 Task: Send an email with the signature Kayla Brown with the subject Request for a disciplinary action and the message I need your help in preparing the project charter for the new initiative. from softage.9@softage.net to softage.3@softage.net and move the email from Sent Items to the folder Water quality
Action: Mouse moved to (1002, 78)
Screenshot: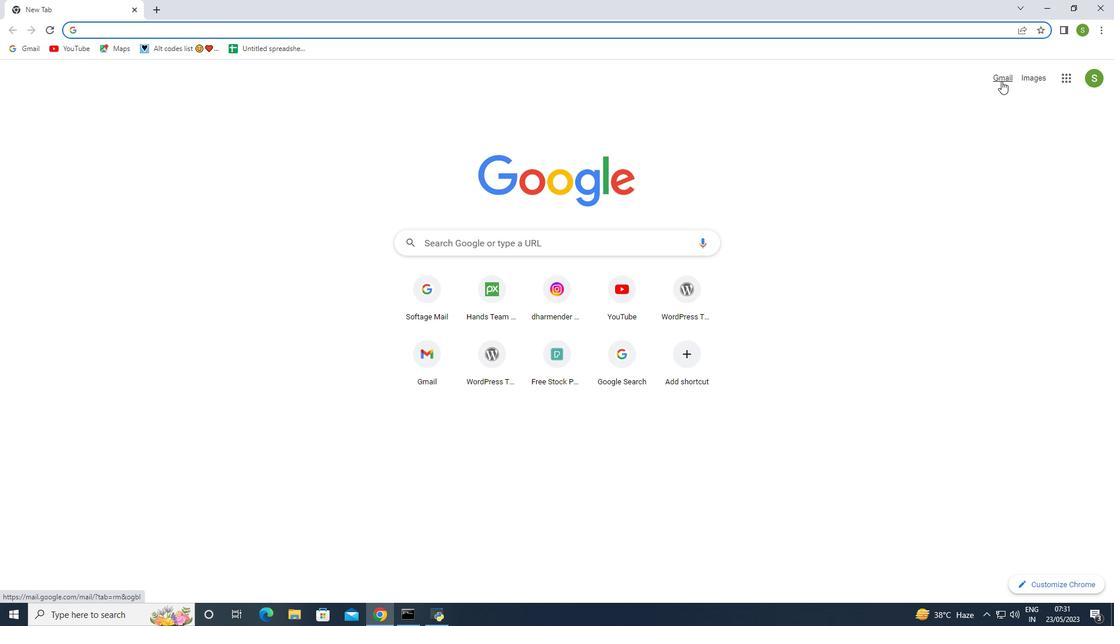 
Action: Mouse pressed left at (1002, 78)
Screenshot: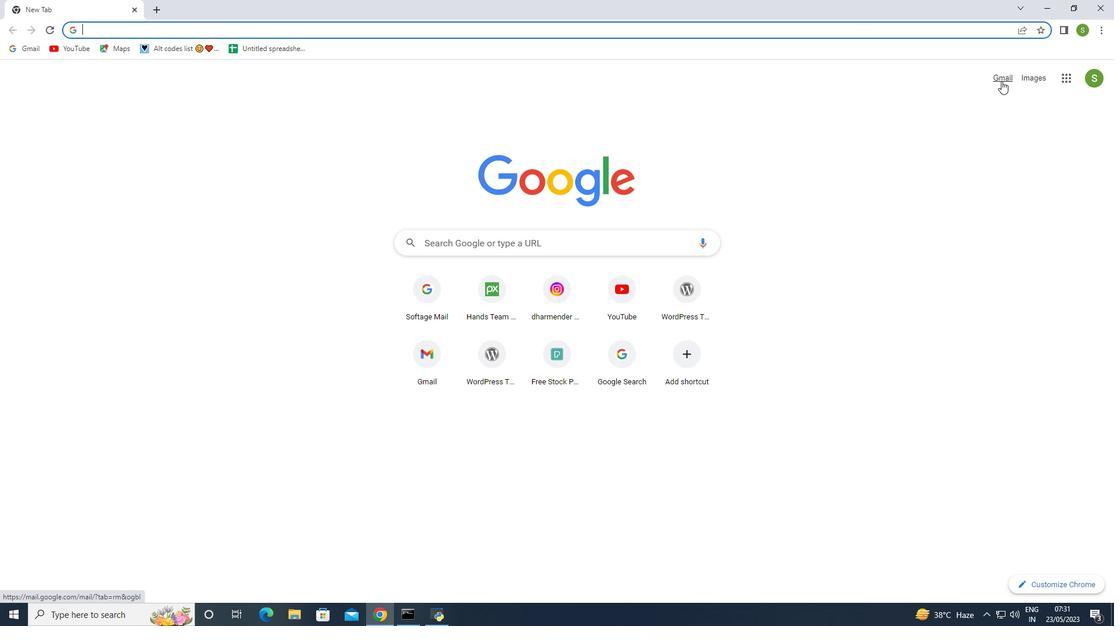 
Action: Mouse moved to (411, 280)
Screenshot: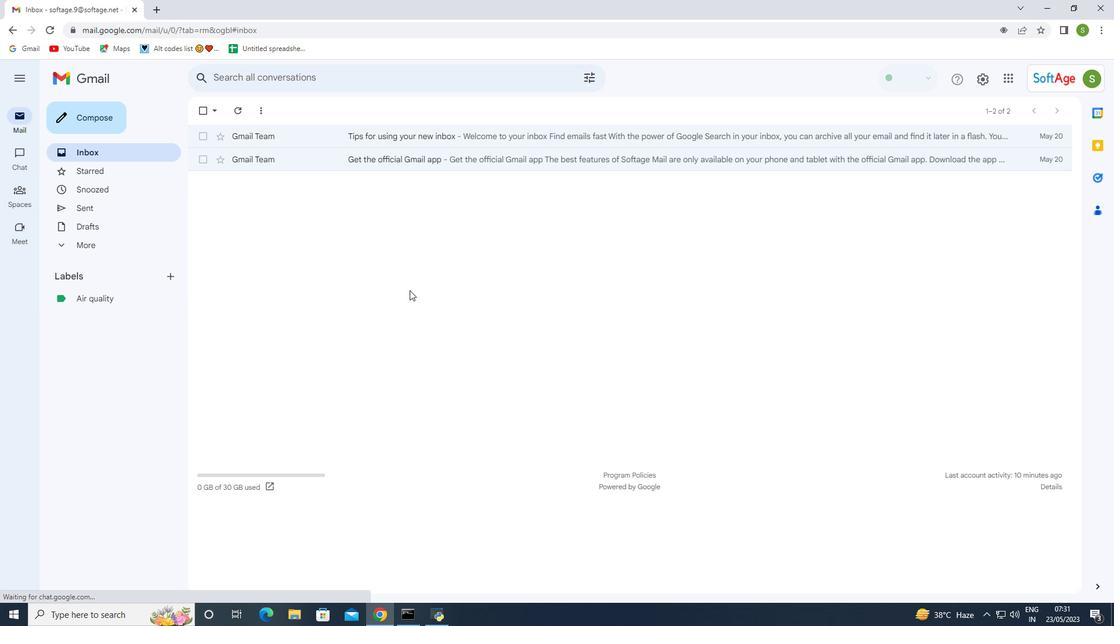 
Action: Mouse scrolled (411, 280) with delta (0, 0)
Screenshot: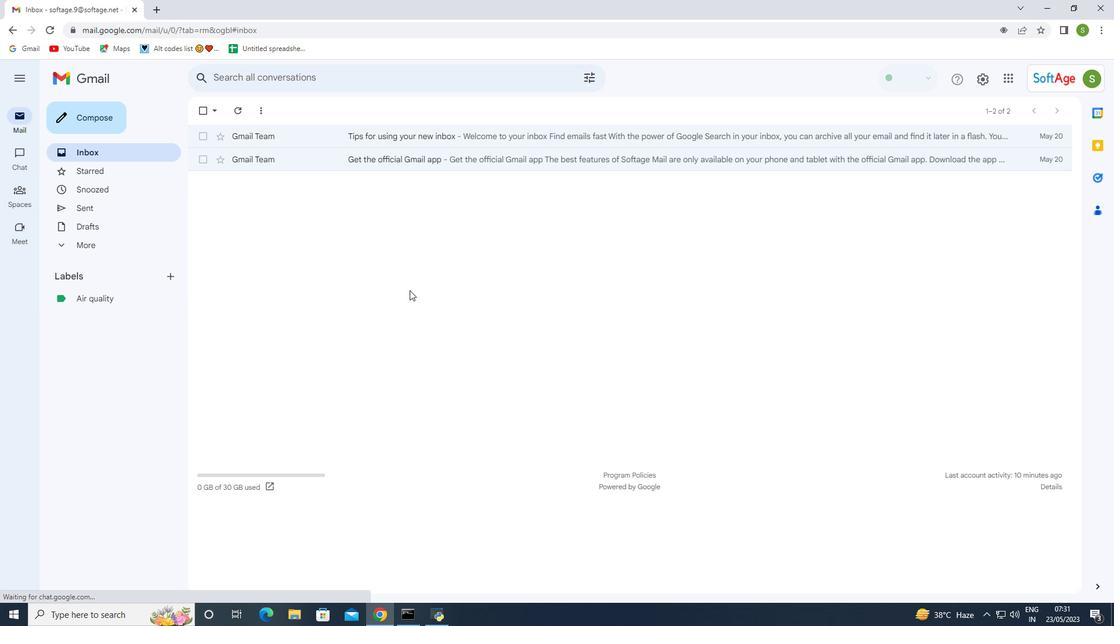 
Action: Mouse moved to (412, 279)
Screenshot: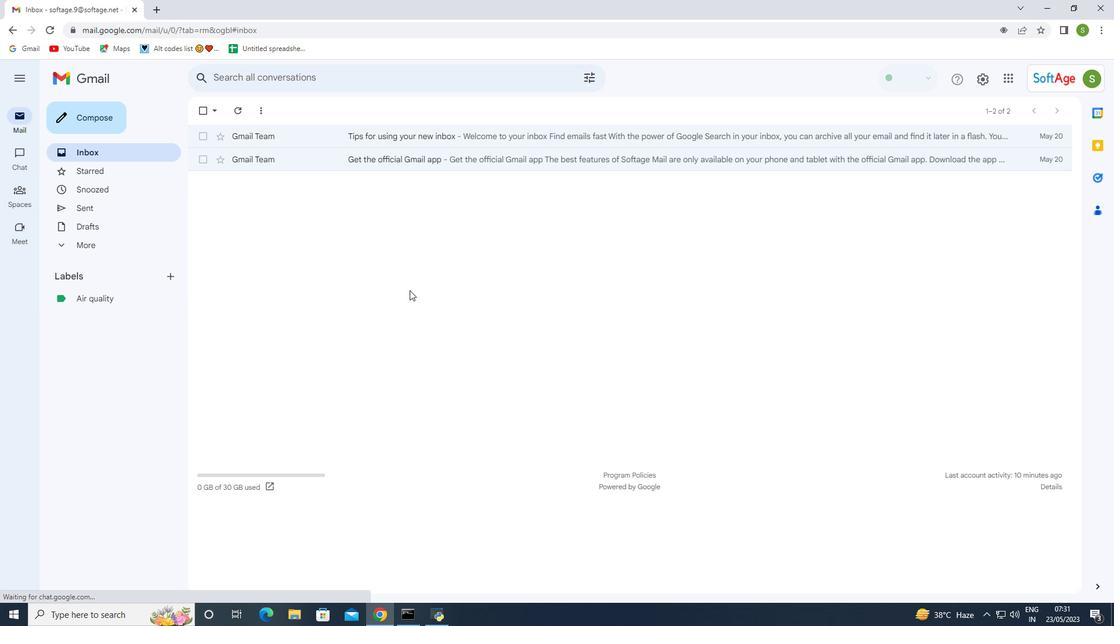 
Action: Mouse scrolled (412, 280) with delta (0, 0)
Screenshot: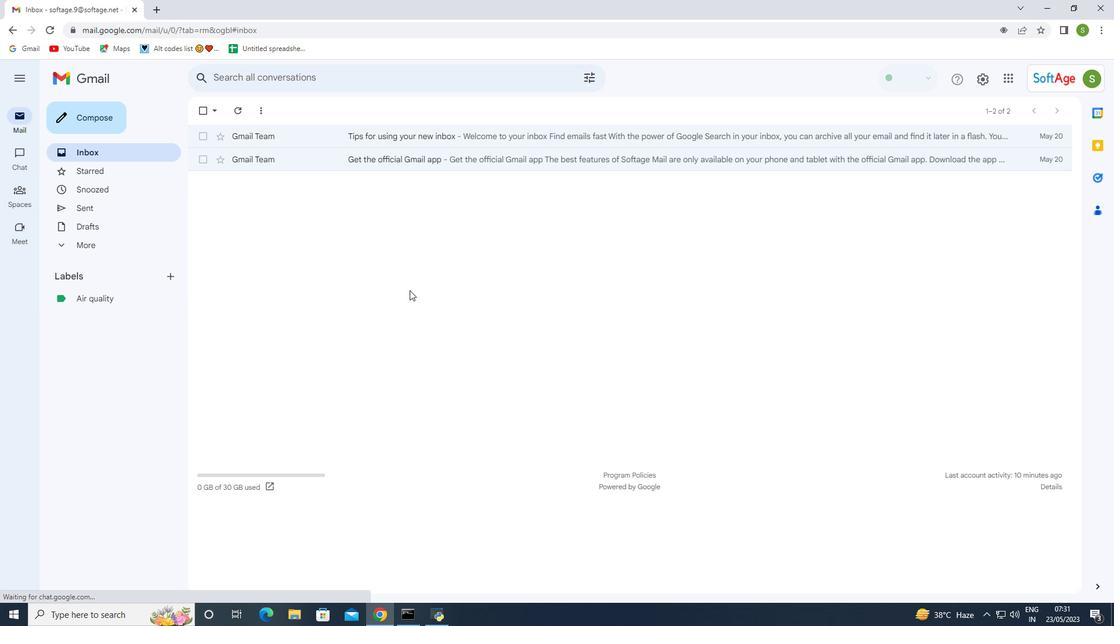 
Action: Mouse moved to (989, 78)
Screenshot: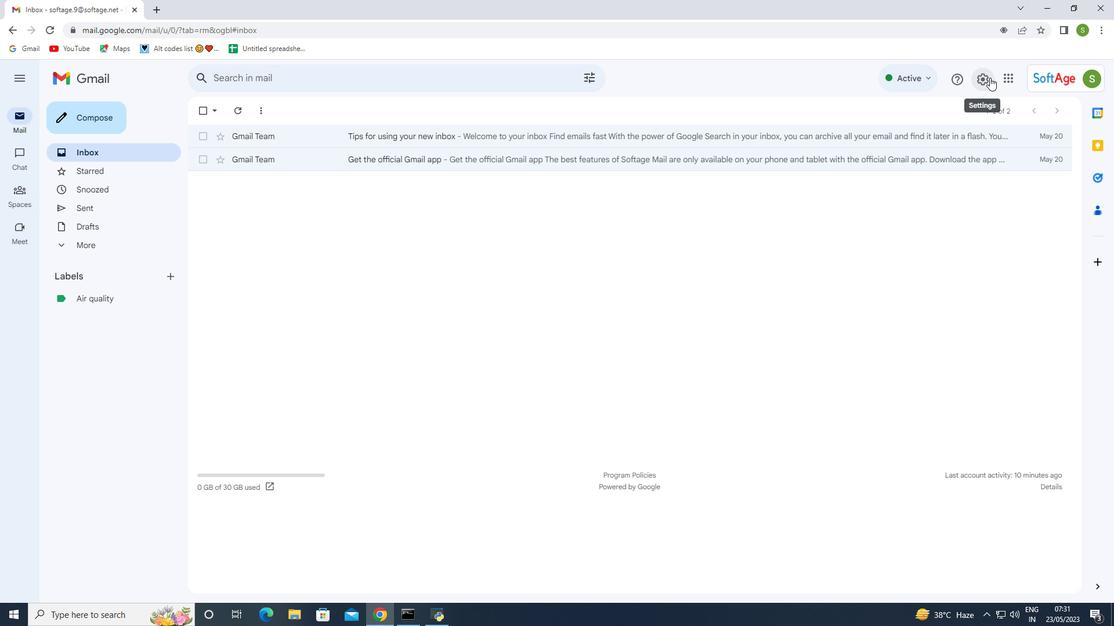 
Action: Mouse pressed left at (989, 78)
Screenshot: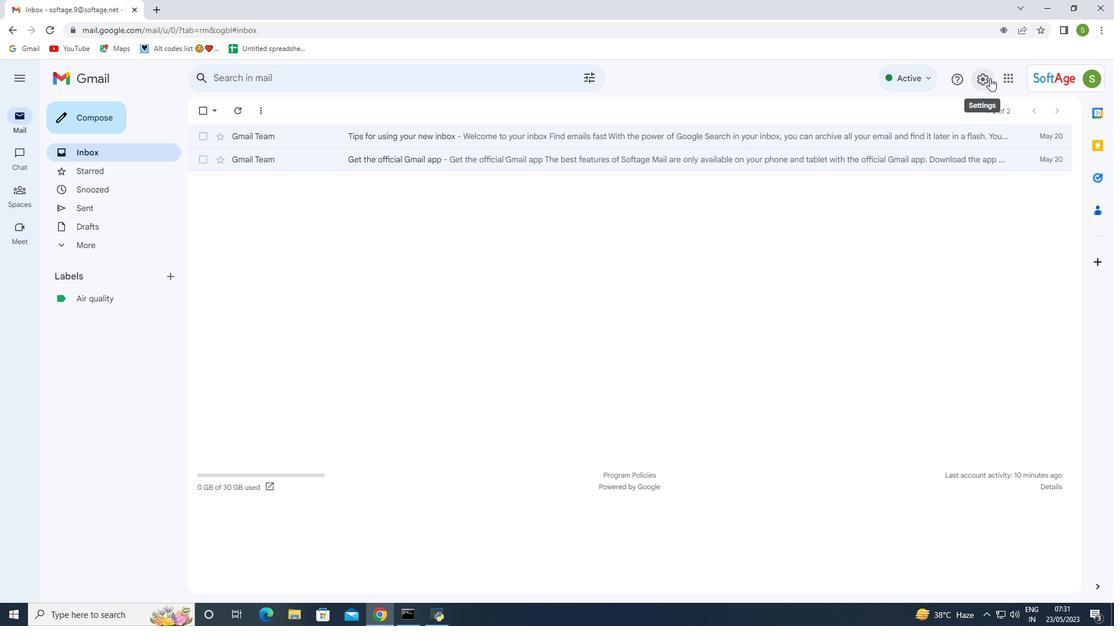
Action: Mouse moved to (986, 141)
Screenshot: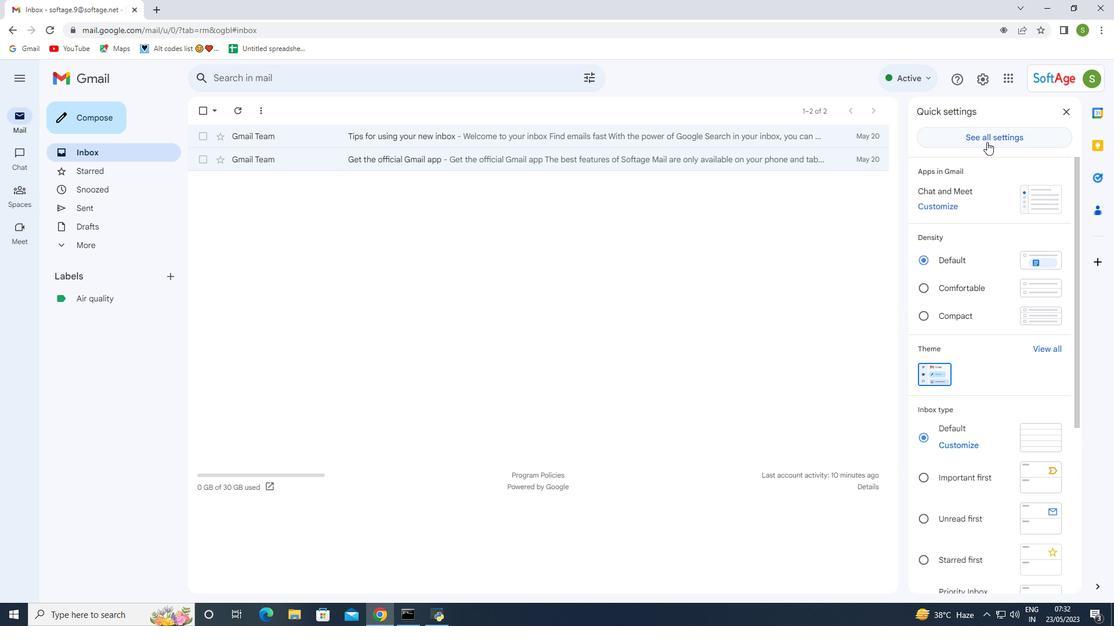
Action: Mouse pressed left at (986, 141)
Screenshot: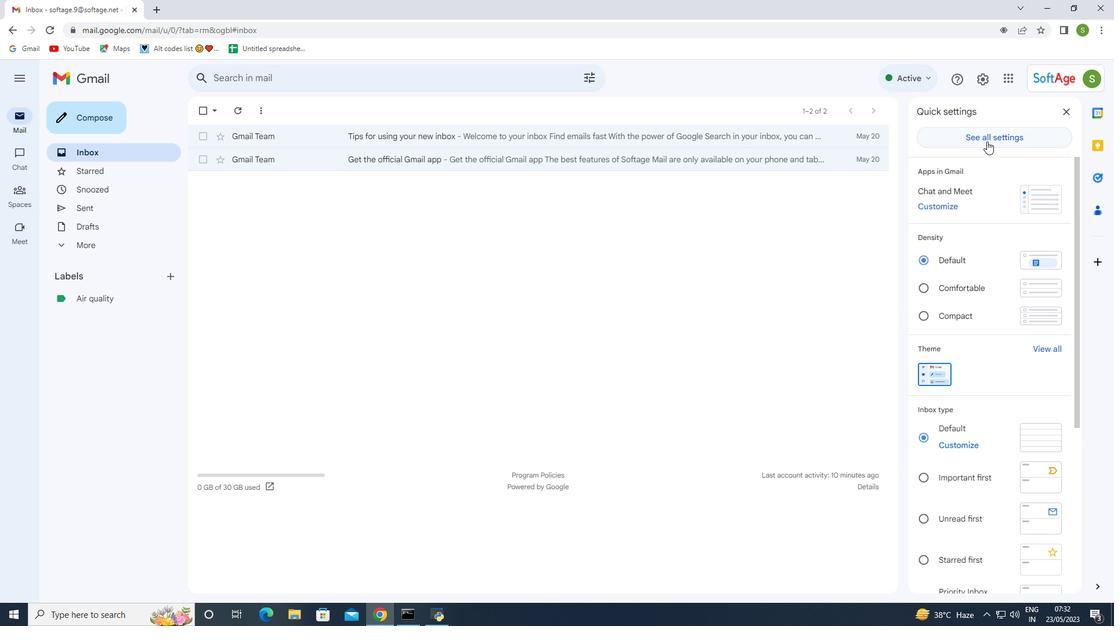 
Action: Mouse moved to (727, 229)
Screenshot: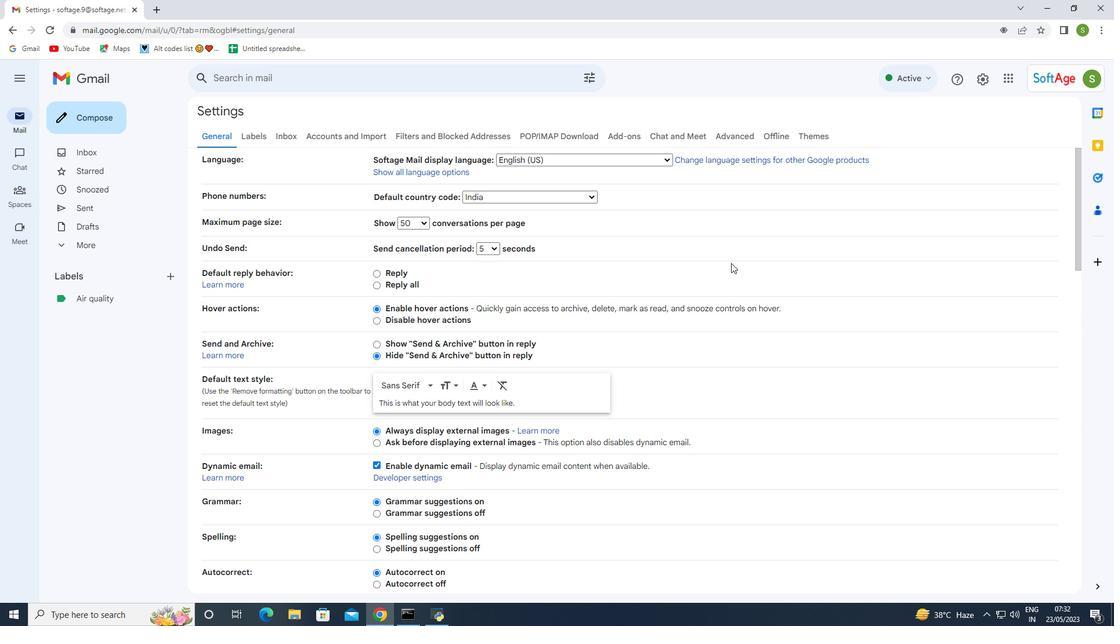 
Action: Mouse scrolled (727, 228) with delta (0, 0)
Screenshot: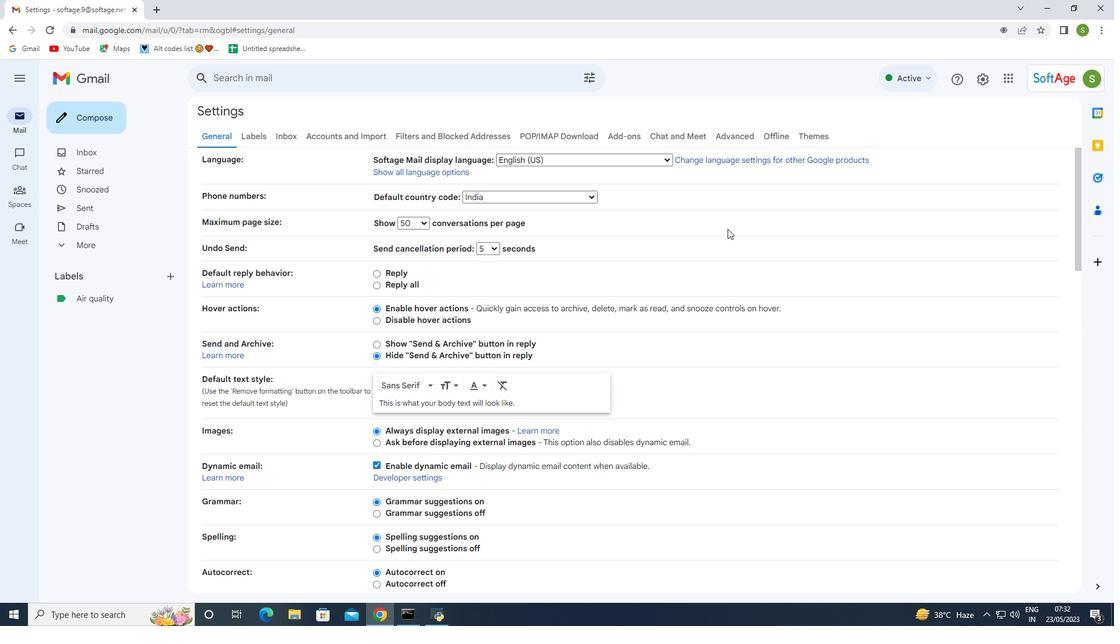 
Action: Mouse scrolled (727, 228) with delta (0, 0)
Screenshot: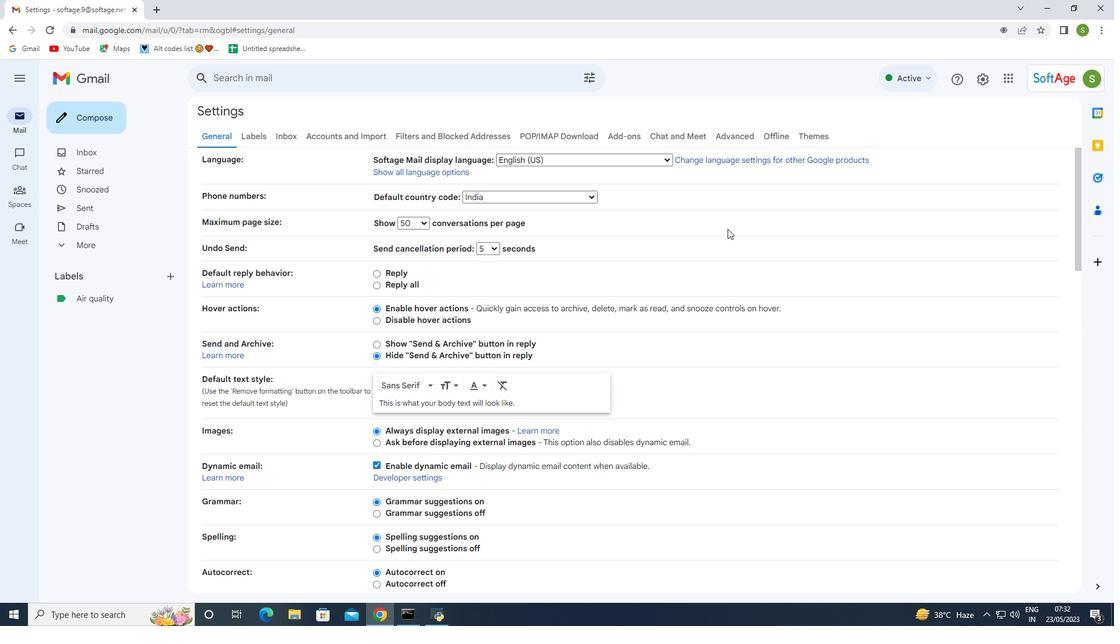 
Action: Mouse scrolled (727, 228) with delta (0, 0)
Screenshot: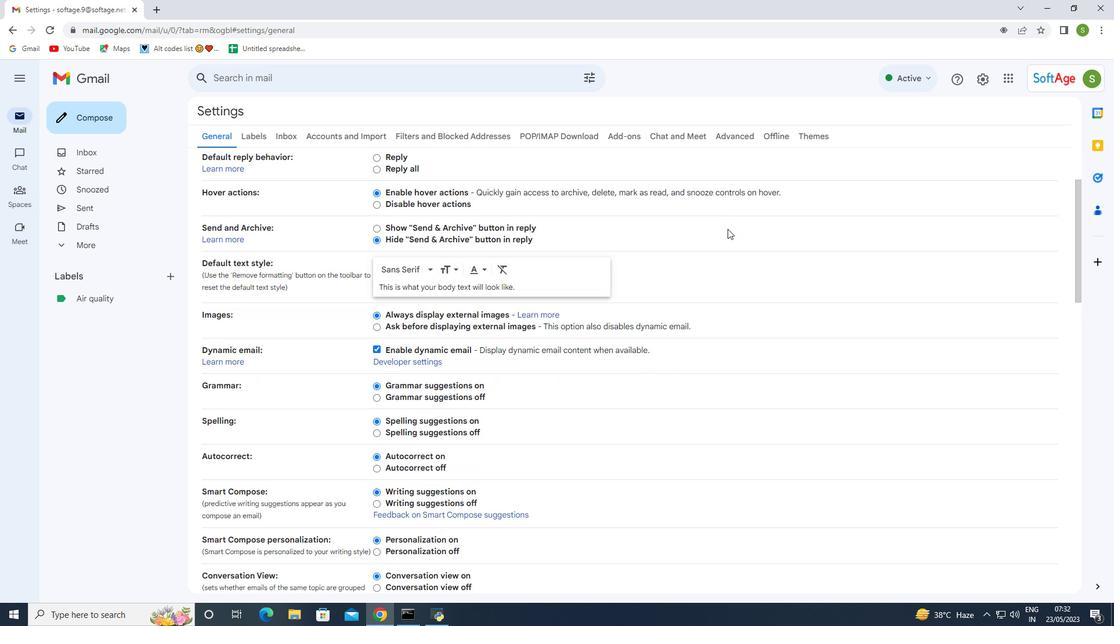 
Action: Mouse scrolled (727, 228) with delta (0, 0)
Screenshot: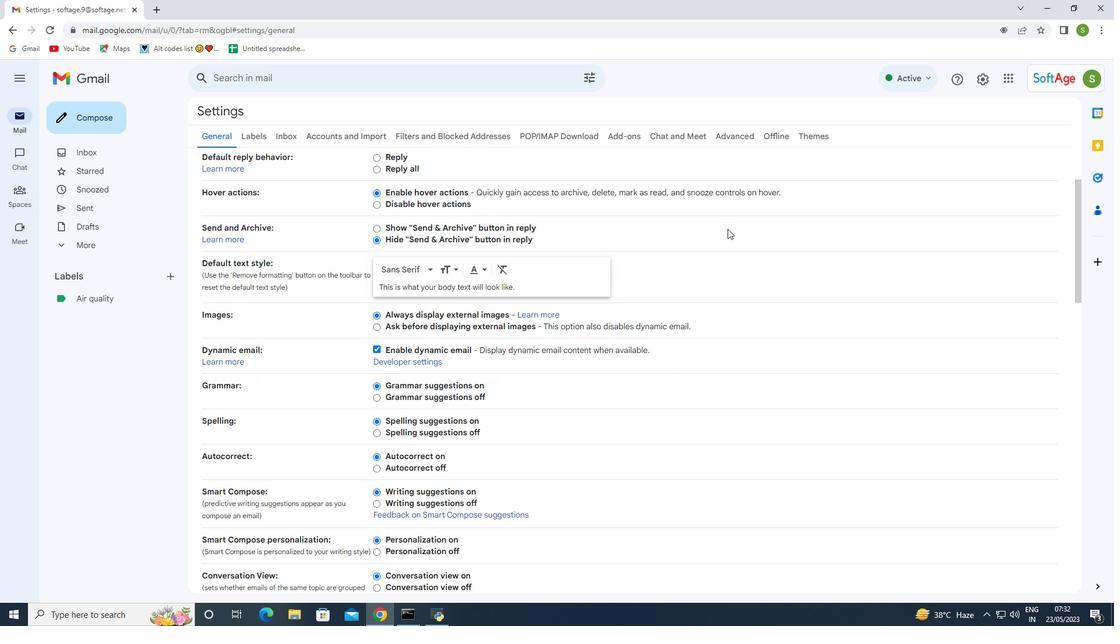 
Action: Mouse scrolled (727, 228) with delta (0, 0)
Screenshot: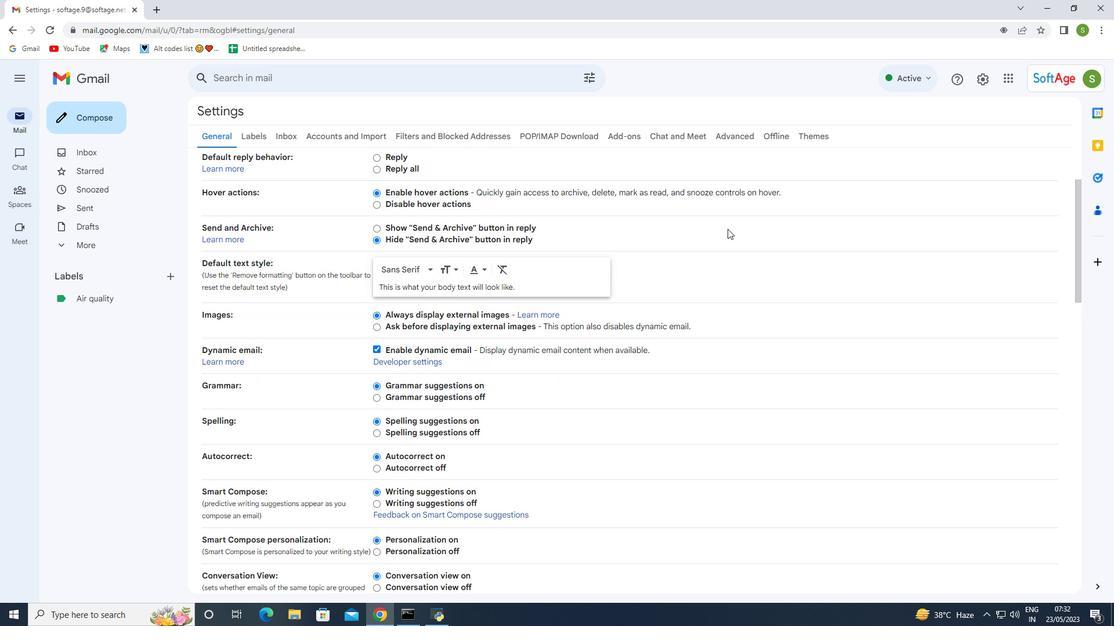 
Action: Mouse scrolled (727, 228) with delta (0, 0)
Screenshot: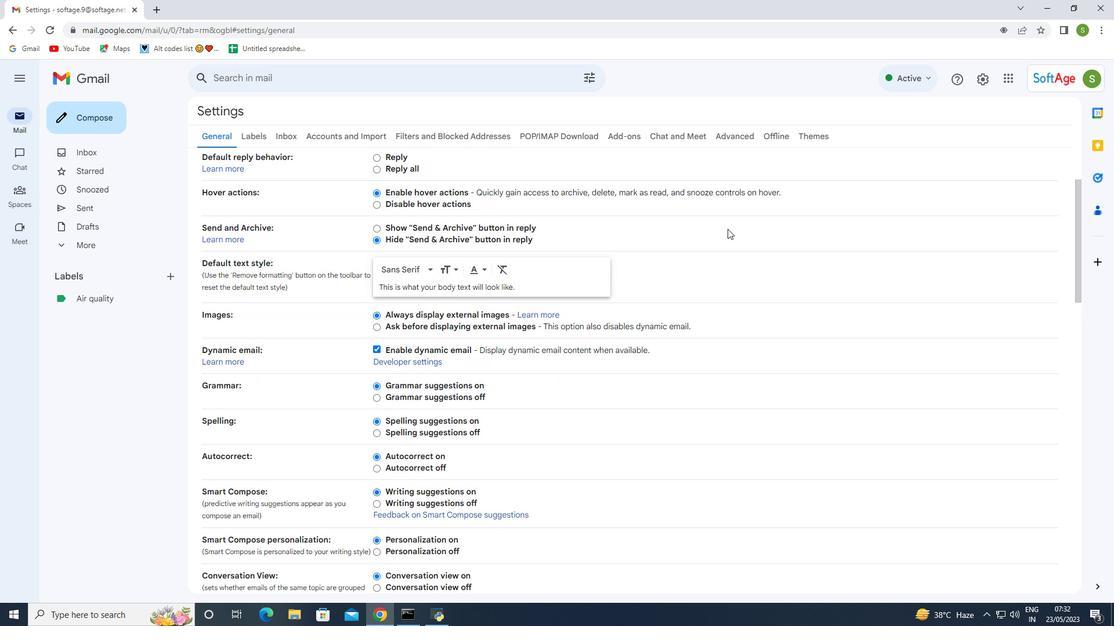 
Action: Mouse scrolled (727, 228) with delta (0, 0)
Screenshot: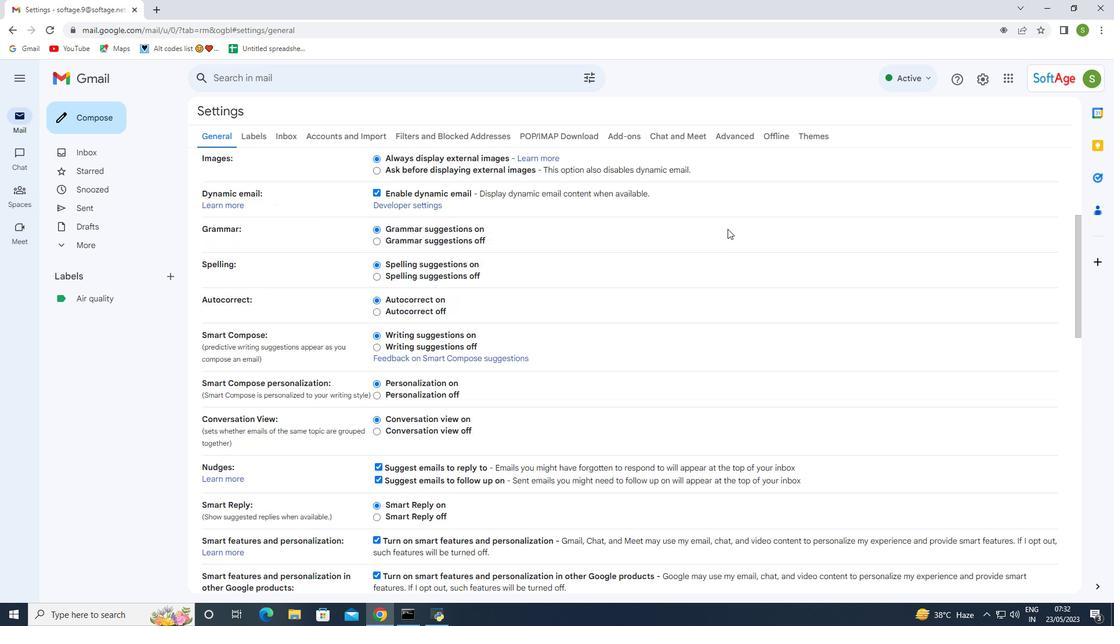 
Action: Mouse scrolled (727, 228) with delta (0, 0)
Screenshot: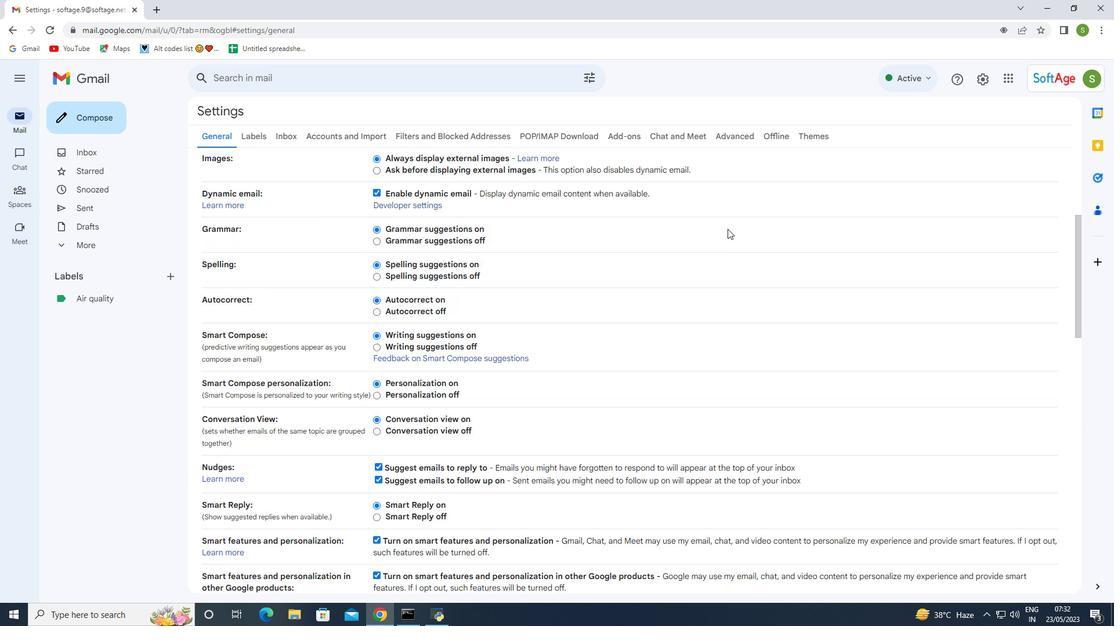
Action: Mouse scrolled (727, 228) with delta (0, 0)
Screenshot: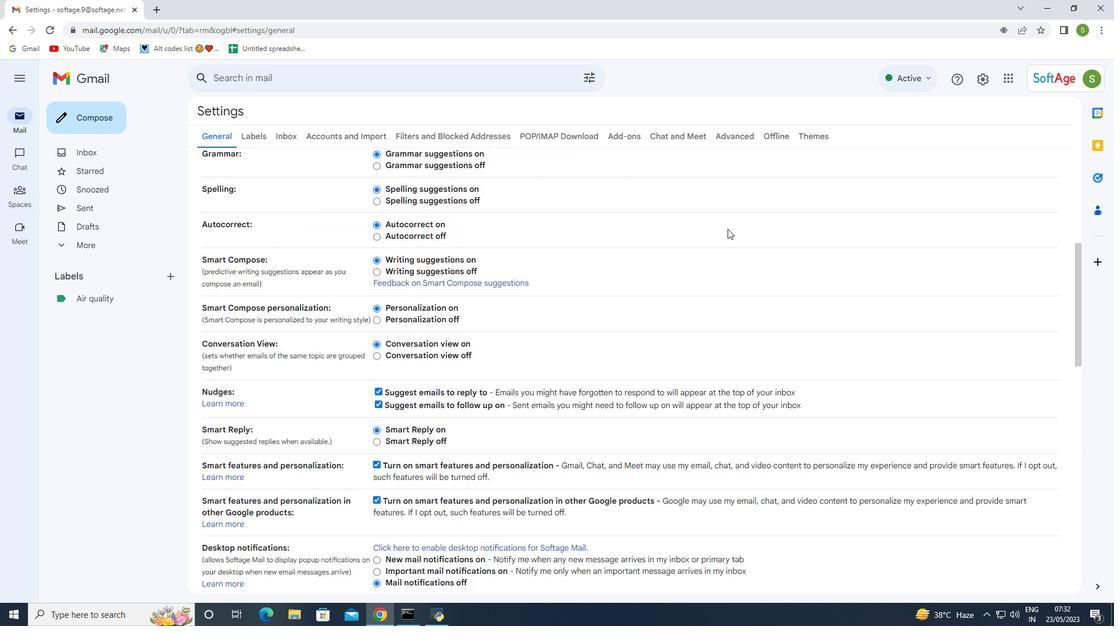 
Action: Mouse scrolled (727, 228) with delta (0, 0)
Screenshot: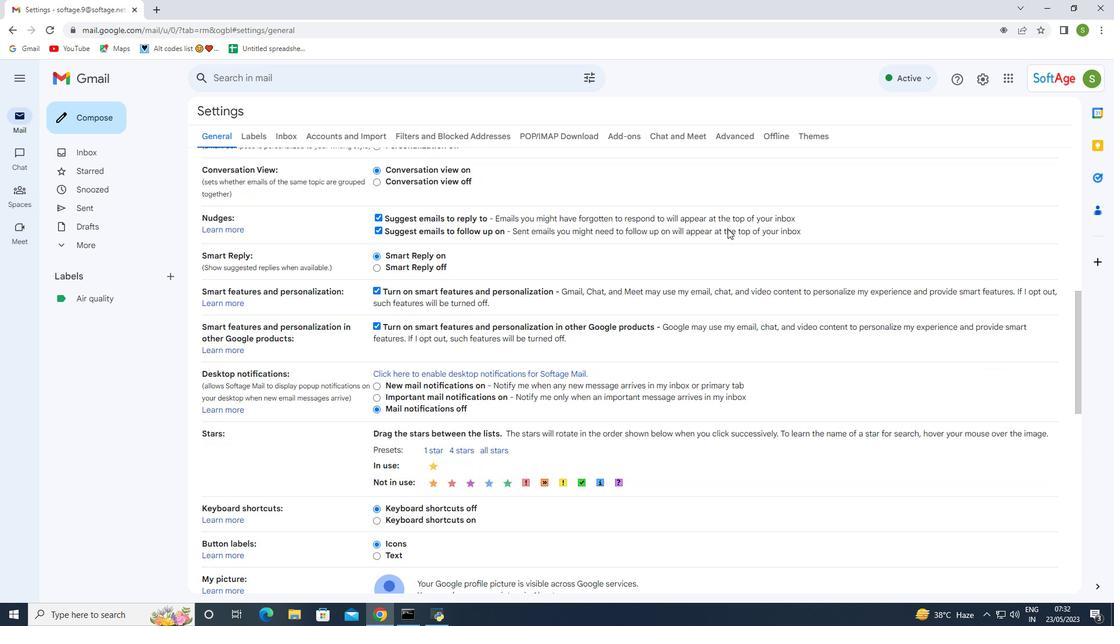 
Action: Mouse scrolled (727, 228) with delta (0, 0)
Screenshot: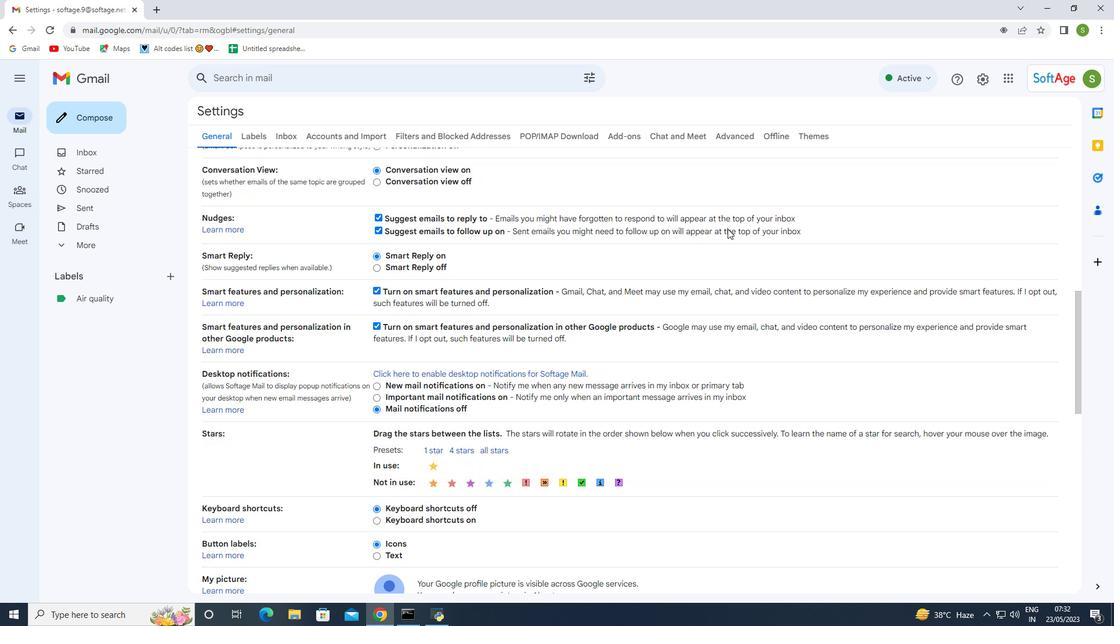 
Action: Mouse scrolled (727, 228) with delta (0, 0)
Screenshot: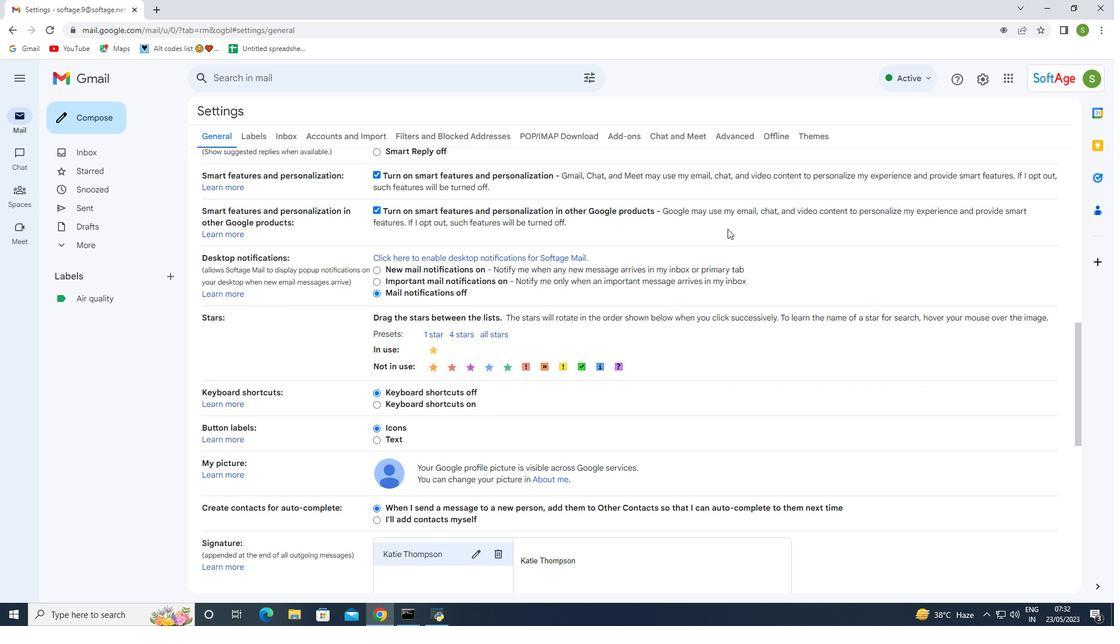 
Action: Mouse moved to (486, 532)
Screenshot: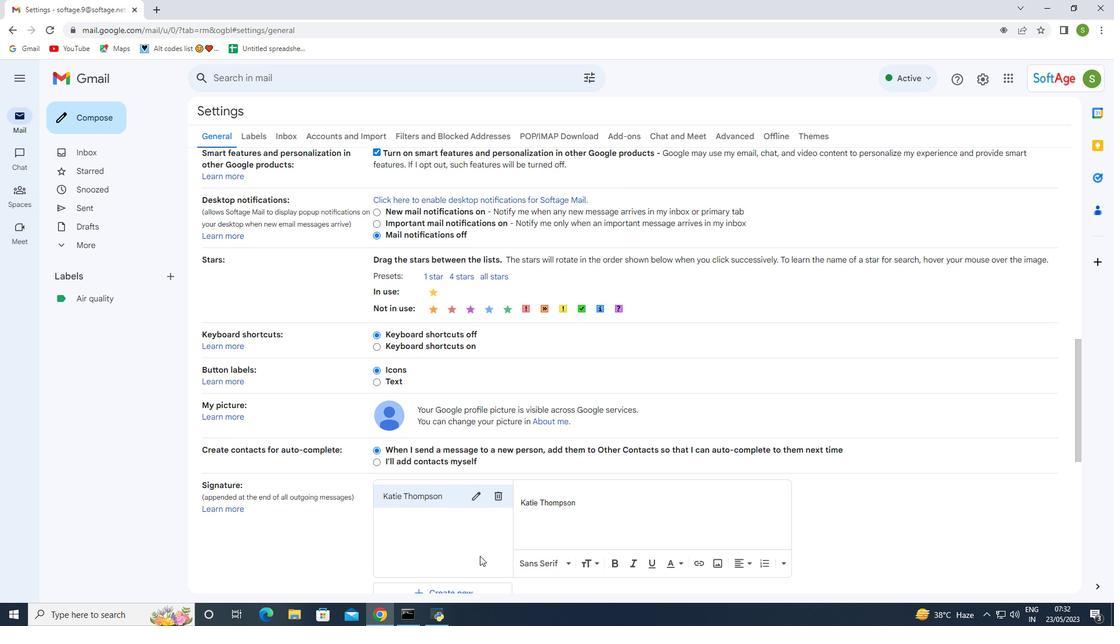 
Action: Mouse scrolled (486, 531) with delta (0, 0)
Screenshot: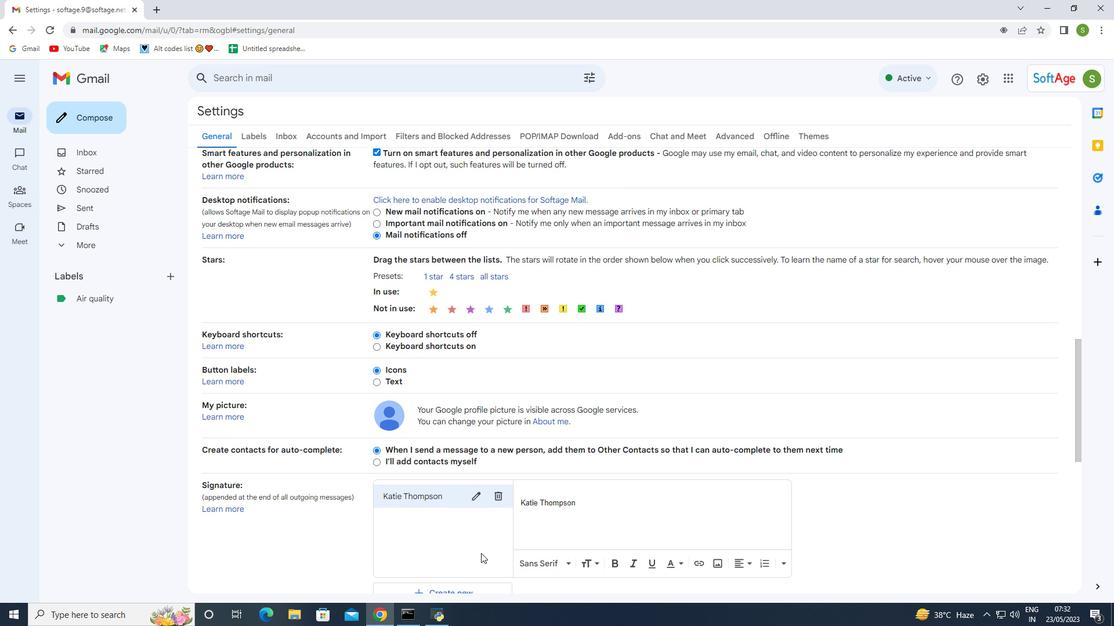 
Action: Mouse moved to (463, 536)
Screenshot: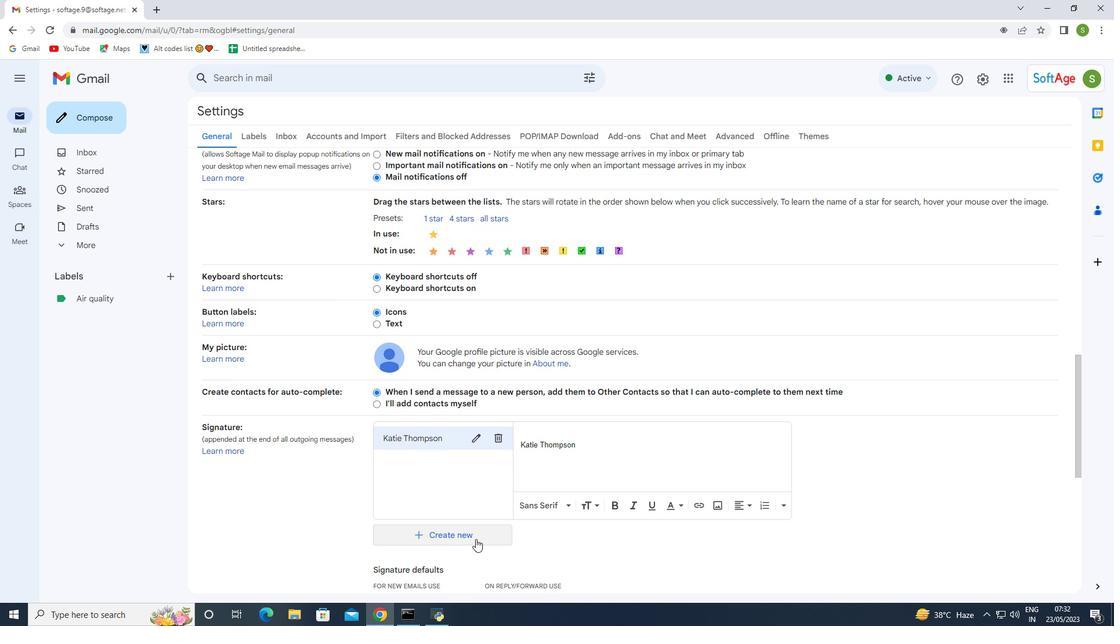 
Action: Mouse pressed left at (463, 536)
Screenshot: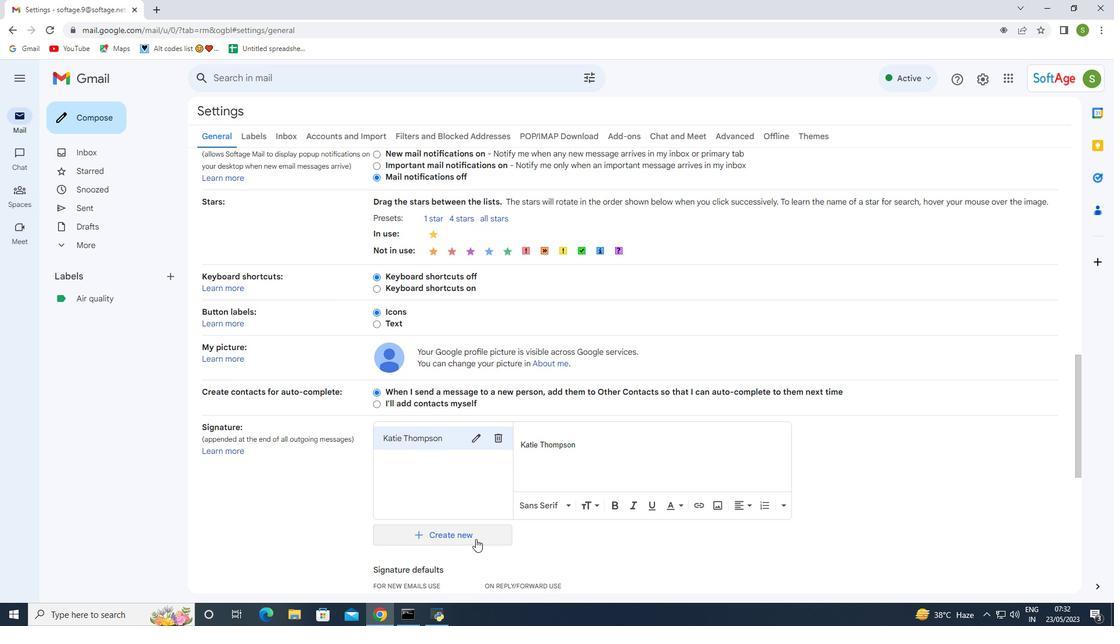 
Action: Mouse moved to (499, 323)
Screenshot: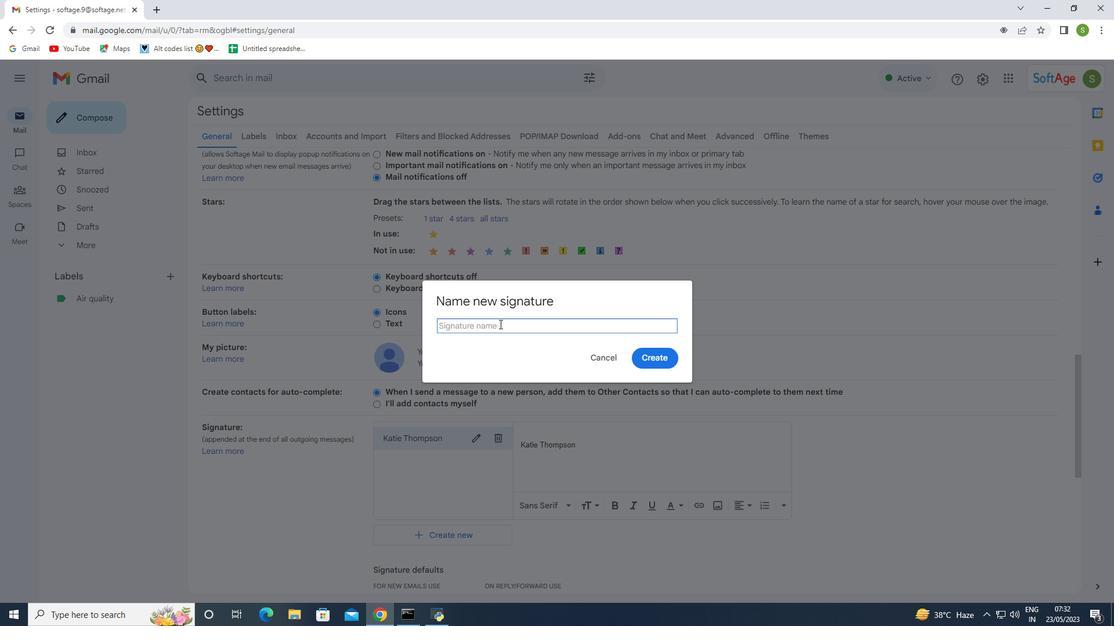 
Action: Mouse pressed left at (499, 323)
Screenshot: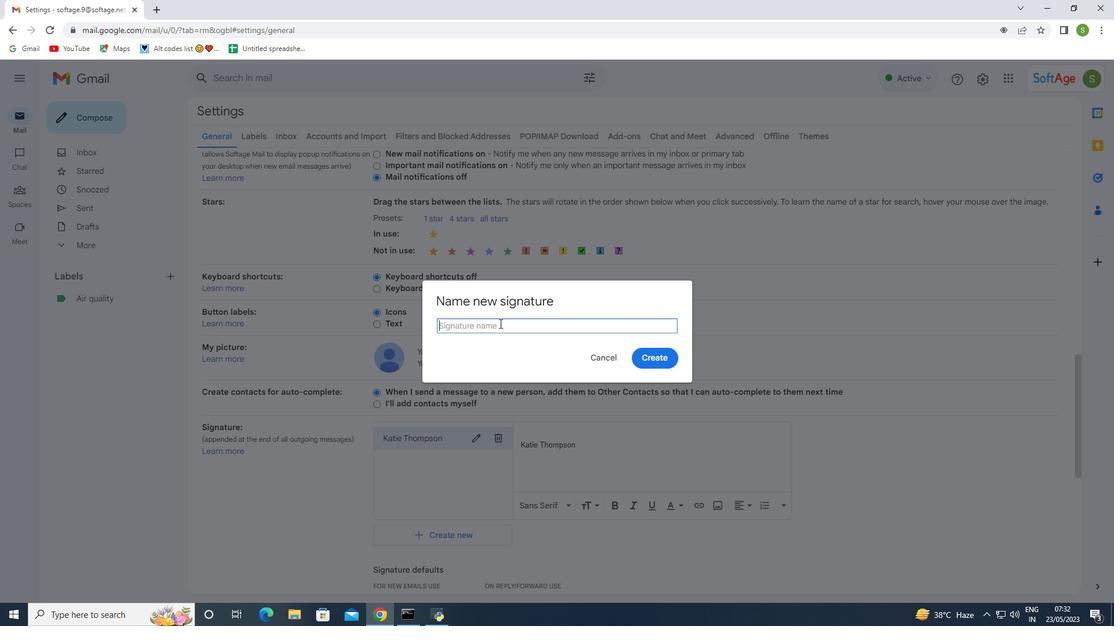 
Action: Key pressed <Key.caps_lock>LK<Key.caps_lock><Key.backspace><Key.backspace><Key.caps_lock>K<Key.caps_lock>ayla<Key.space><Key.caps_lock>B<Key.caps_lock>rown
Screenshot: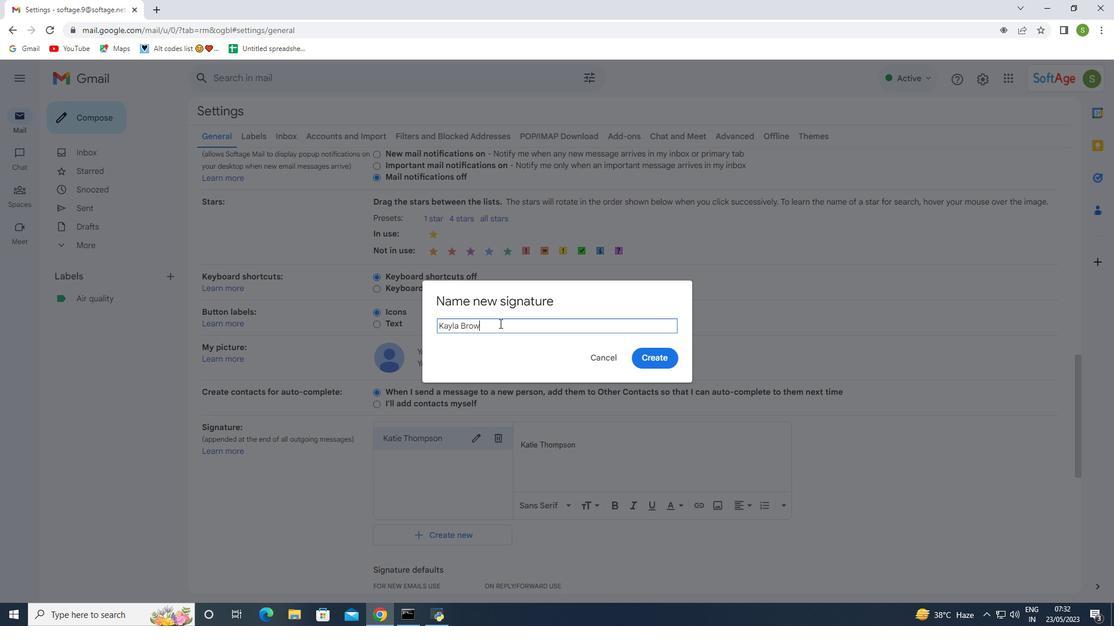 
Action: Mouse moved to (648, 352)
Screenshot: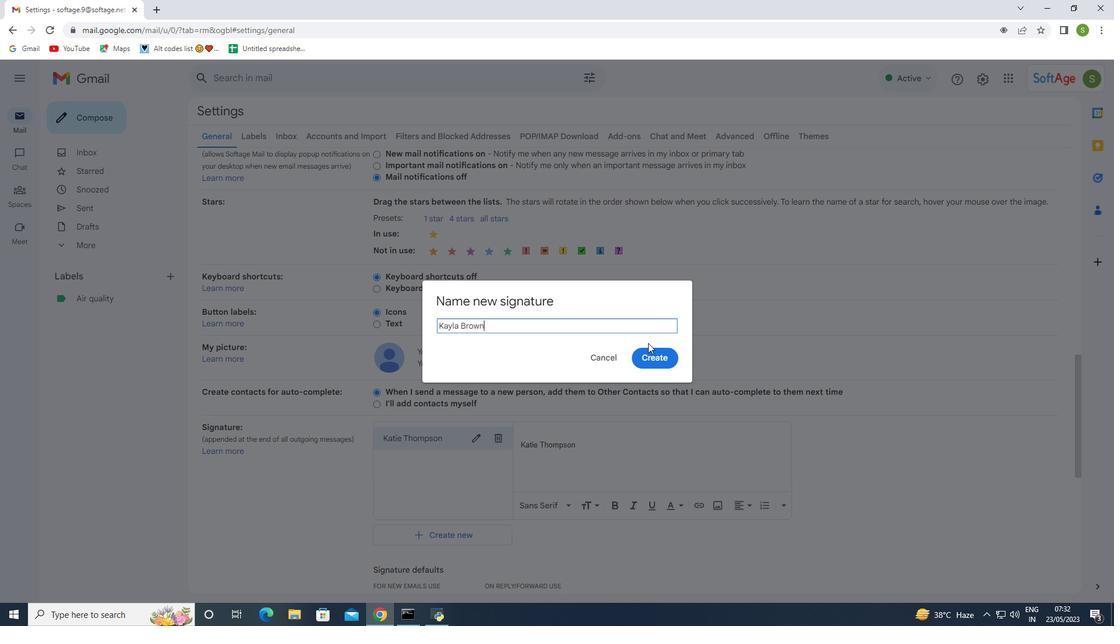 
Action: Mouse pressed left at (648, 352)
Screenshot: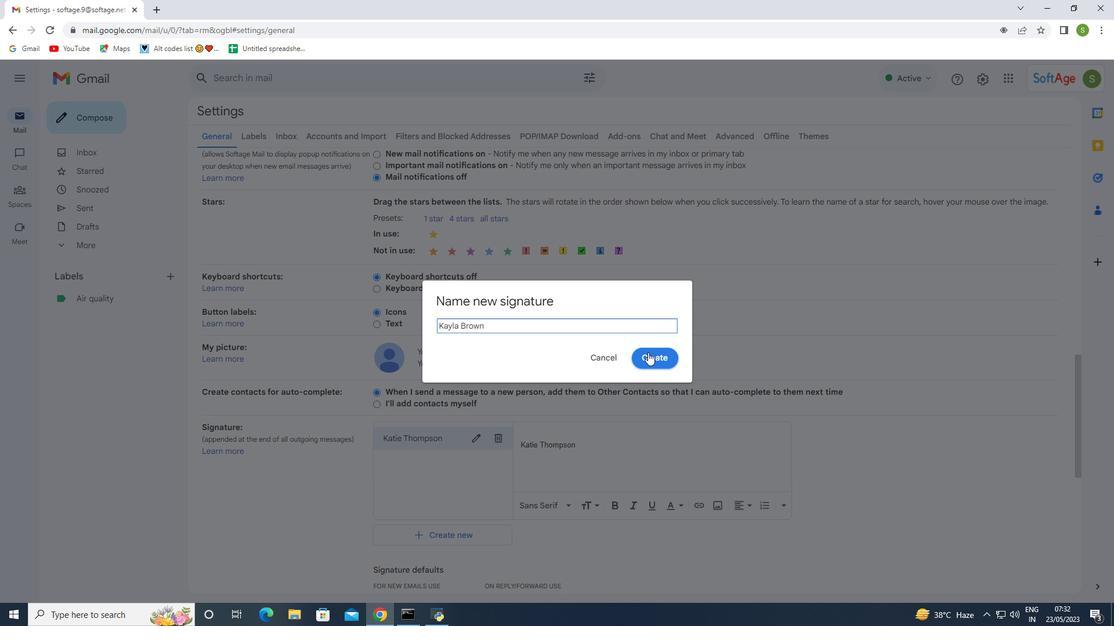 
Action: Mouse moved to (568, 431)
Screenshot: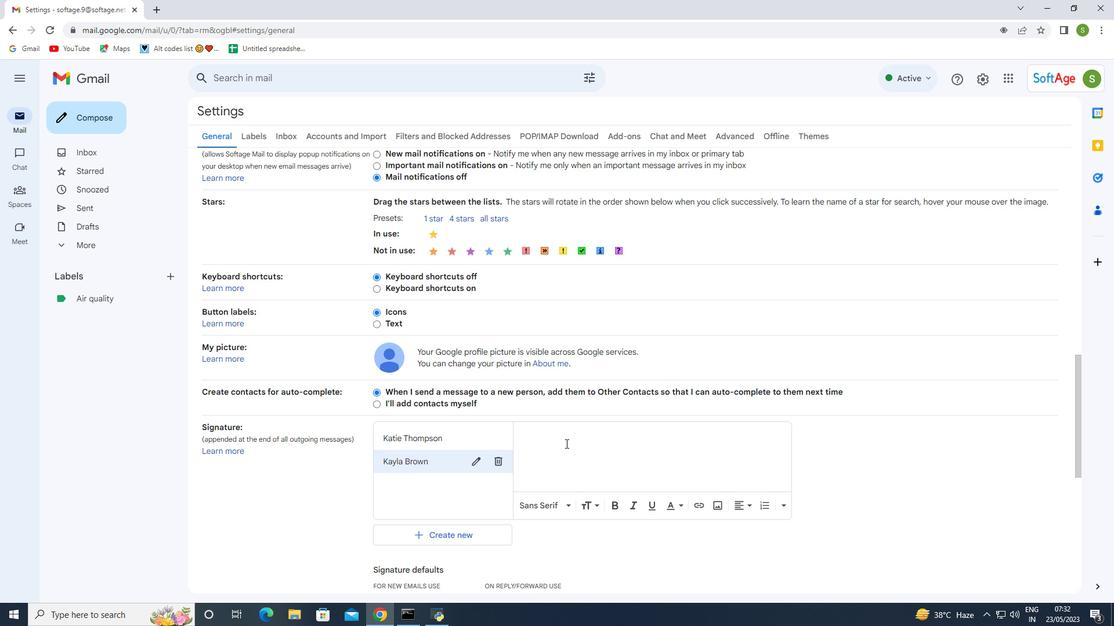 
Action: Mouse pressed left at (568, 431)
Screenshot: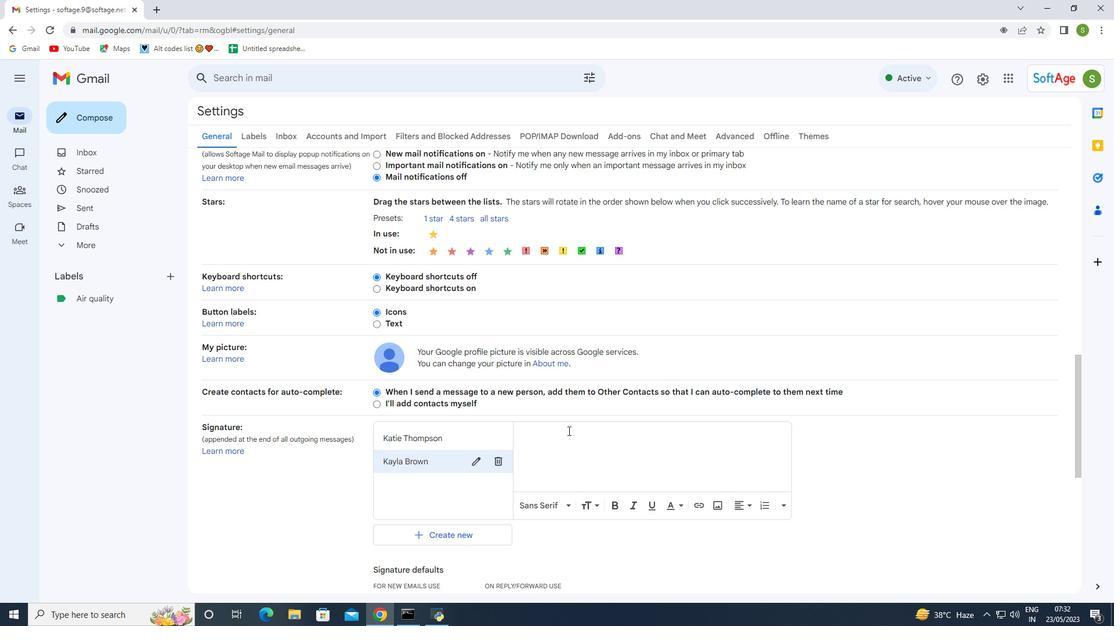 
Action: Mouse moved to (568, 431)
Screenshot: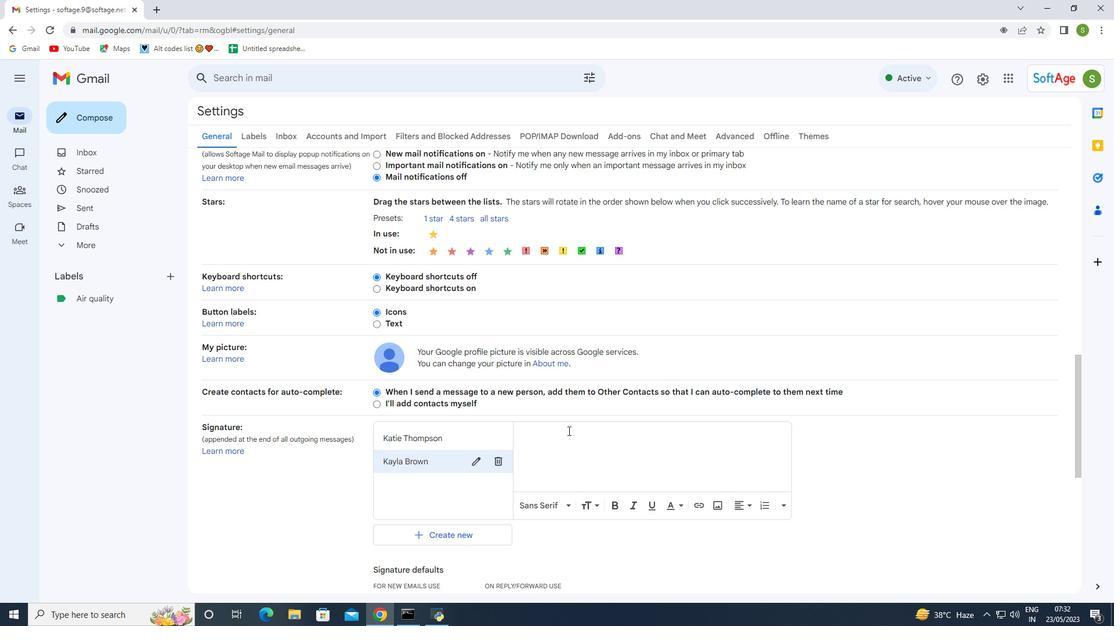 
Action: Key pressed <Key.caps_lock>K<Key.caps_lock>ayla<Key.space><Key.caps_lock>B<Key.caps_lock>rown
Screenshot: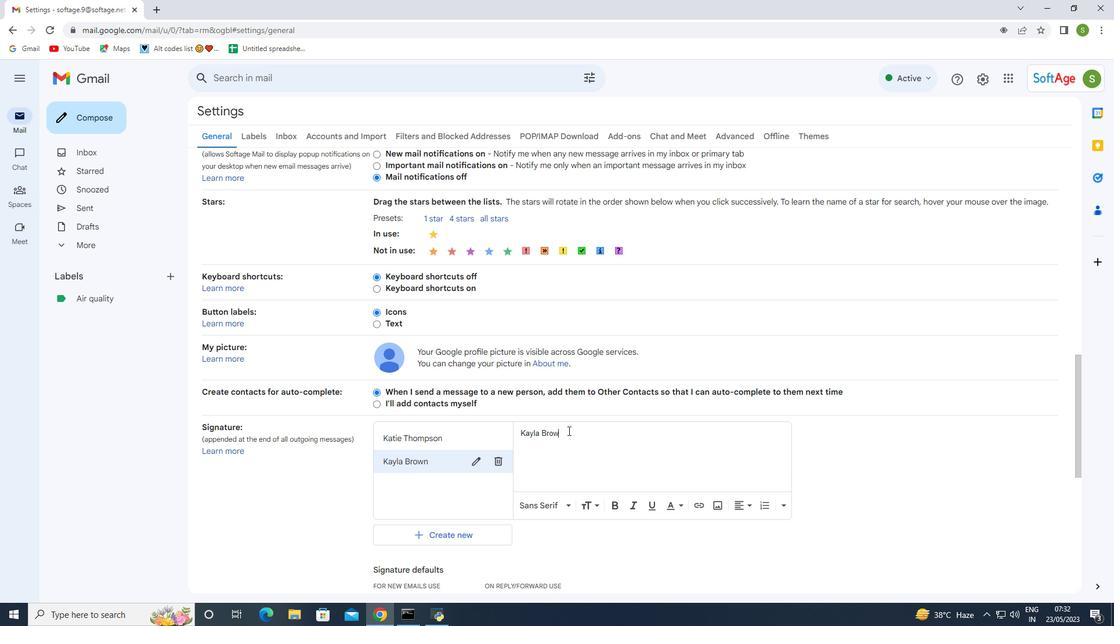 
Action: Mouse moved to (569, 432)
Screenshot: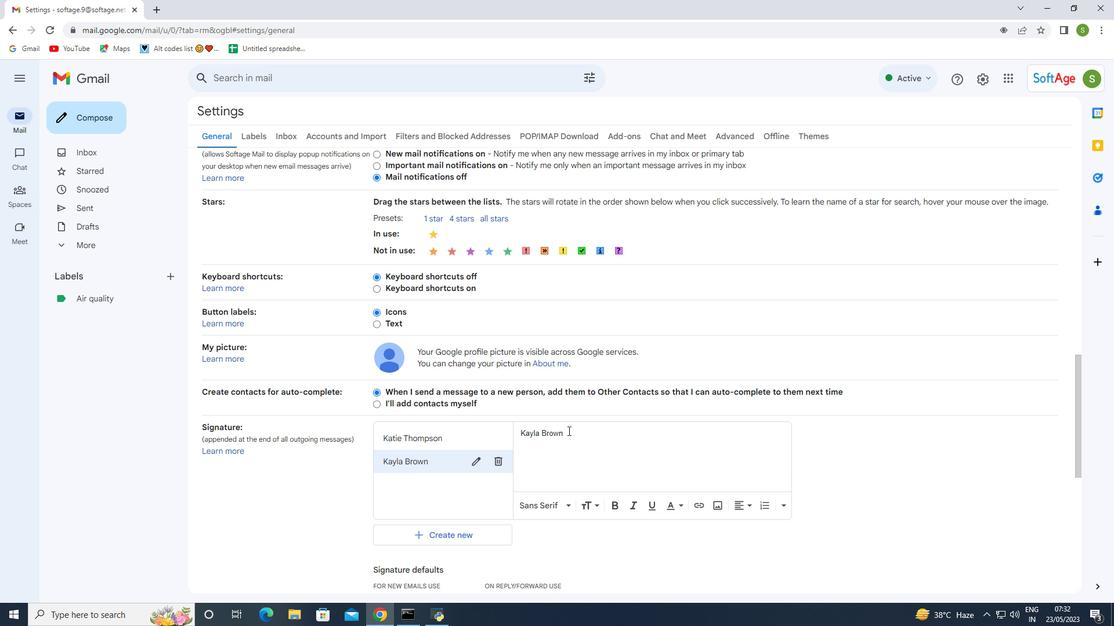 
Action: Mouse scrolled (569, 431) with delta (0, 0)
Screenshot: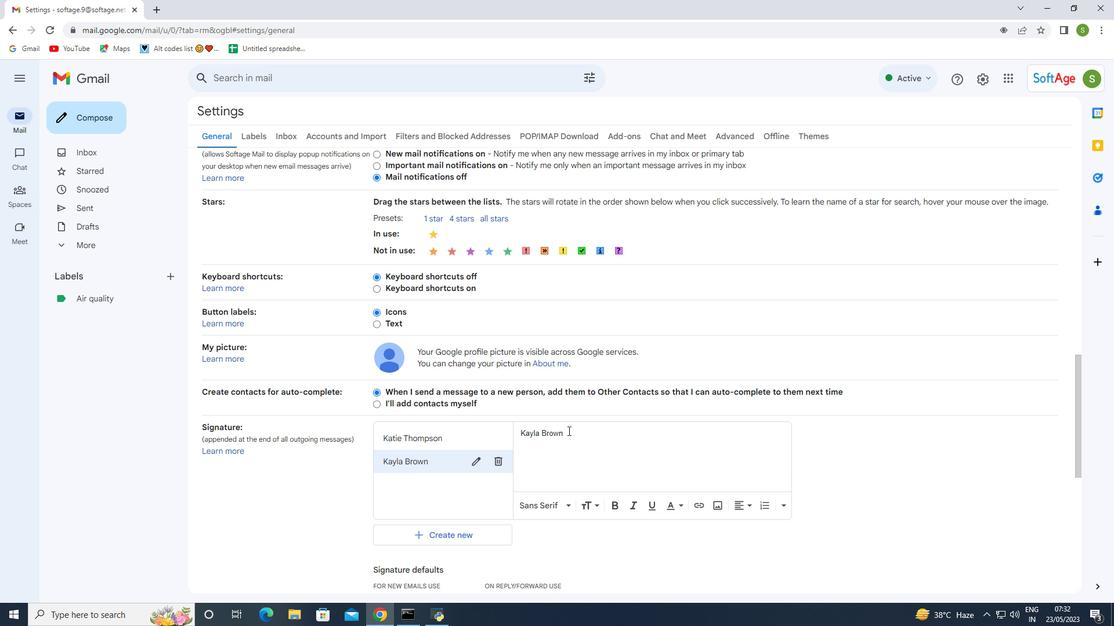 
Action: Mouse scrolled (569, 431) with delta (0, 0)
Screenshot: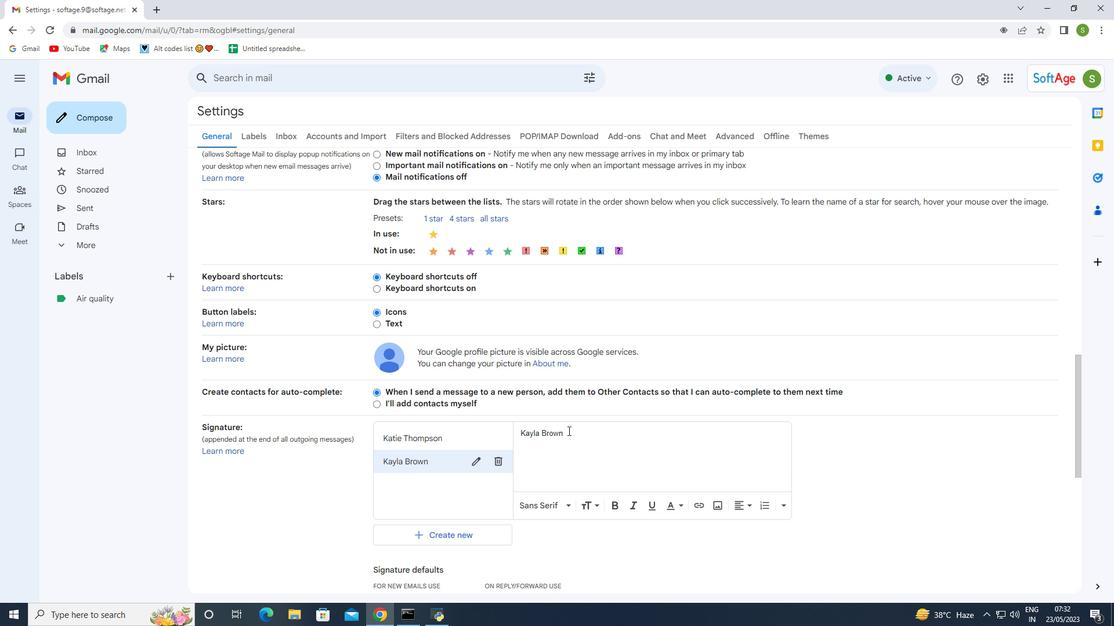 
Action: Mouse scrolled (569, 431) with delta (0, 0)
Screenshot: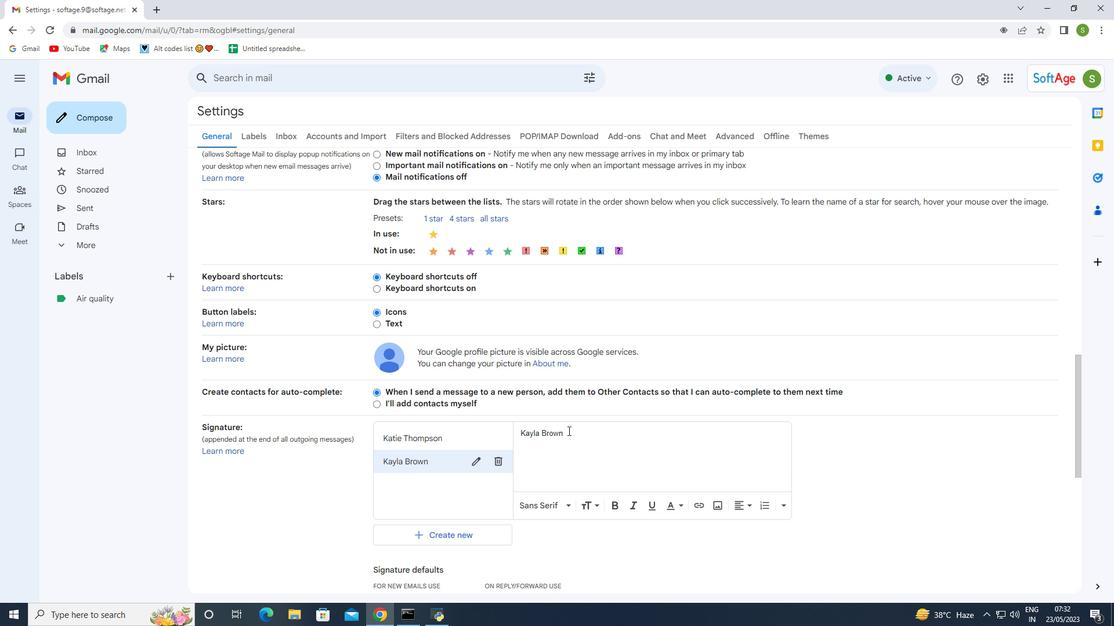 
Action: Mouse scrolled (569, 431) with delta (0, 0)
Screenshot: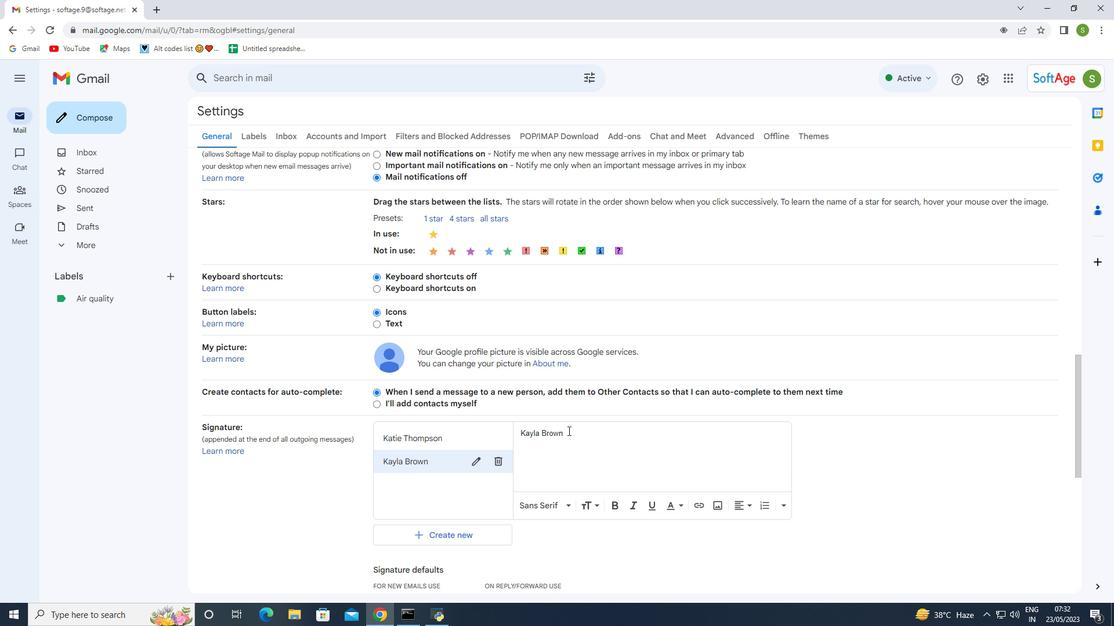 
Action: Mouse scrolled (569, 431) with delta (0, 0)
Screenshot: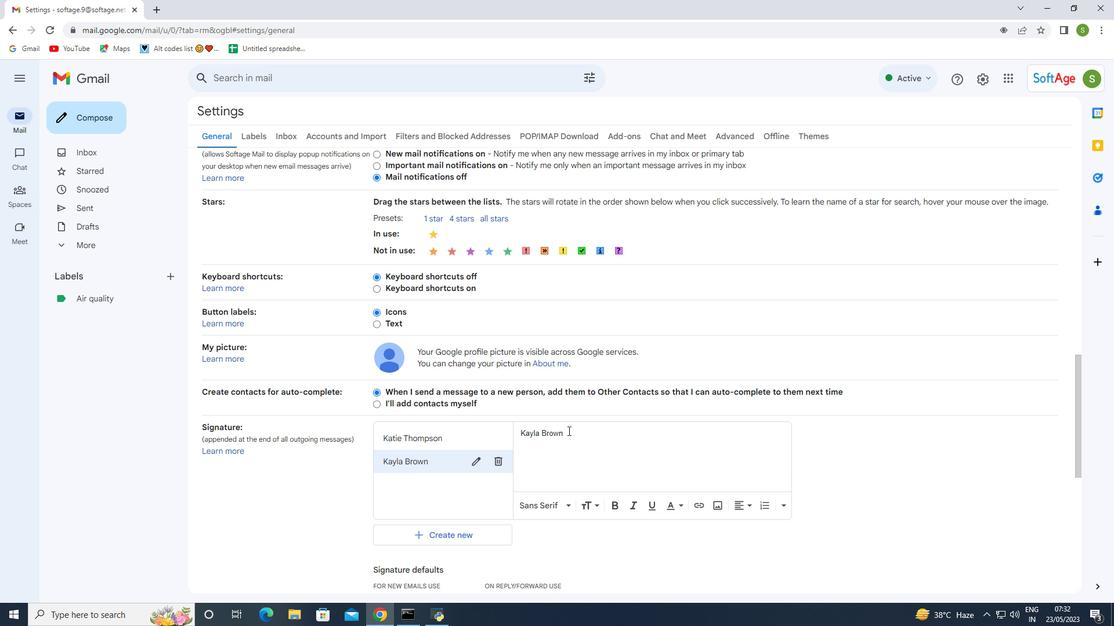 
Action: Mouse scrolled (569, 431) with delta (0, 0)
Screenshot: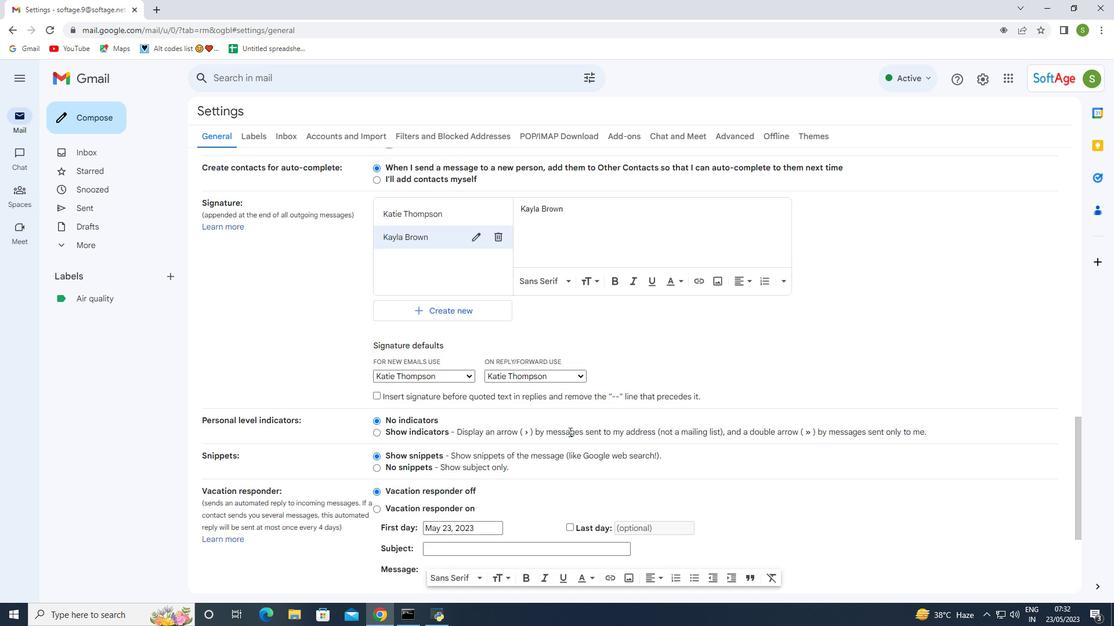
Action: Mouse scrolled (569, 431) with delta (0, 0)
Screenshot: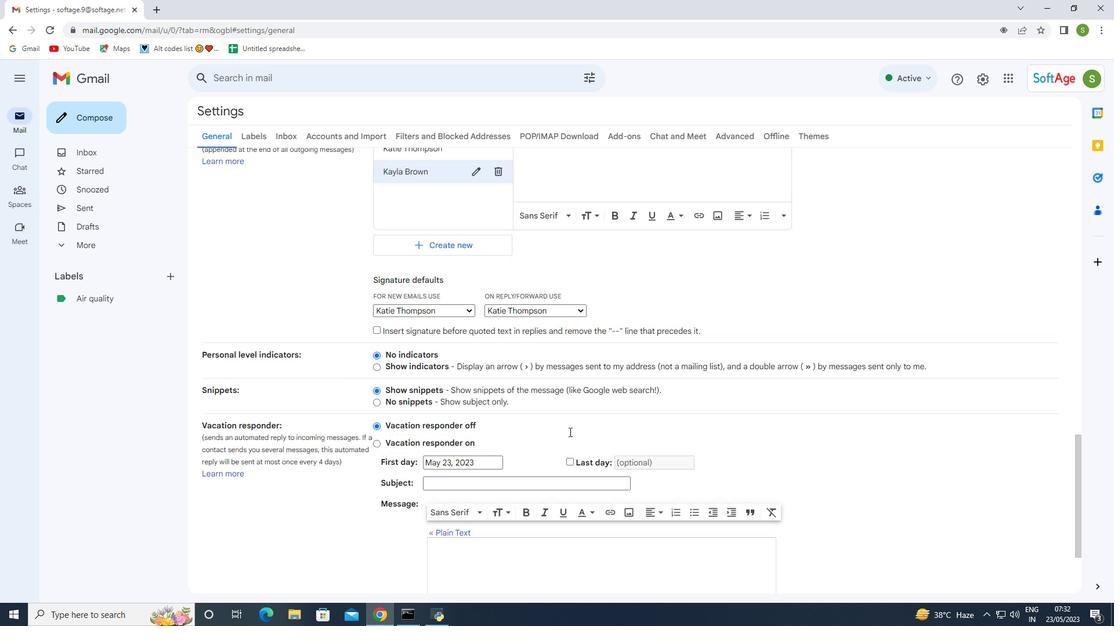 
Action: Mouse moved to (573, 443)
Screenshot: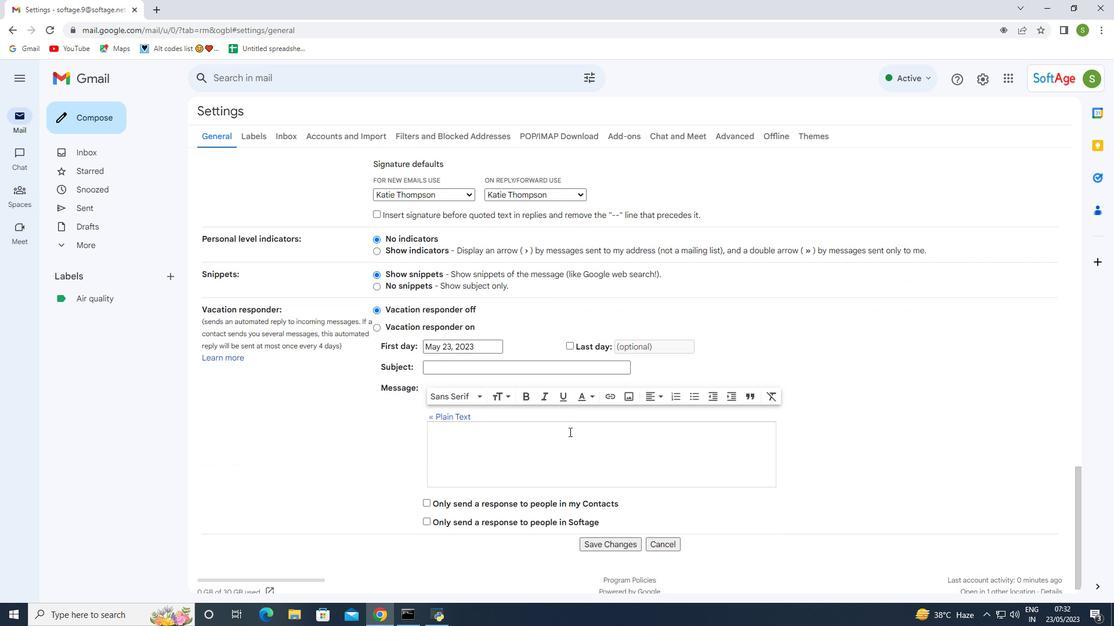 
Action: Mouse scrolled (573, 443) with delta (0, 0)
Screenshot: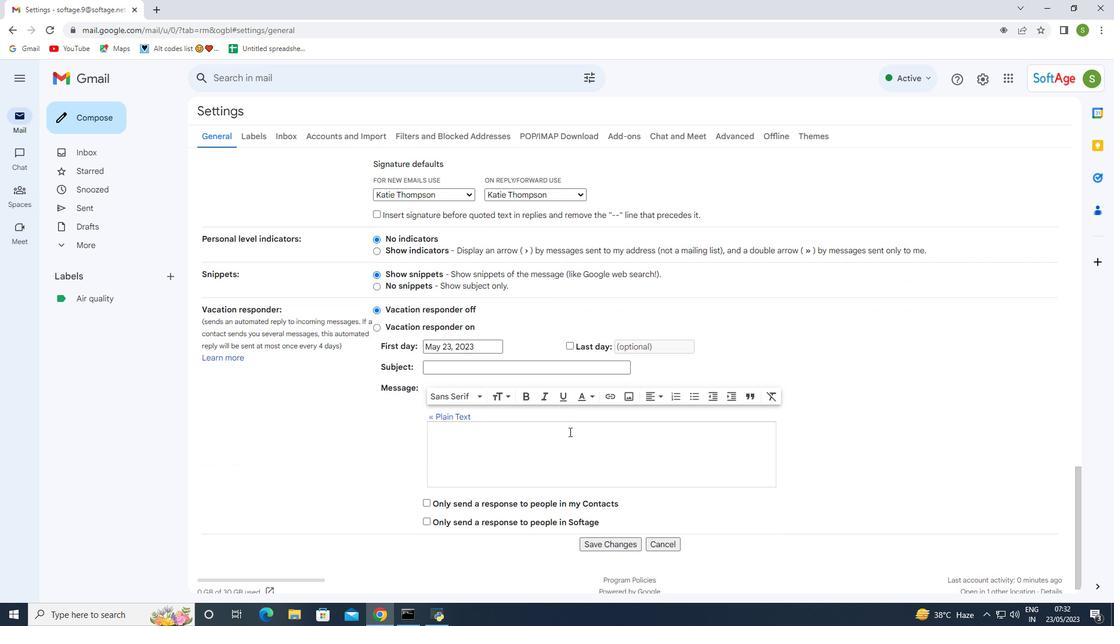 
Action: Mouse moved to (573, 446)
Screenshot: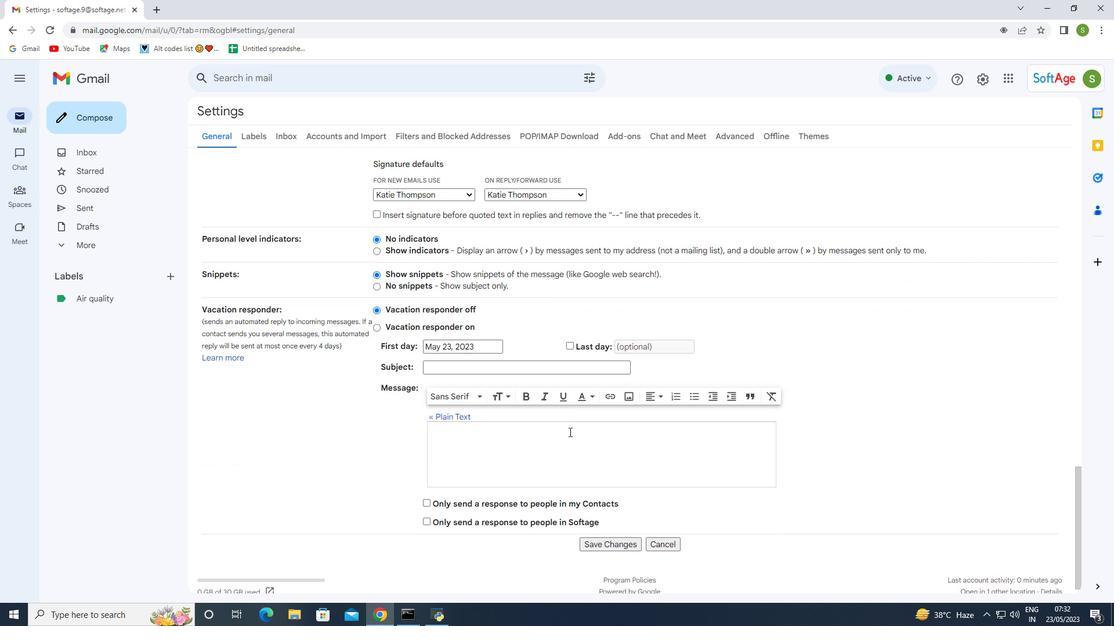 
Action: Mouse scrolled (573, 446) with delta (0, 0)
Screenshot: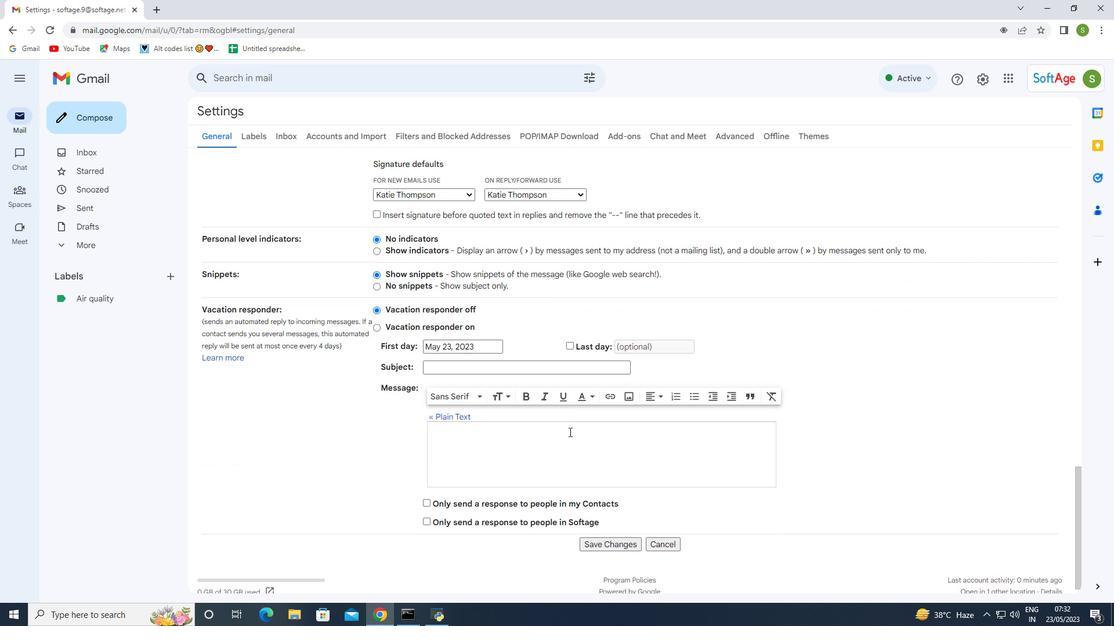 
Action: Mouse moved to (623, 526)
Screenshot: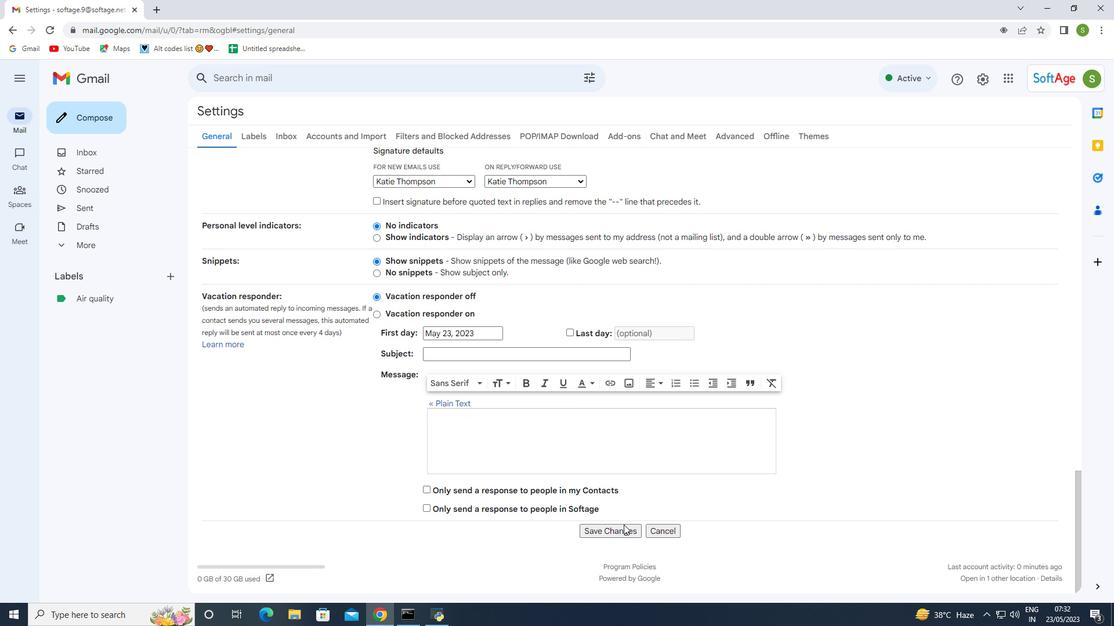 
Action: Mouse pressed left at (623, 526)
Screenshot: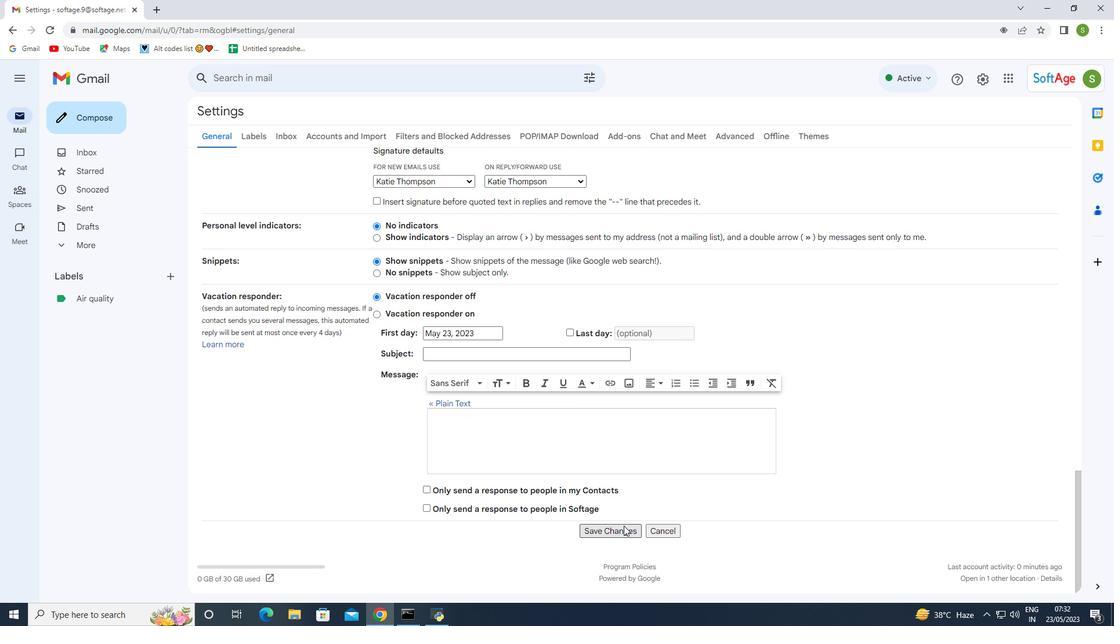
Action: Mouse moved to (96, 114)
Screenshot: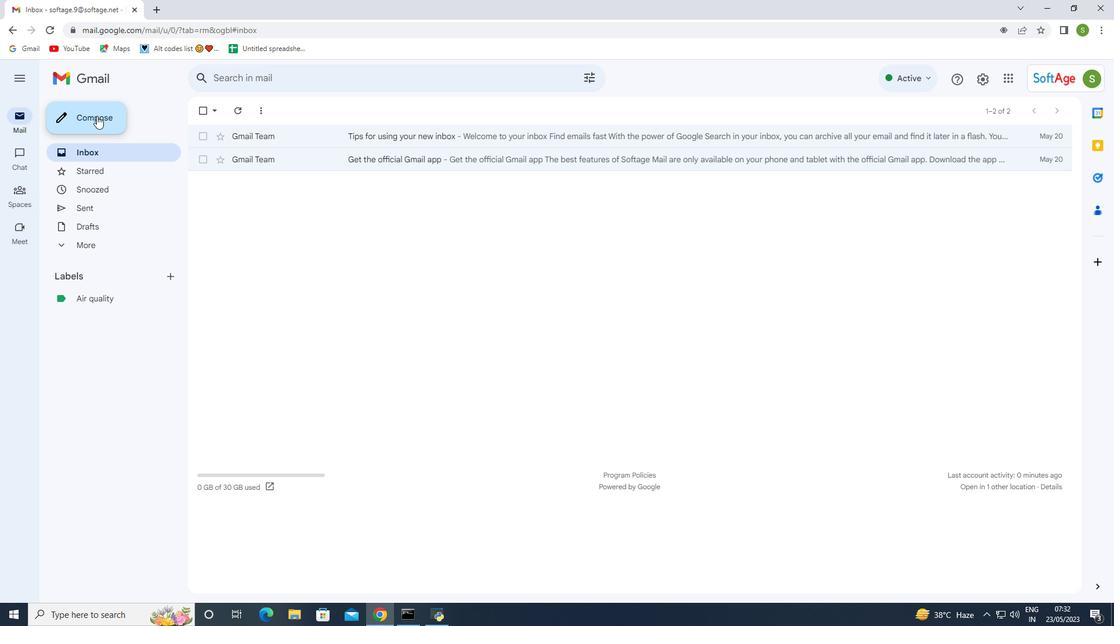 
Action: Mouse pressed left at (96, 114)
Screenshot: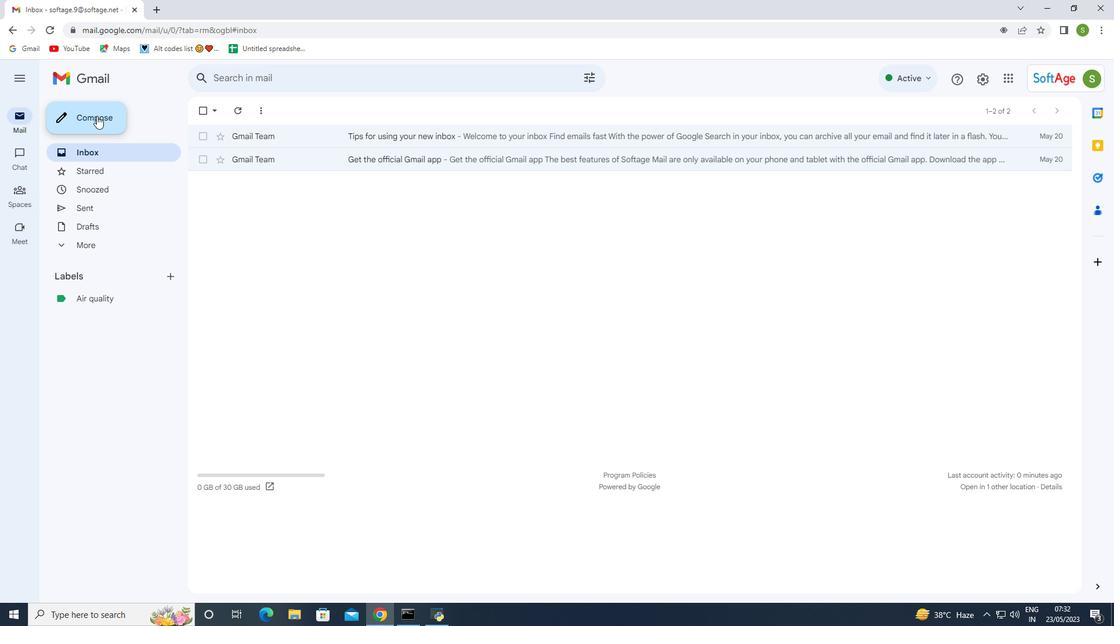 
Action: Mouse moved to (1050, 257)
Screenshot: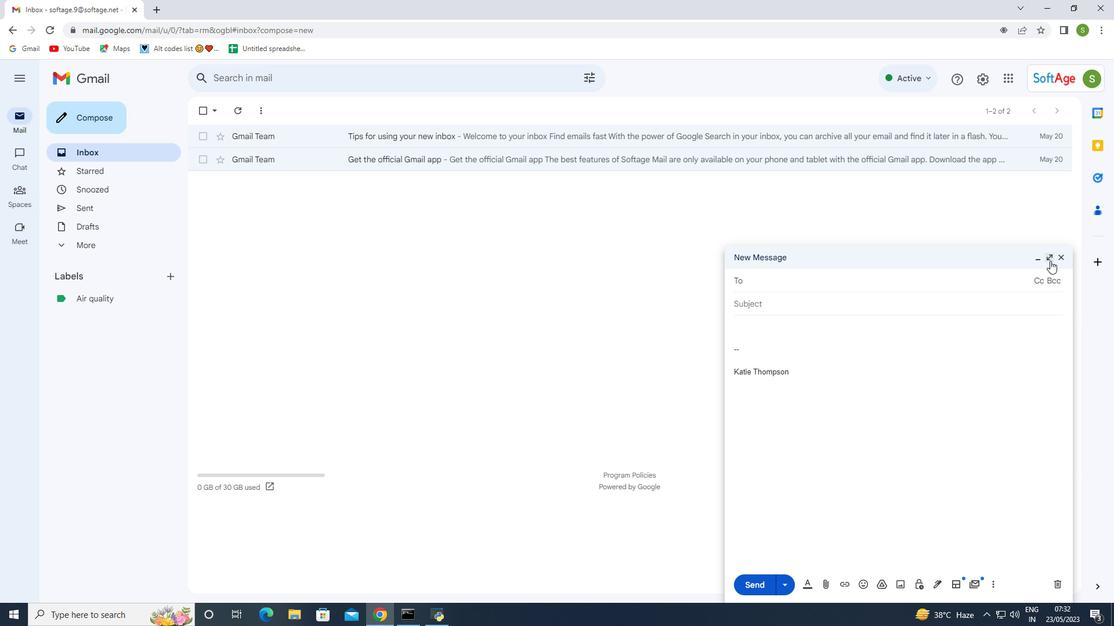 
Action: Mouse pressed left at (1050, 257)
Screenshot: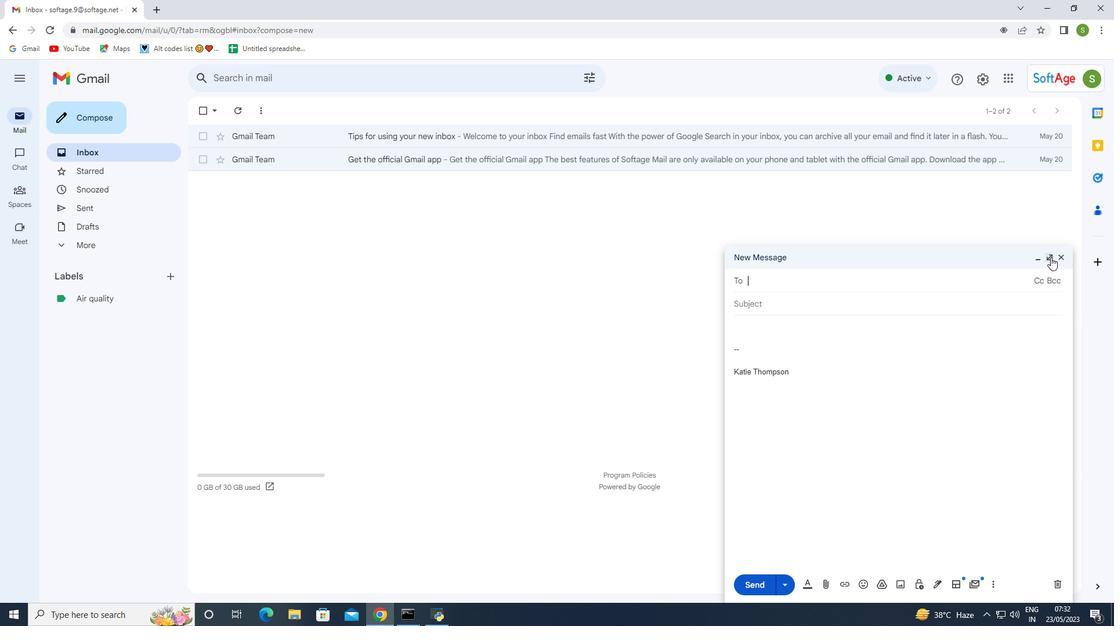 
Action: Mouse moved to (985, 187)
Screenshot: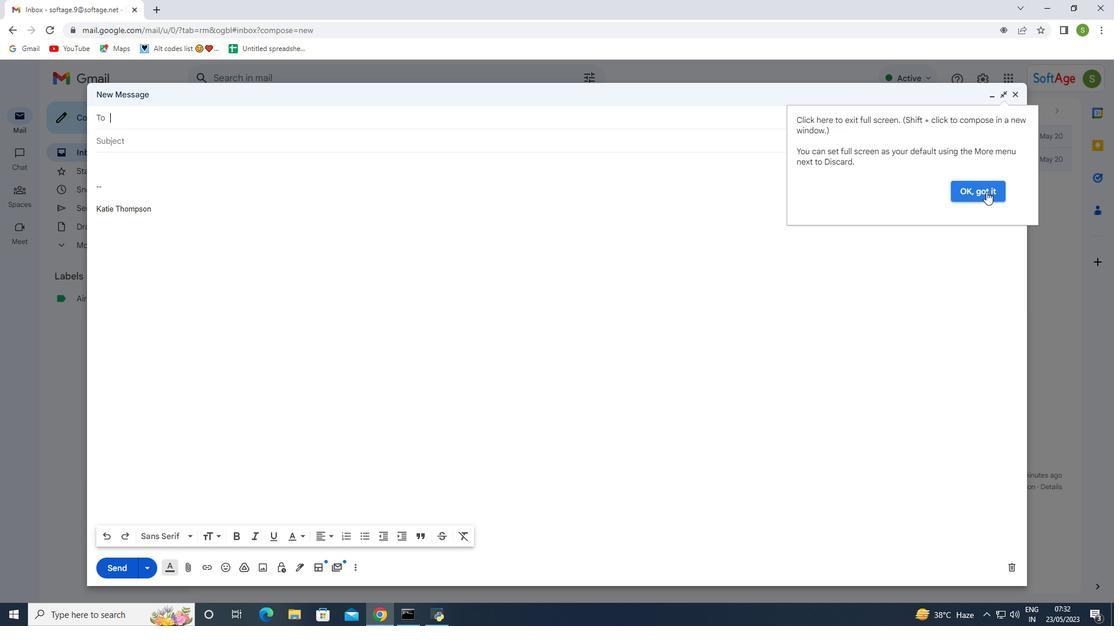 
Action: Mouse pressed left at (985, 187)
Screenshot: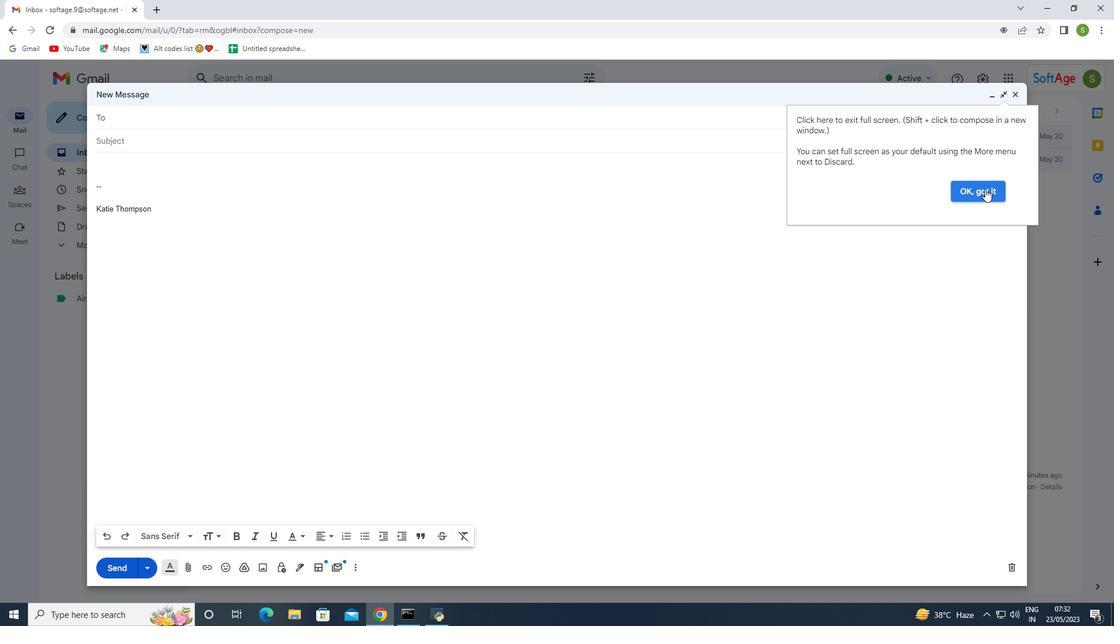 
Action: Mouse moved to (163, 211)
Screenshot: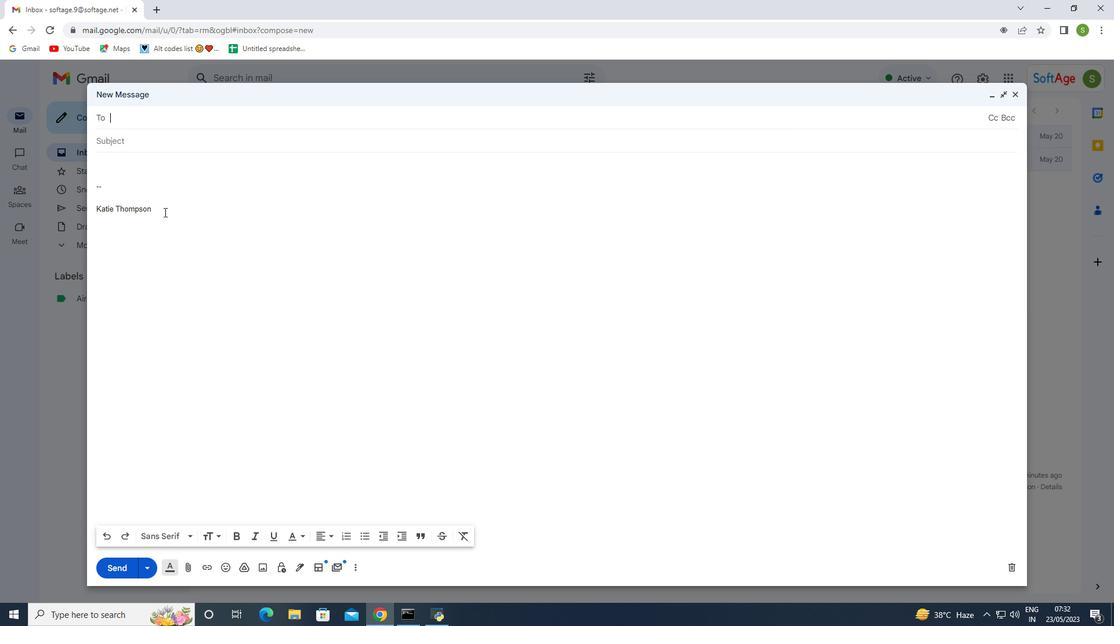 
Action: Mouse pressed left at (163, 211)
Screenshot: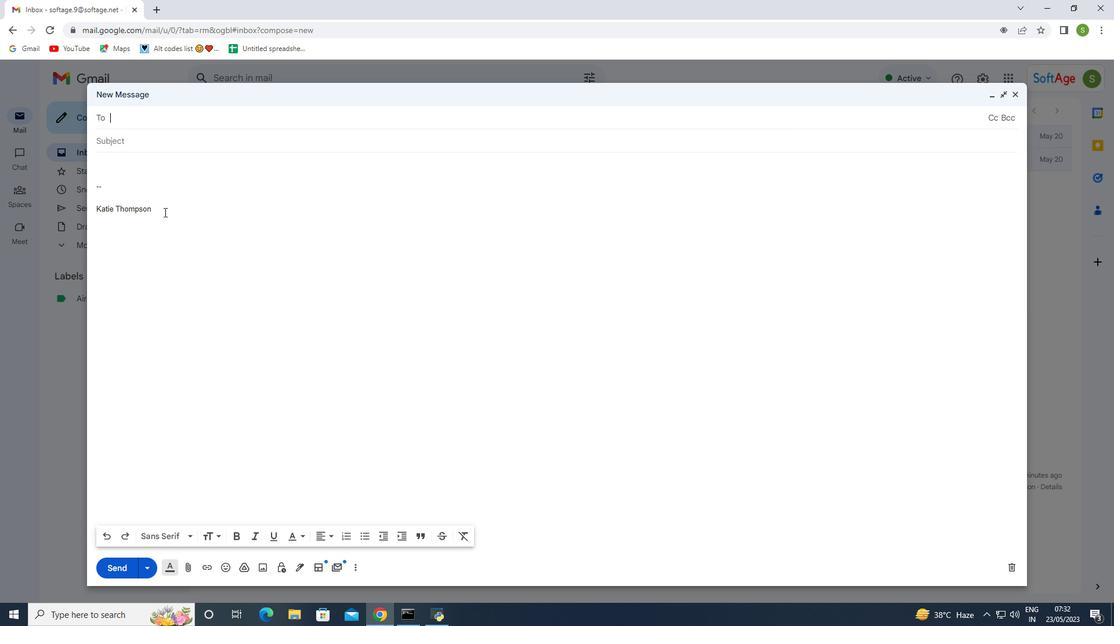 
Action: Mouse moved to (96, 187)
Screenshot: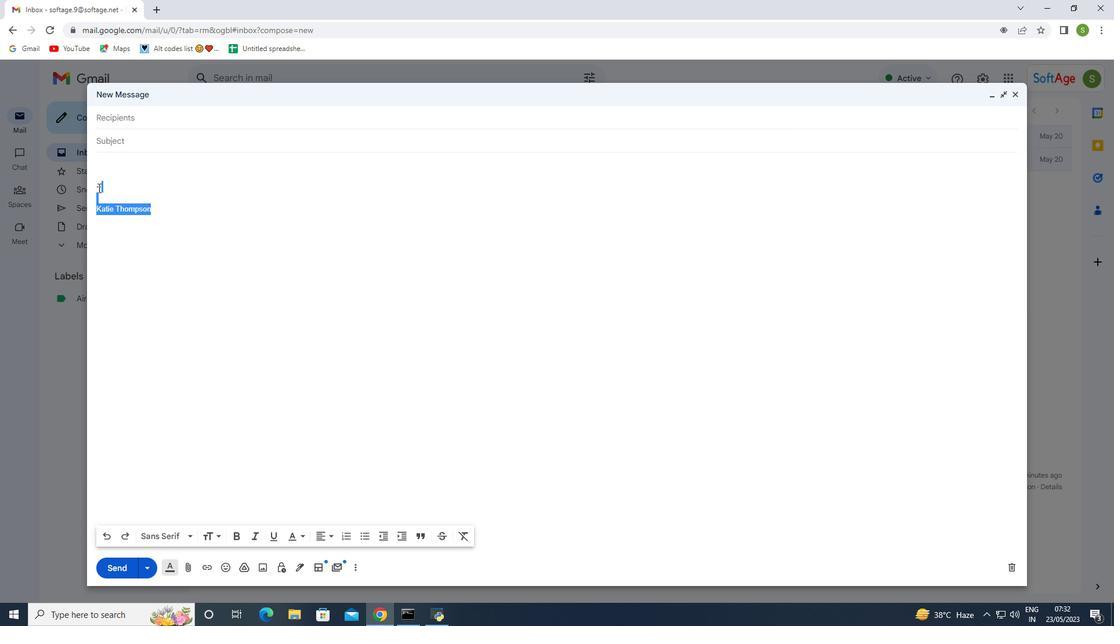 
Action: Key pressed <Key.backspace>
Screenshot: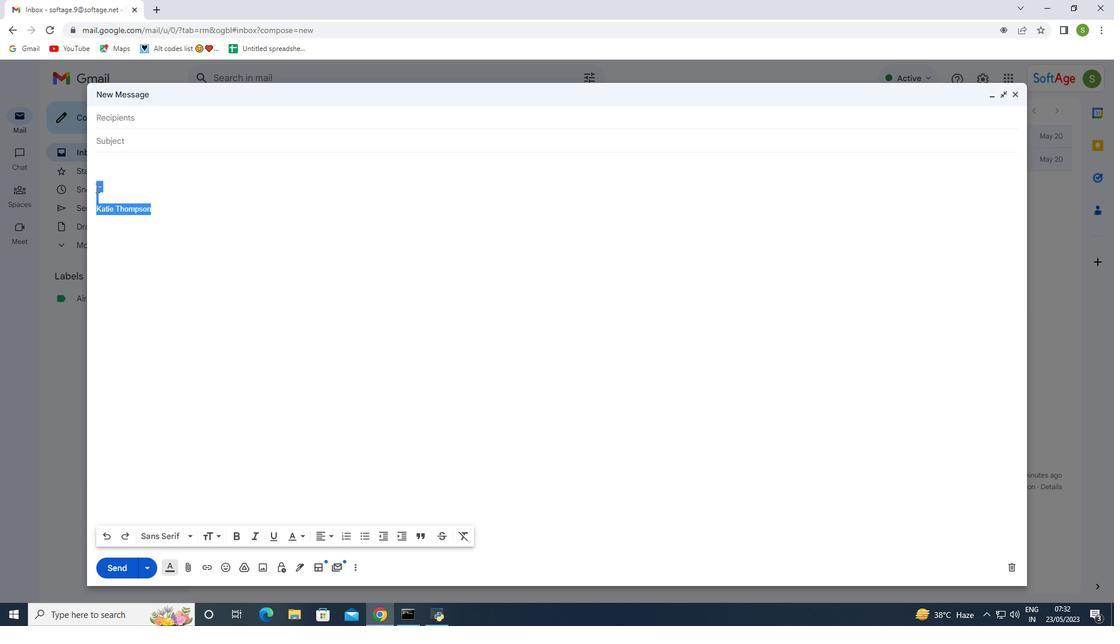 
Action: Mouse moved to (295, 567)
Screenshot: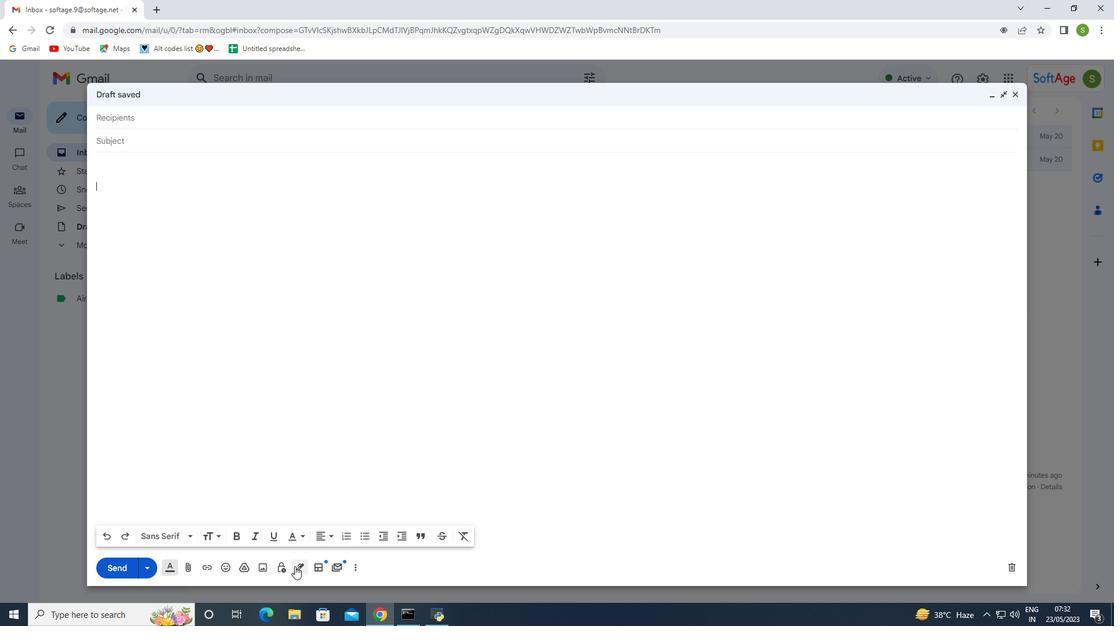 
Action: Mouse pressed left at (295, 567)
Screenshot: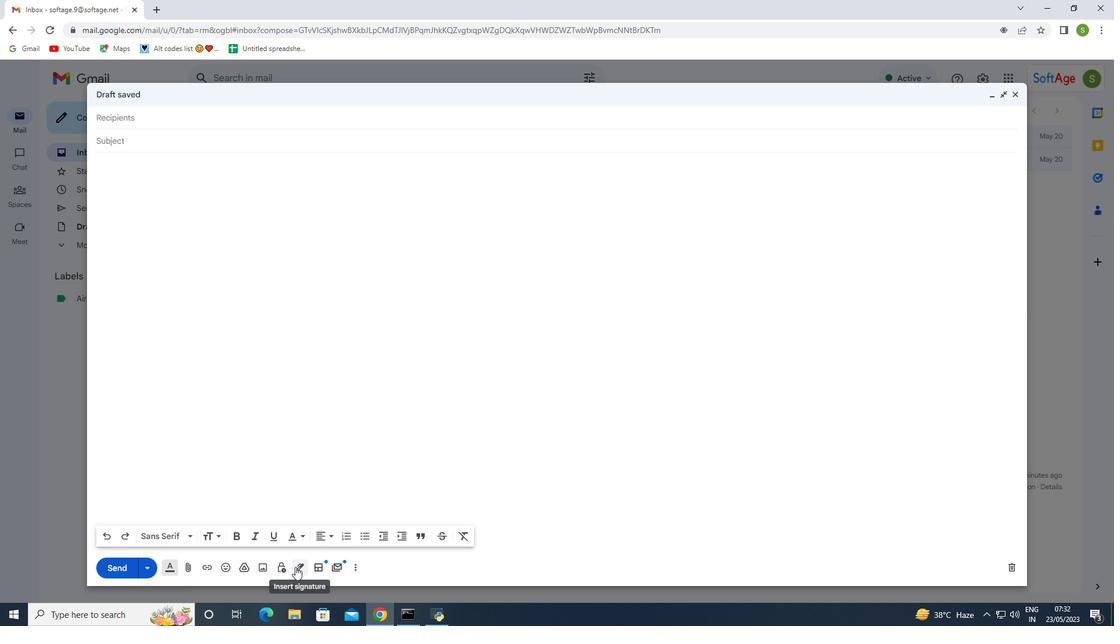 
Action: Mouse moved to (337, 548)
Screenshot: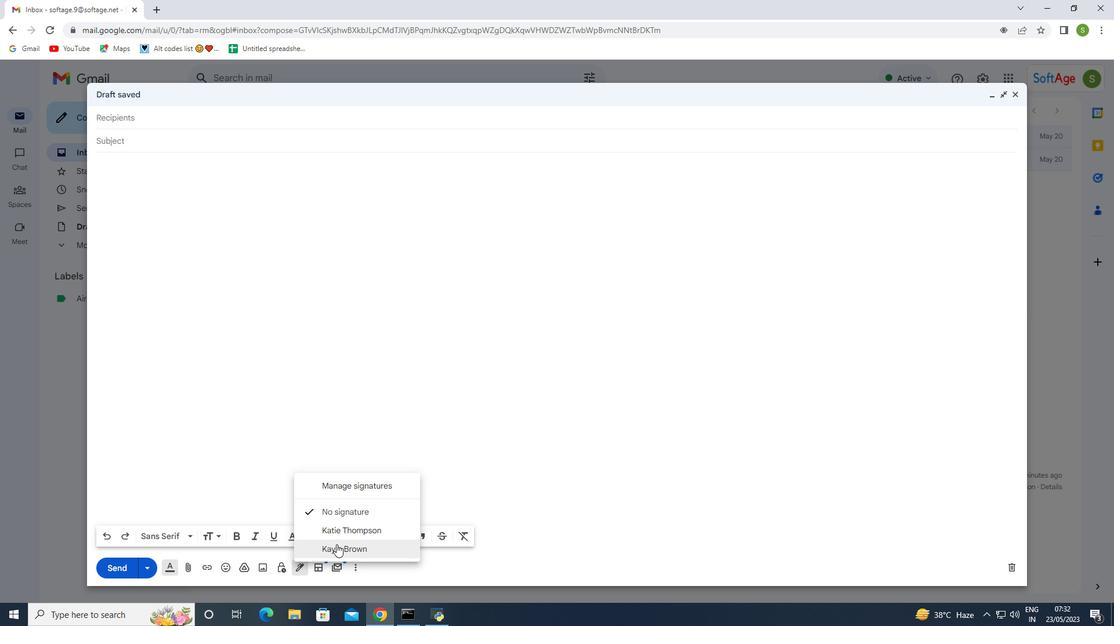 
Action: Mouse pressed left at (337, 548)
Screenshot: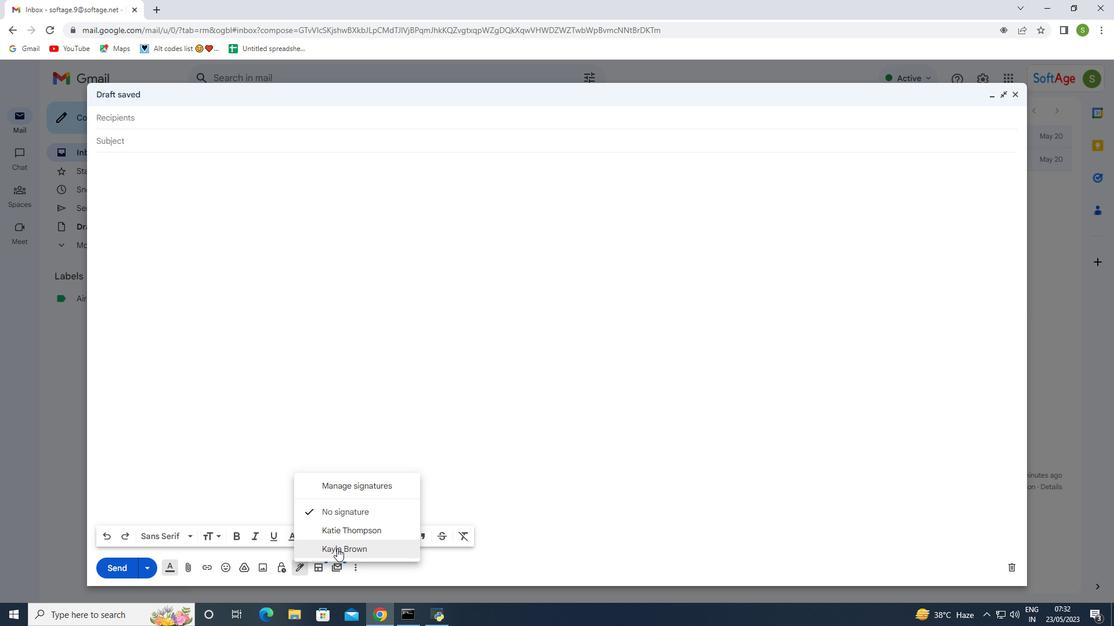 
Action: Mouse moved to (146, 143)
Screenshot: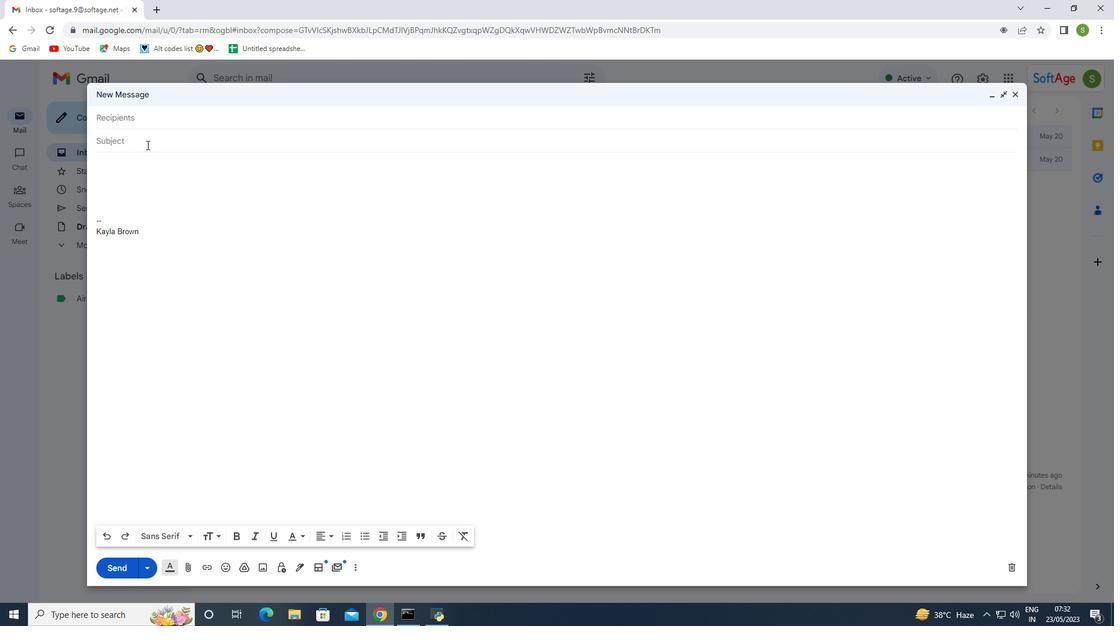 
Action: Mouse pressed left at (146, 143)
Screenshot: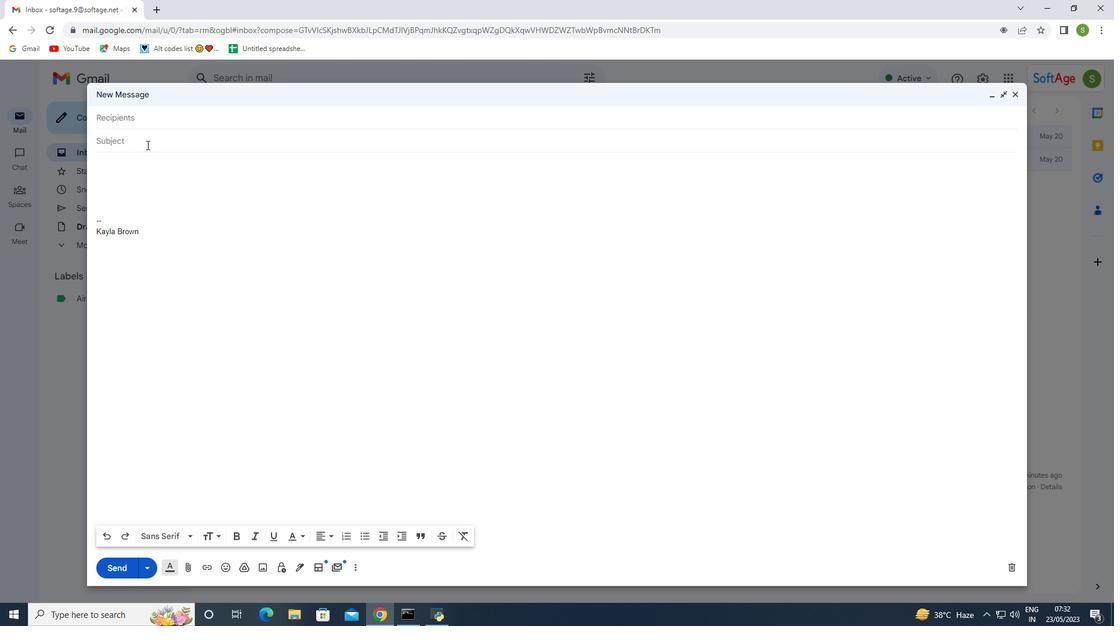 
Action: Mouse moved to (146, 143)
Screenshot: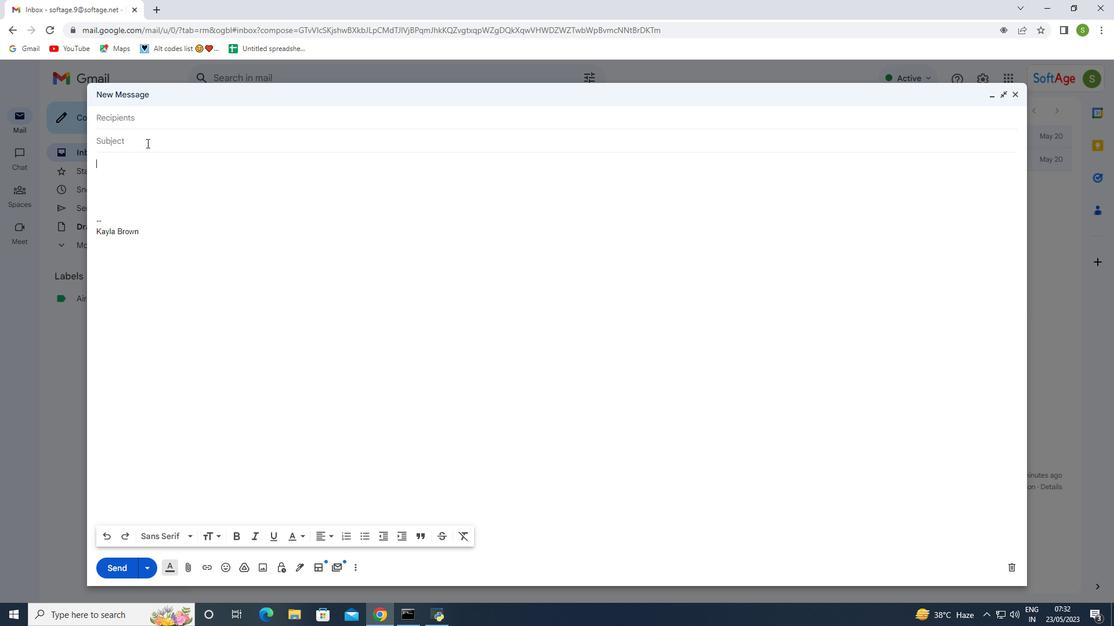 
Action: Key pressed <Key.caps_lock>R<Key.caps_lock>equest<Key.space>for<Key.space>a<Key.space>disciplinary<Key.space>action
Screenshot: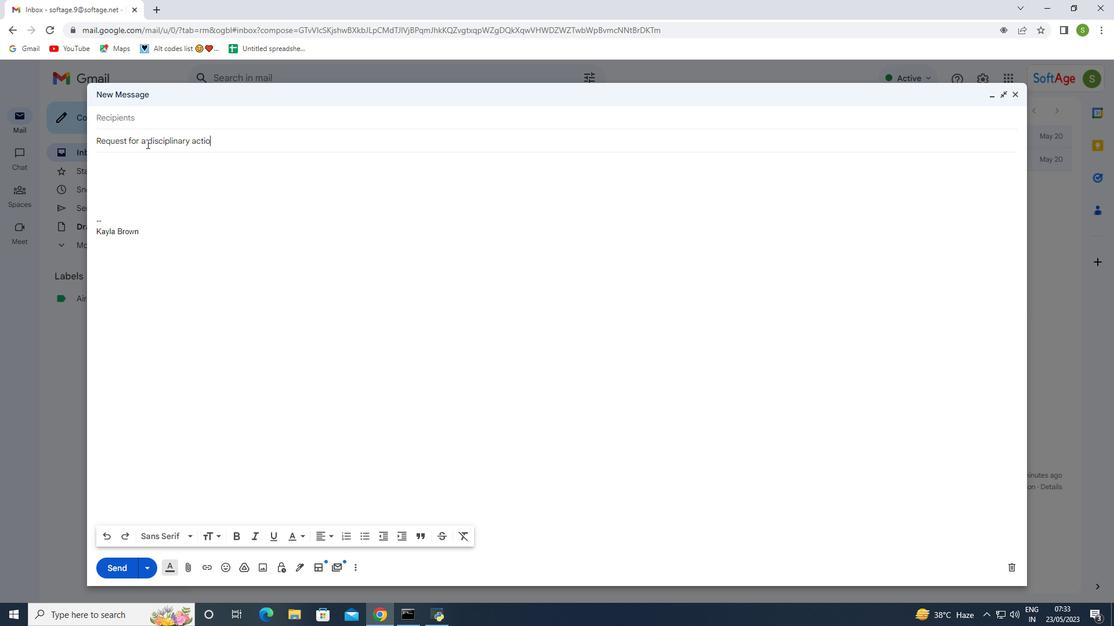 
Action: Mouse moved to (117, 170)
Screenshot: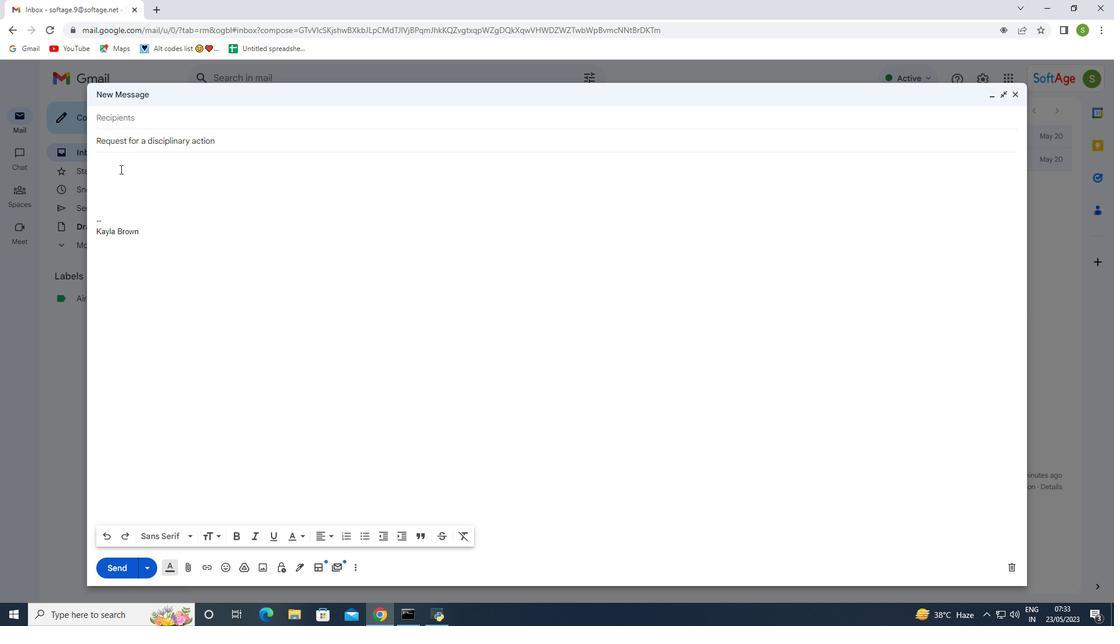
Action: Mouse pressed left at (117, 170)
Screenshot: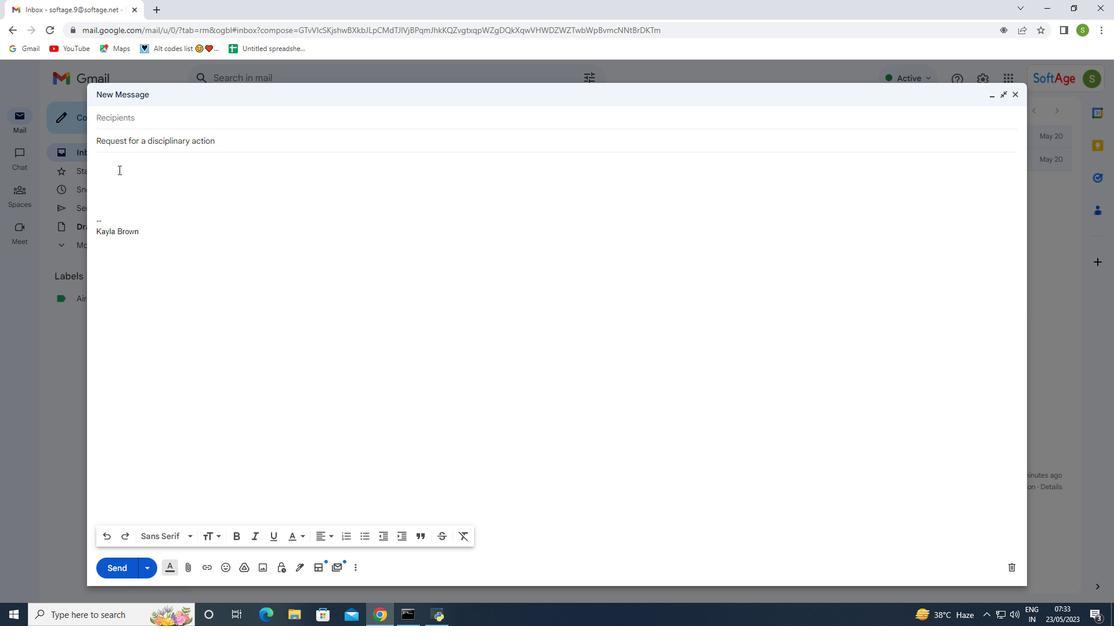 
Action: Key pressed <Key.caps_lock>I<Key.caps_lock><Key.space>need<Key.space>your<Key.space>help<Key.space>in<Key.space>preparing<Key.space>the<Key.space>project<Key.space>charter<Key.space>for<Key.space>the<Key.space>new<Key.space>initiative.
Screenshot: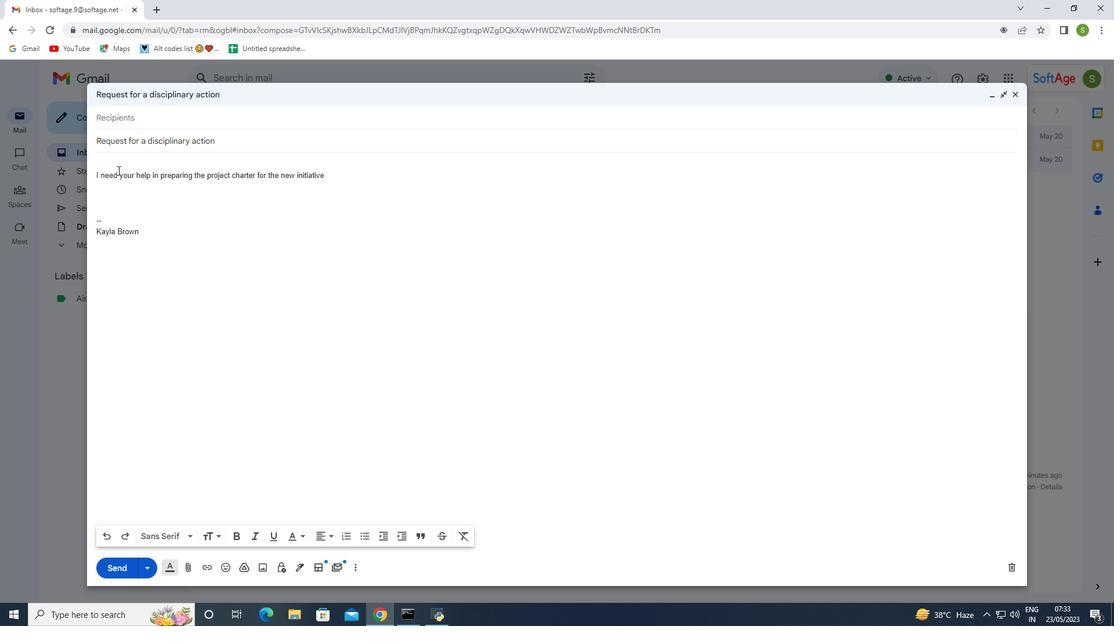 
Action: Mouse moved to (139, 118)
Screenshot: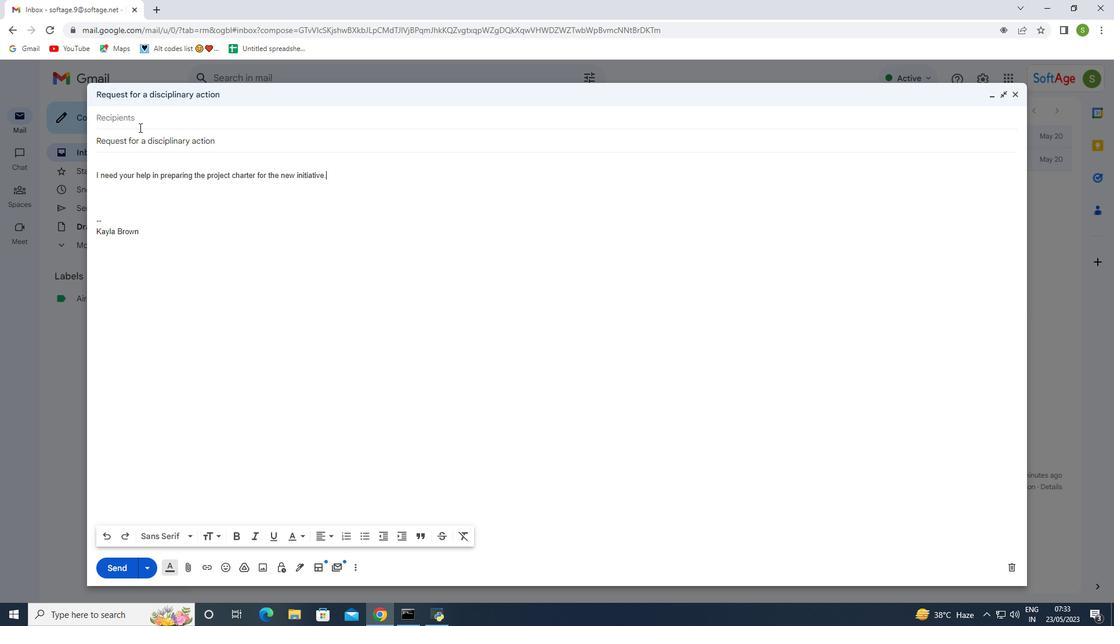
Action: Mouse pressed left at (139, 118)
Screenshot: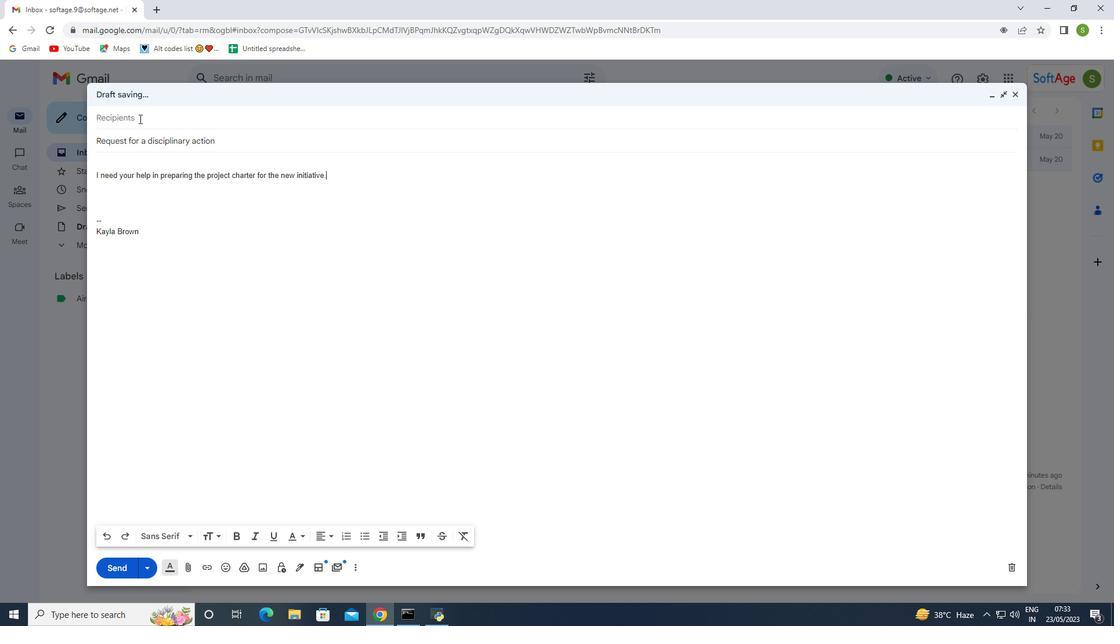 
Action: Key pressed softage.3<Key.shift>@softage.net
Screenshot: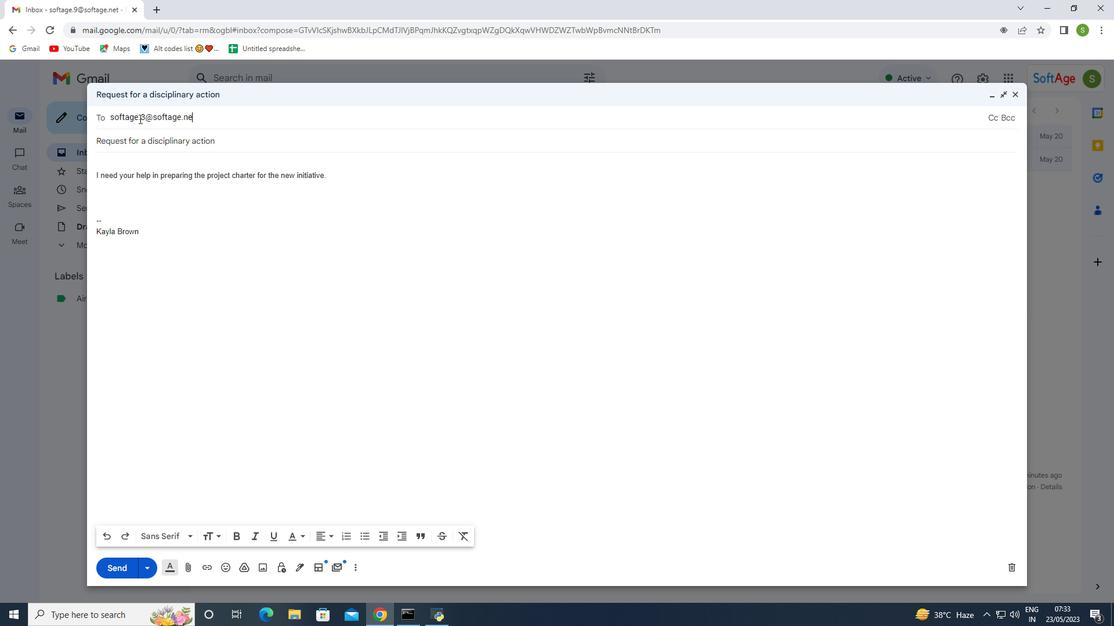 
Action: Mouse moved to (162, 139)
Screenshot: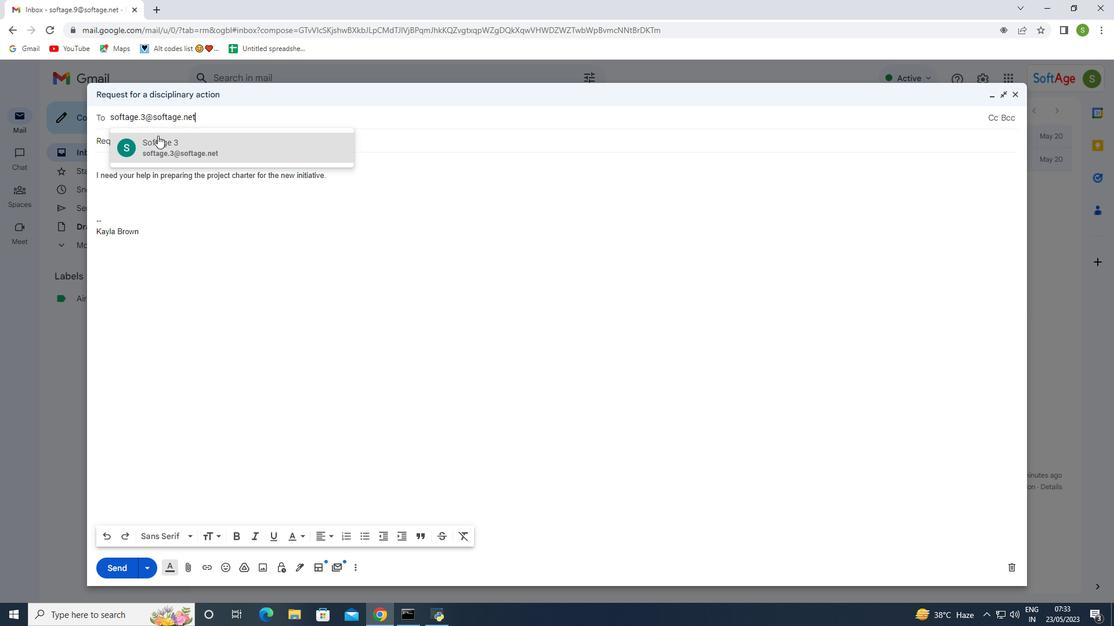 
Action: Mouse pressed left at (162, 139)
Screenshot: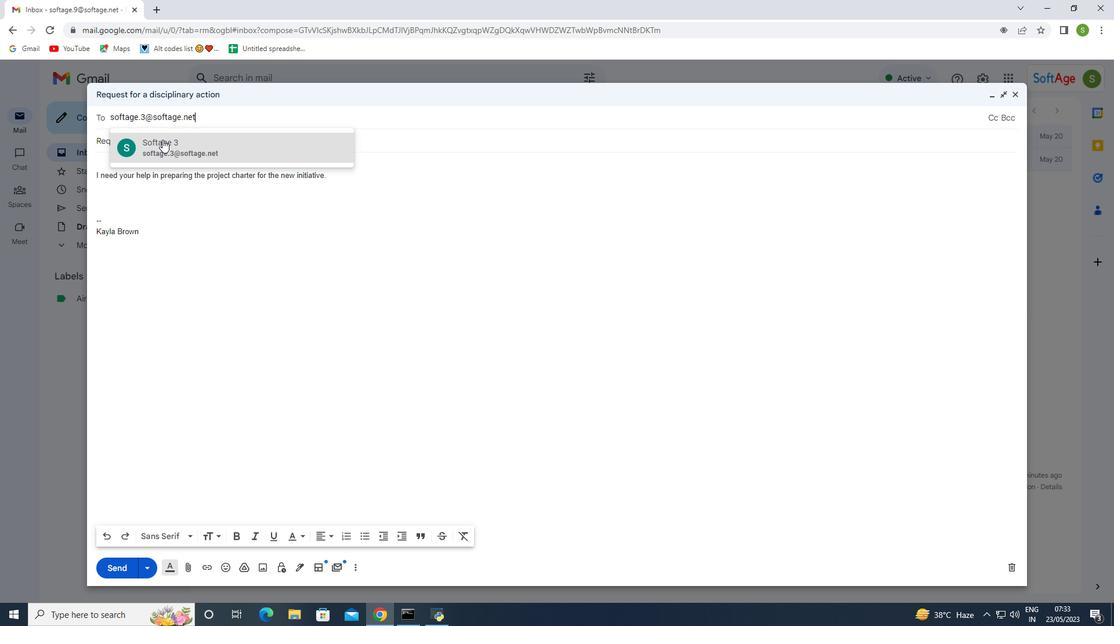 
Action: Mouse moved to (116, 566)
Screenshot: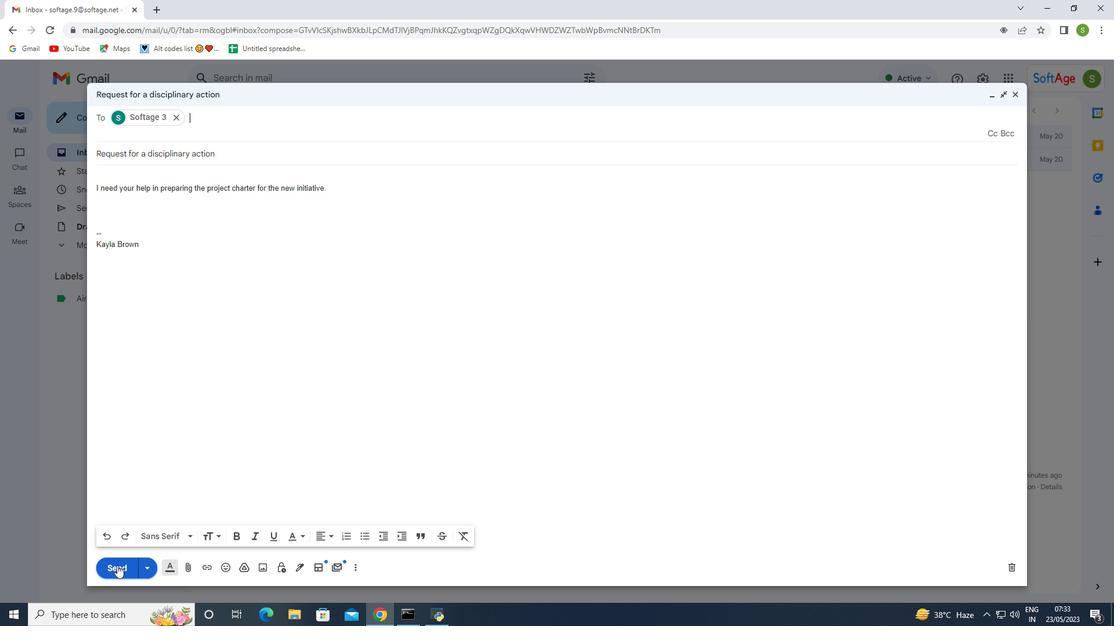
Action: Mouse pressed left at (116, 566)
Screenshot: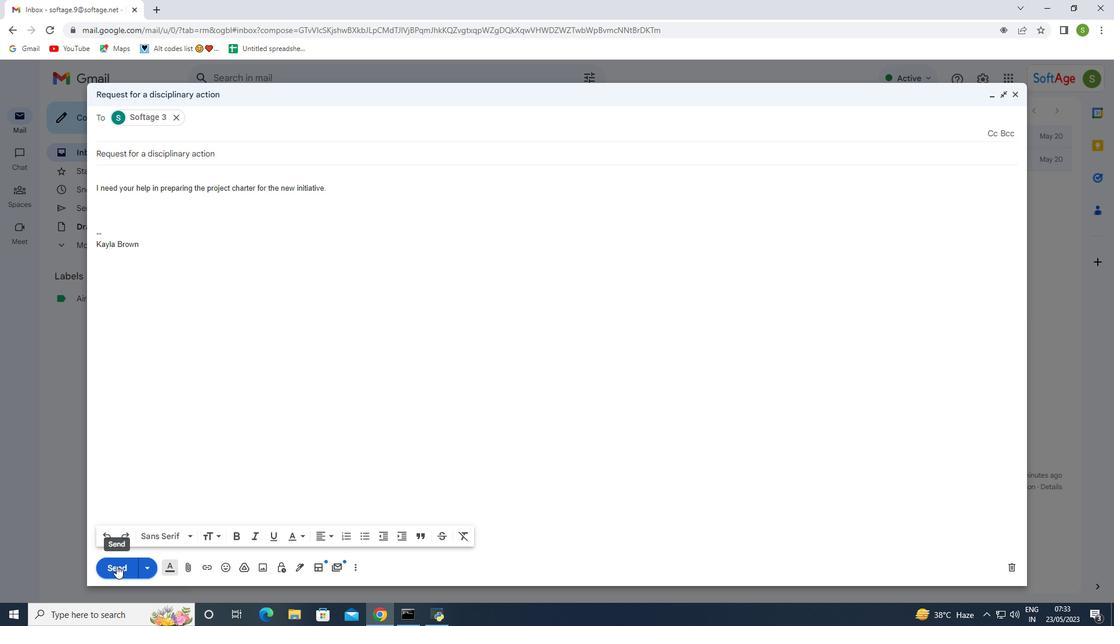 
Action: Mouse moved to (106, 212)
Screenshot: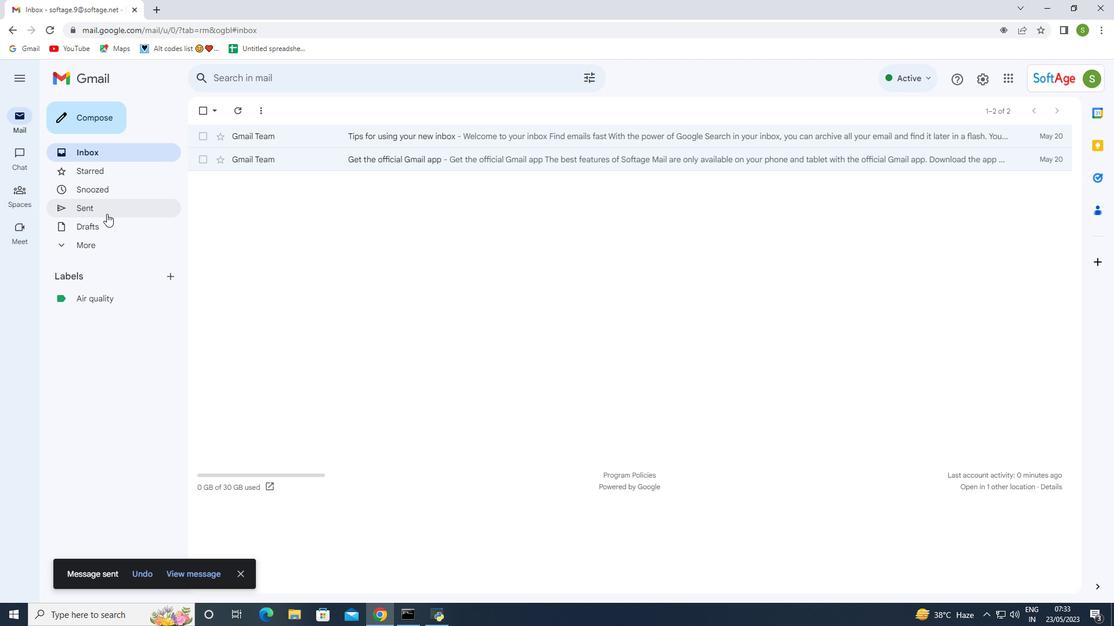 
Action: Mouse pressed left at (106, 212)
Screenshot: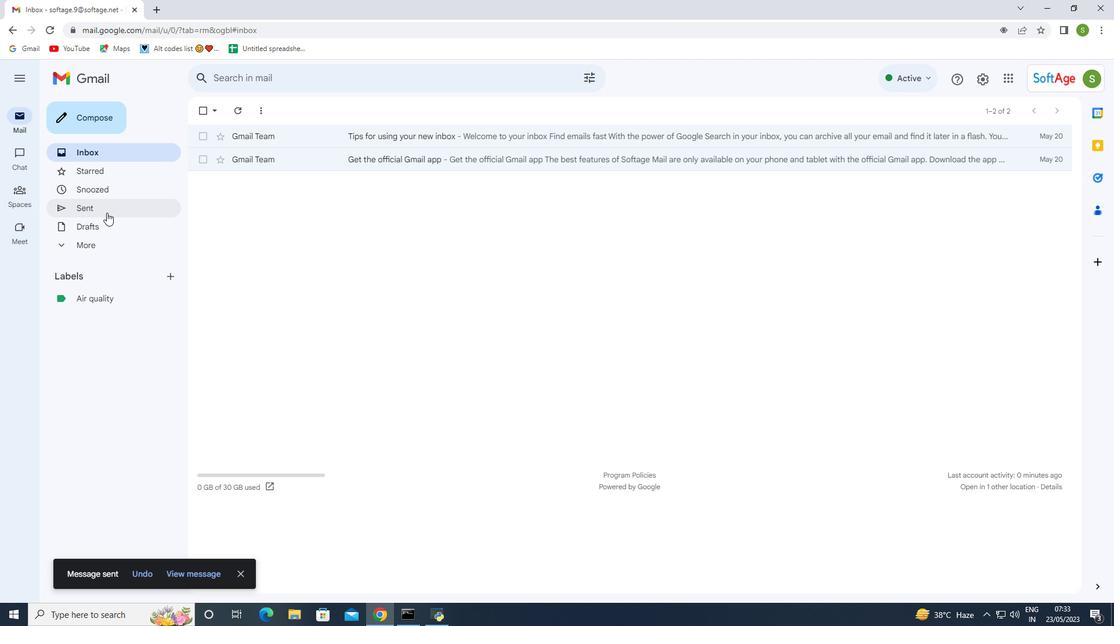 
Action: Mouse moved to (319, 165)
Screenshot: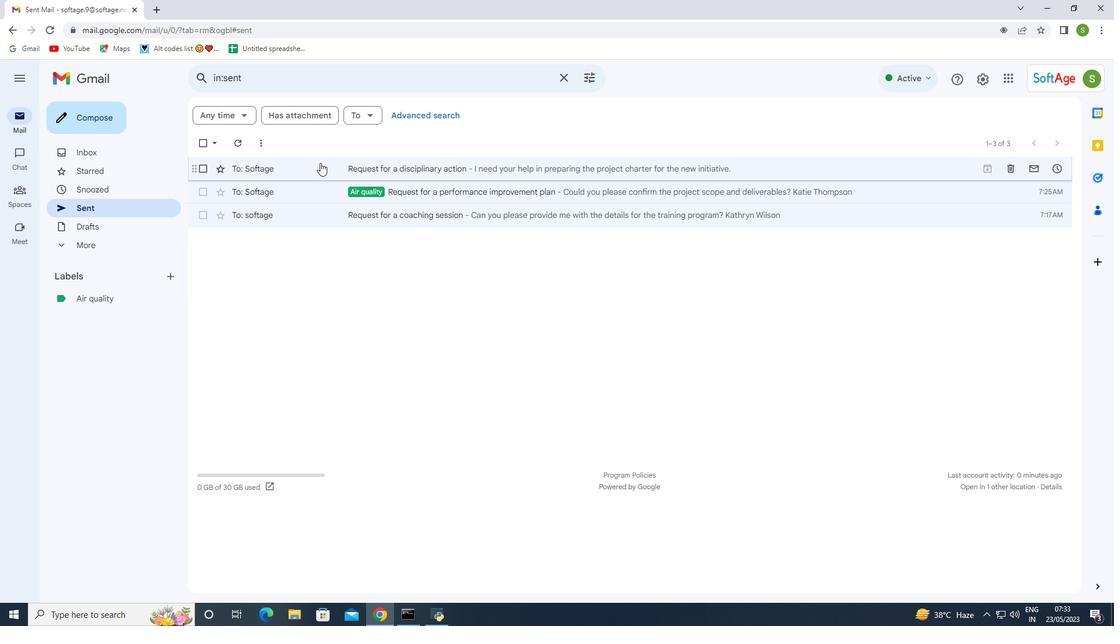 
Action: Mouse pressed left at (319, 165)
Screenshot: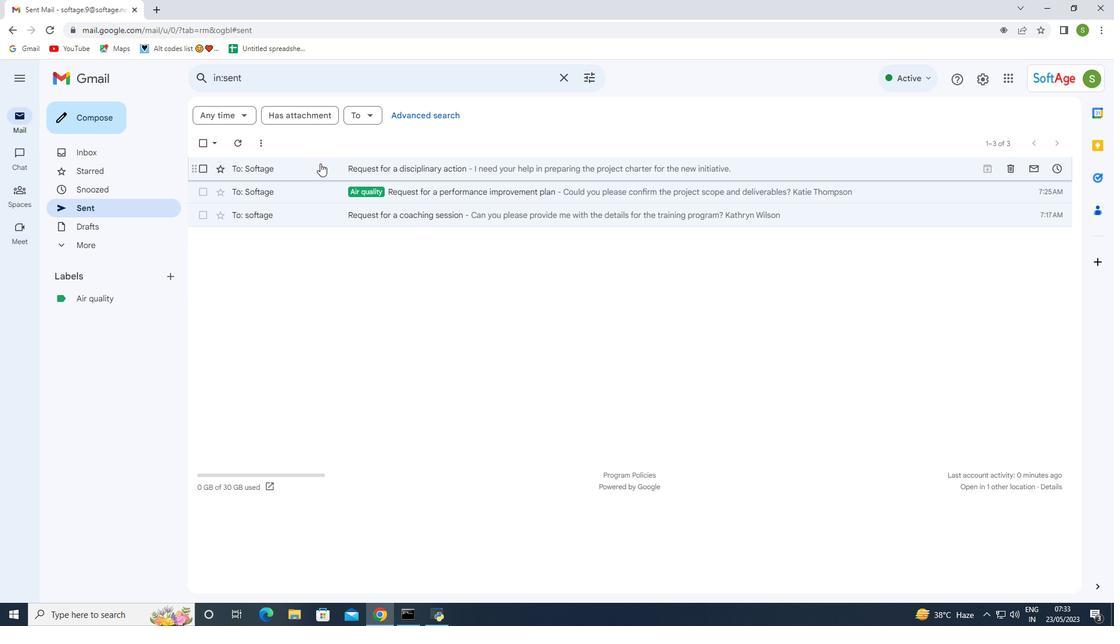 
Action: Mouse moved to (203, 110)
Screenshot: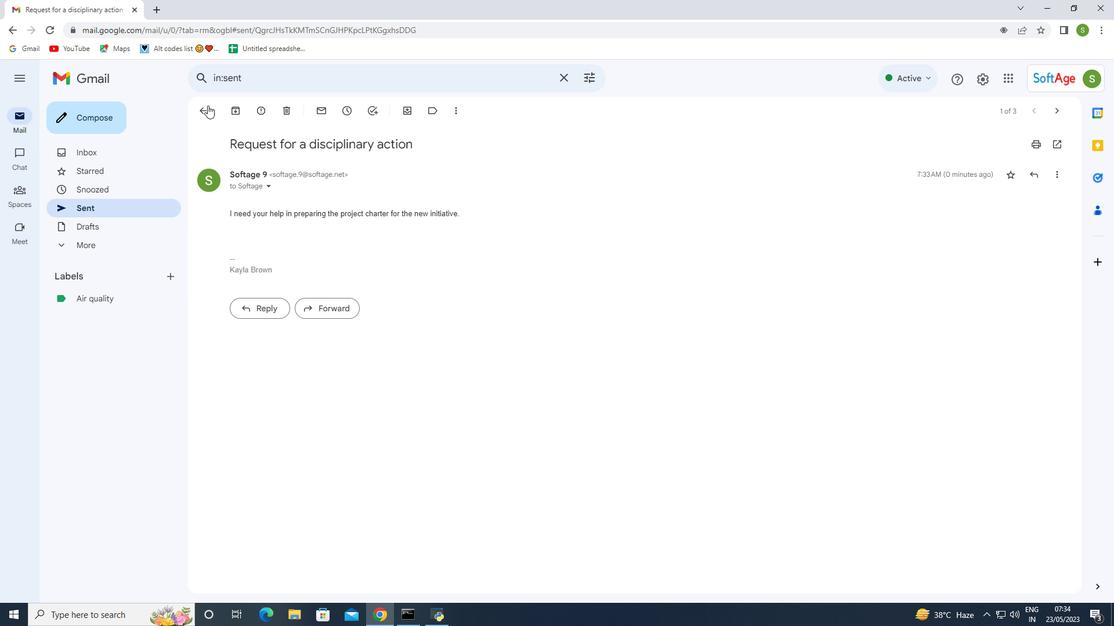 
Action: Mouse pressed left at (203, 110)
Screenshot: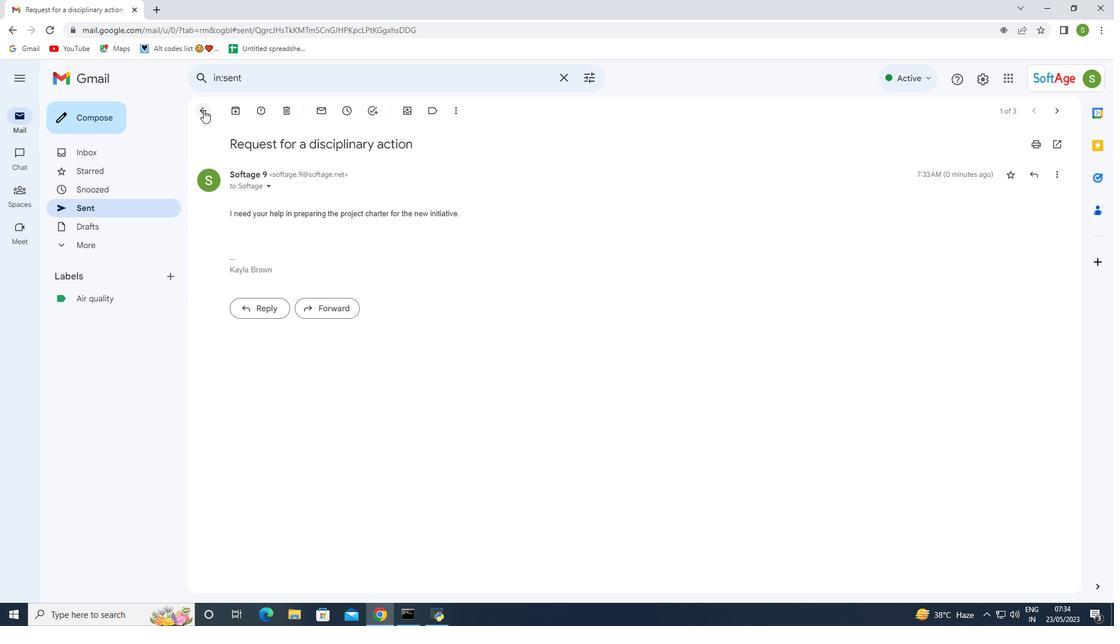 
Action: Mouse moved to (199, 164)
Screenshot: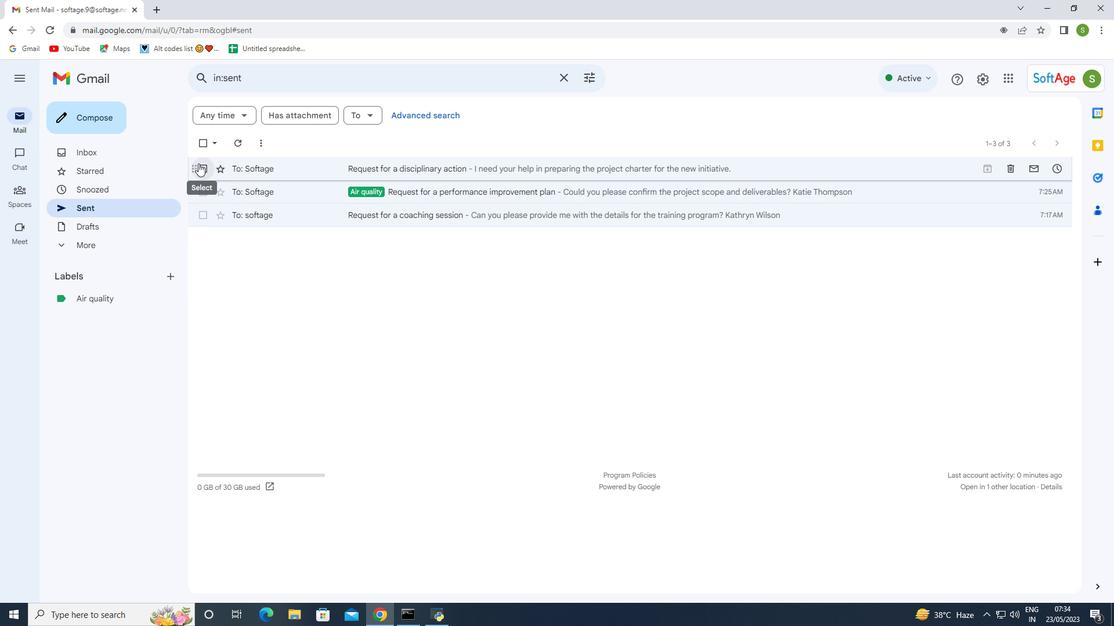 
Action: Mouse pressed left at (199, 164)
Screenshot: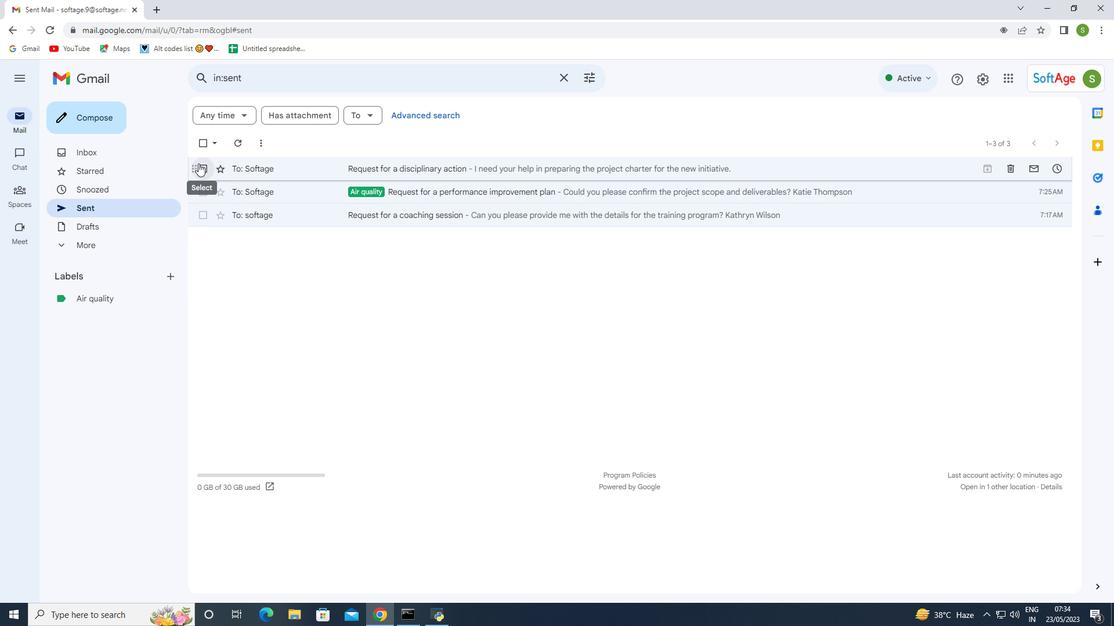 
Action: Mouse moved to (279, 166)
Screenshot: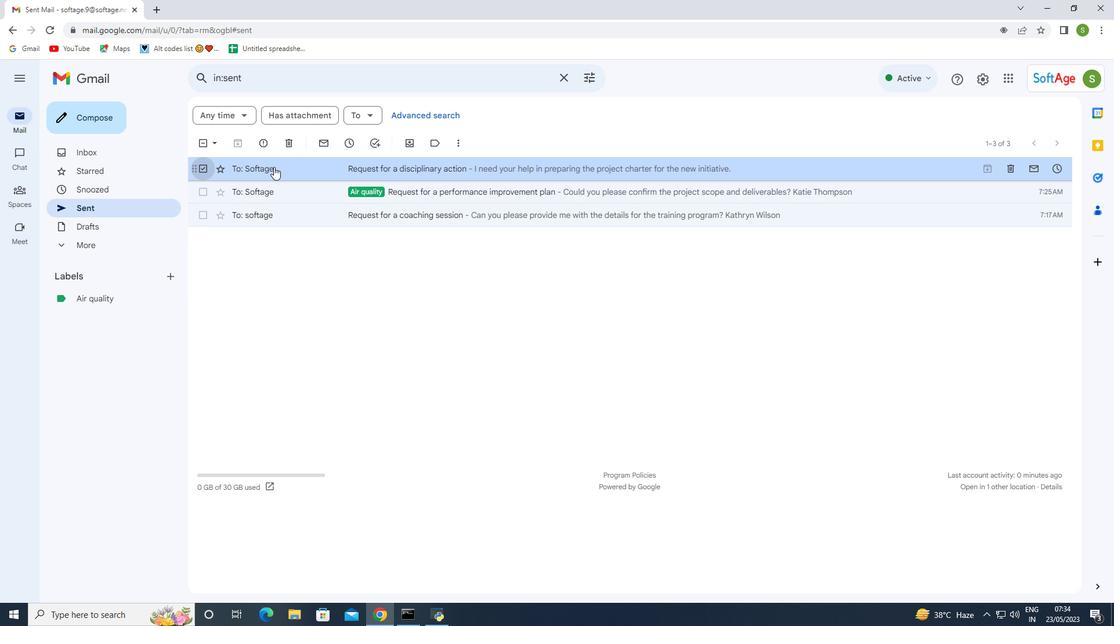 
Action: Mouse pressed right at (279, 166)
Screenshot: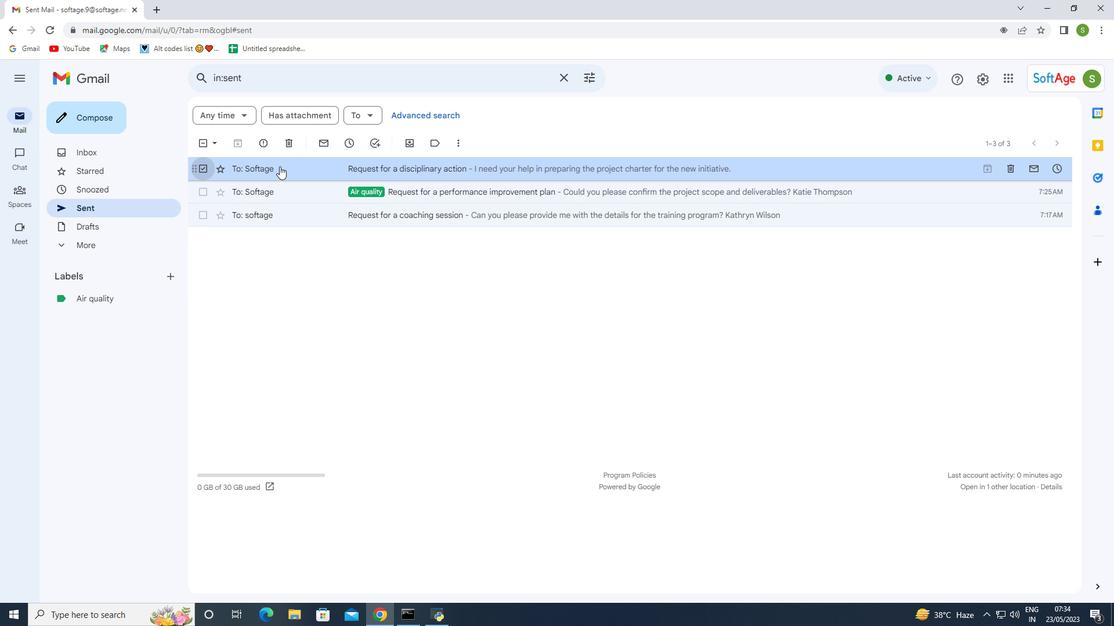 
Action: Mouse moved to (453, 339)
Screenshot: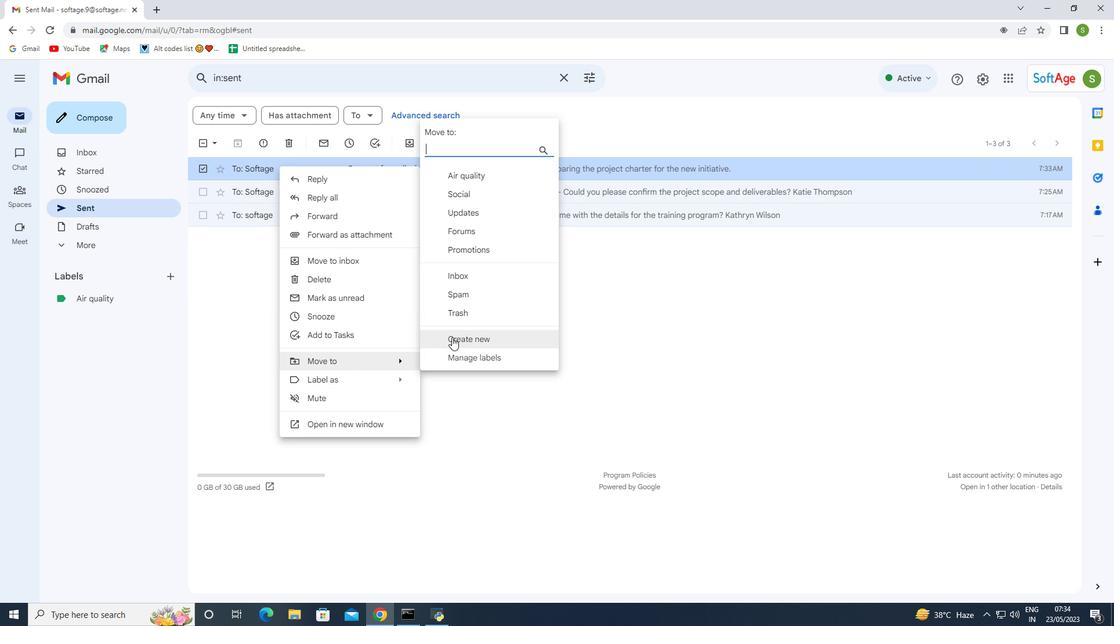 
Action: Mouse pressed left at (453, 339)
Screenshot: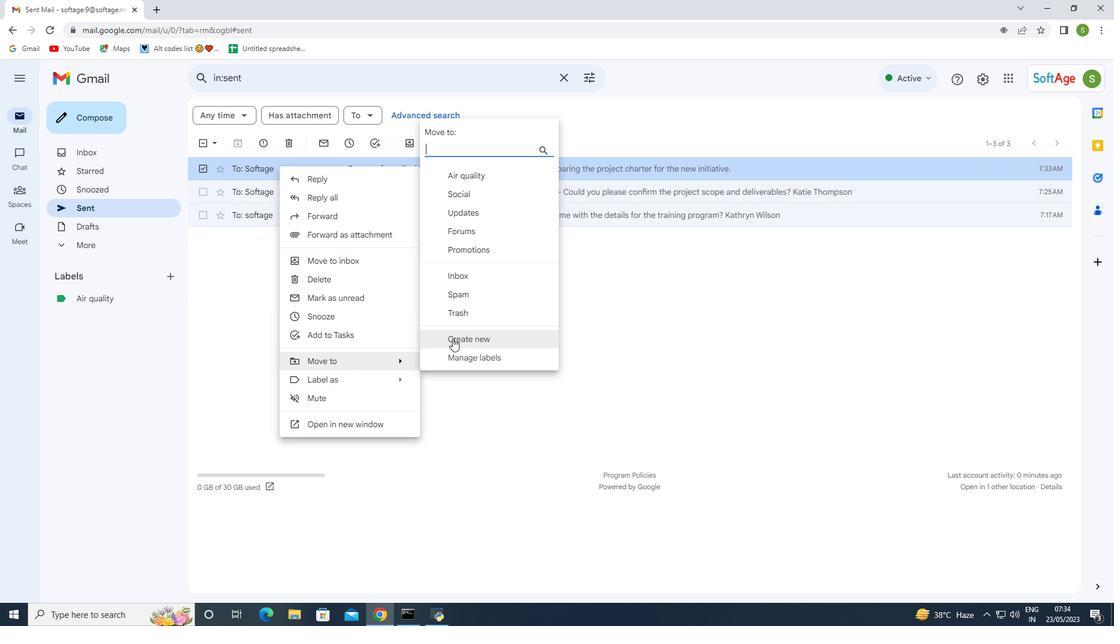 
Action: Mouse moved to (457, 322)
Screenshot: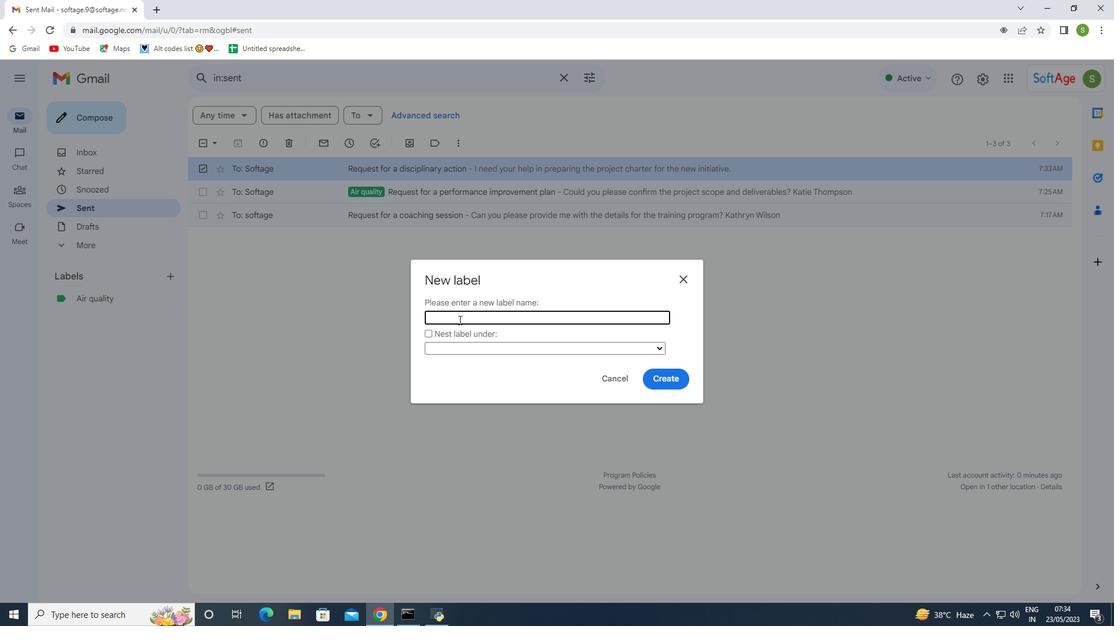 
Action: Key pressed <Key.caps_lock>W<Key.caps_lock>ater<Key.space><Key.caps_lock>Q<Key.caps_lock>uality
Screenshot: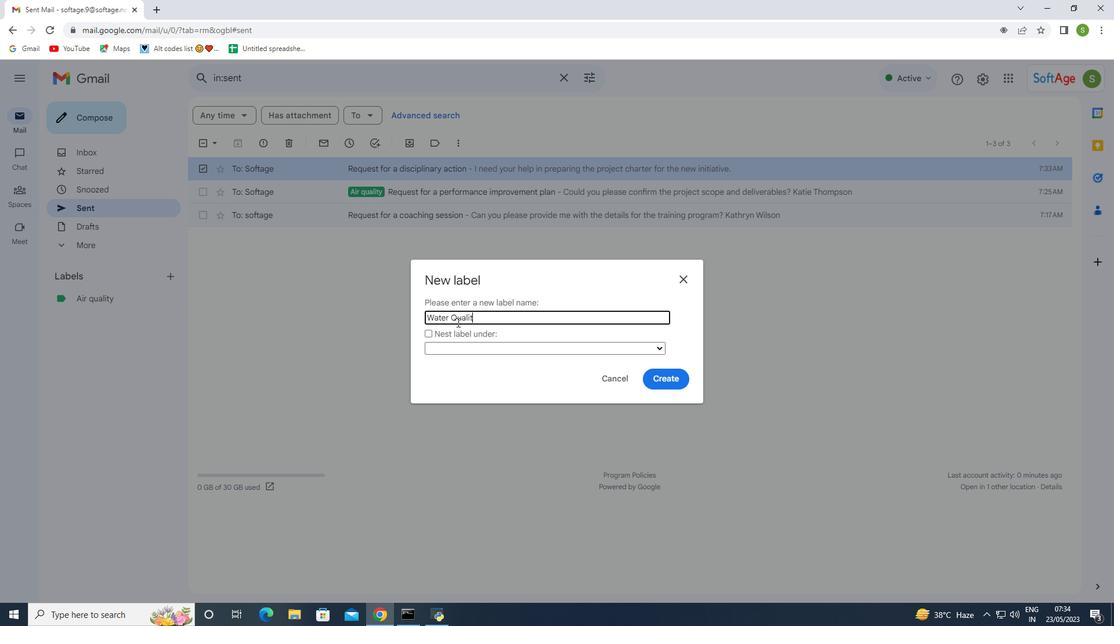 
Action: Mouse moved to (671, 381)
Screenshot: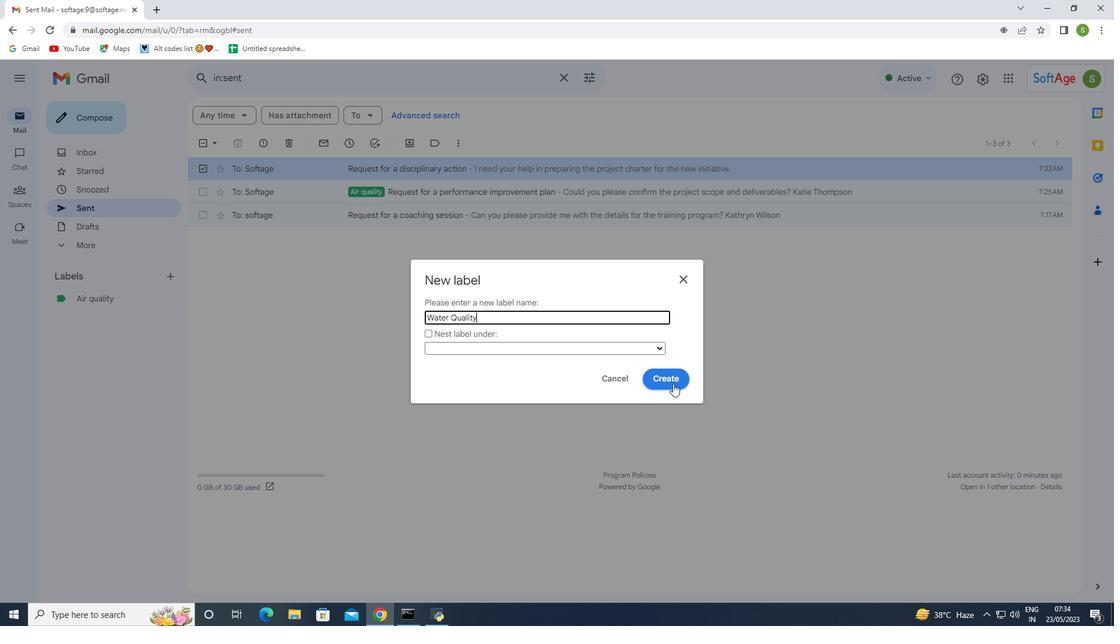 
Action: Mouse pressed left at (671, 381)
Screenshot: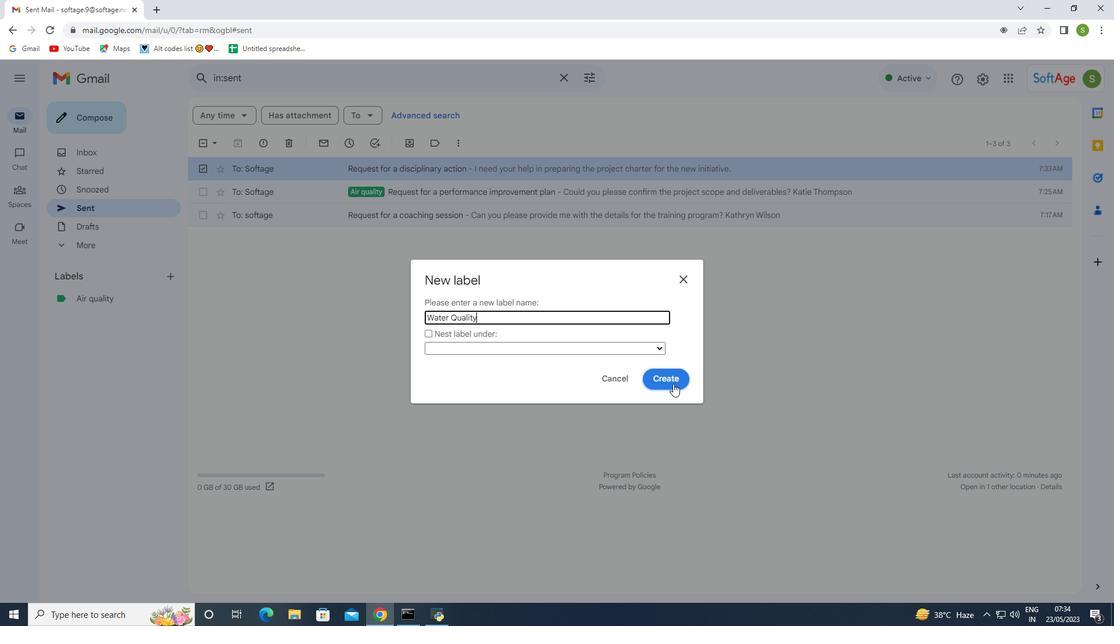 
Action: Mouse moved to (106, 319)
Screenshot: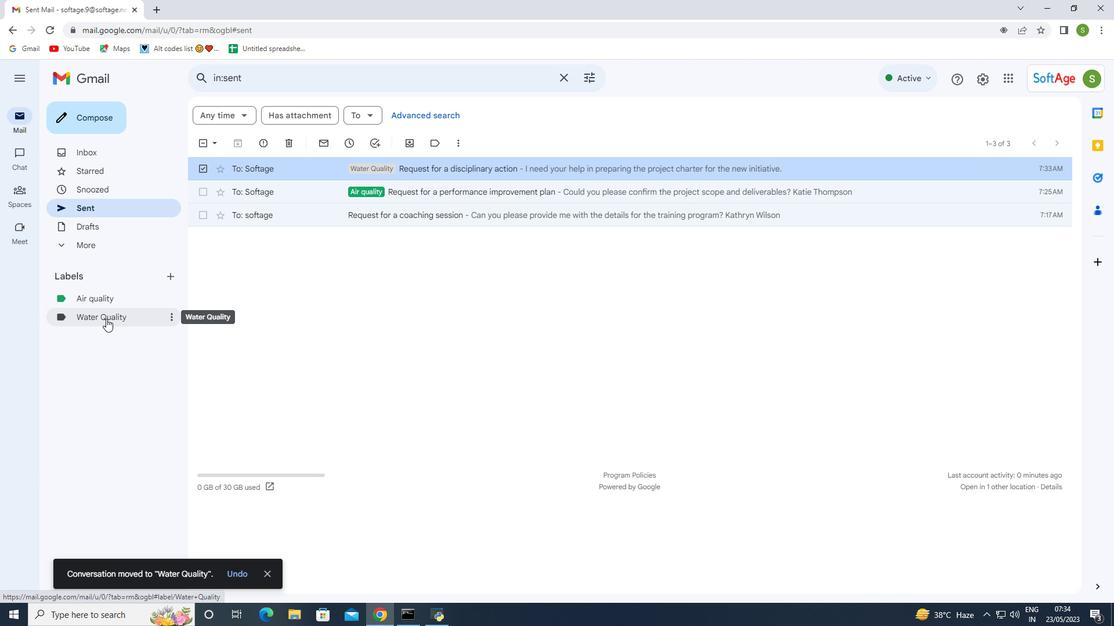
Action: Mouse pressed left at (106, 319)
Screenshot: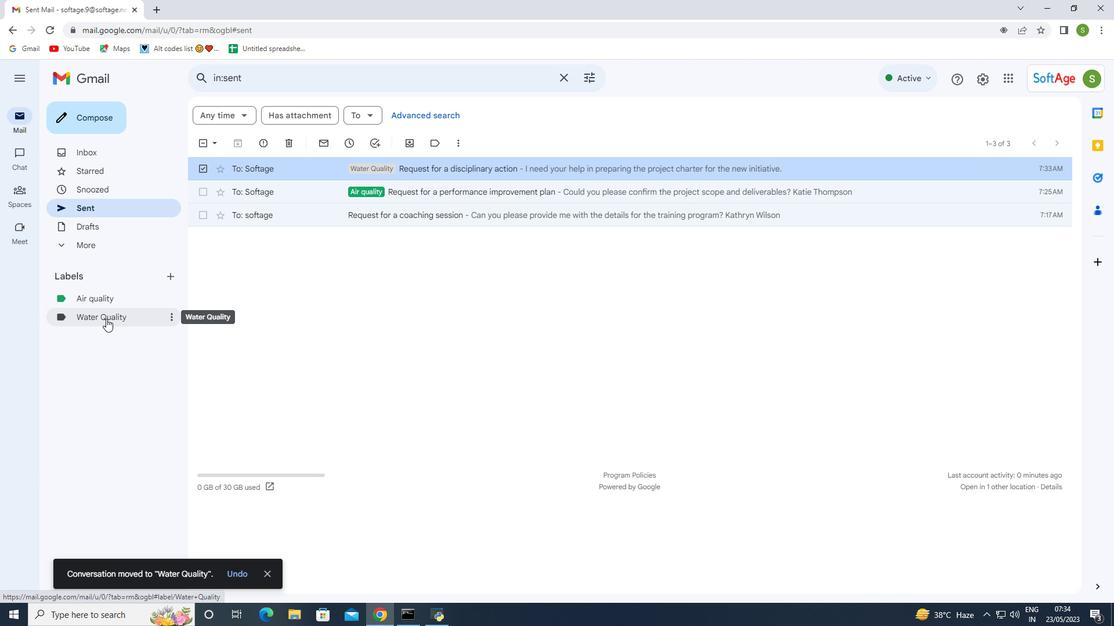 
Action: Mouse moved to (96, 214)
Screenshot: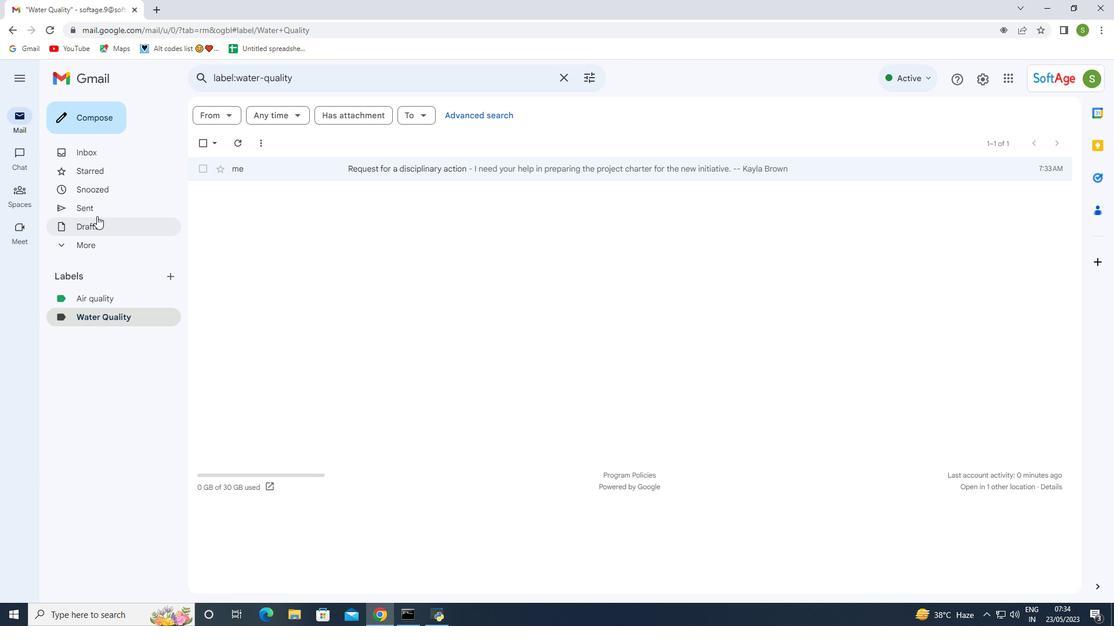 
Action: Mouse pressed left at (96, 214)
Screenshot: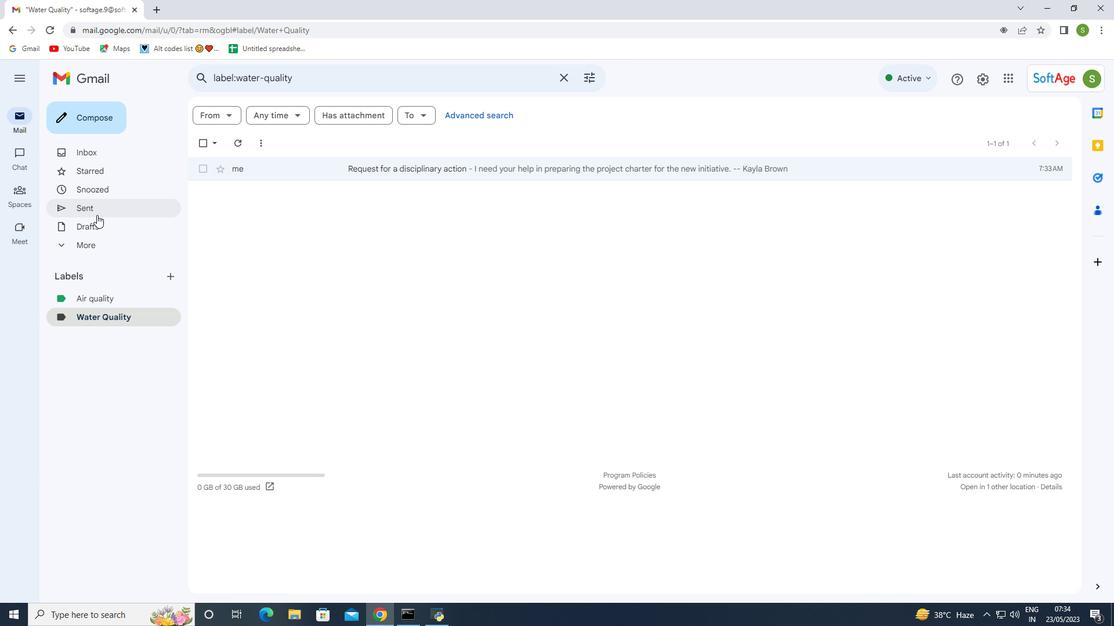 
Action: Mouse moved to (337, 279)
Screenshot: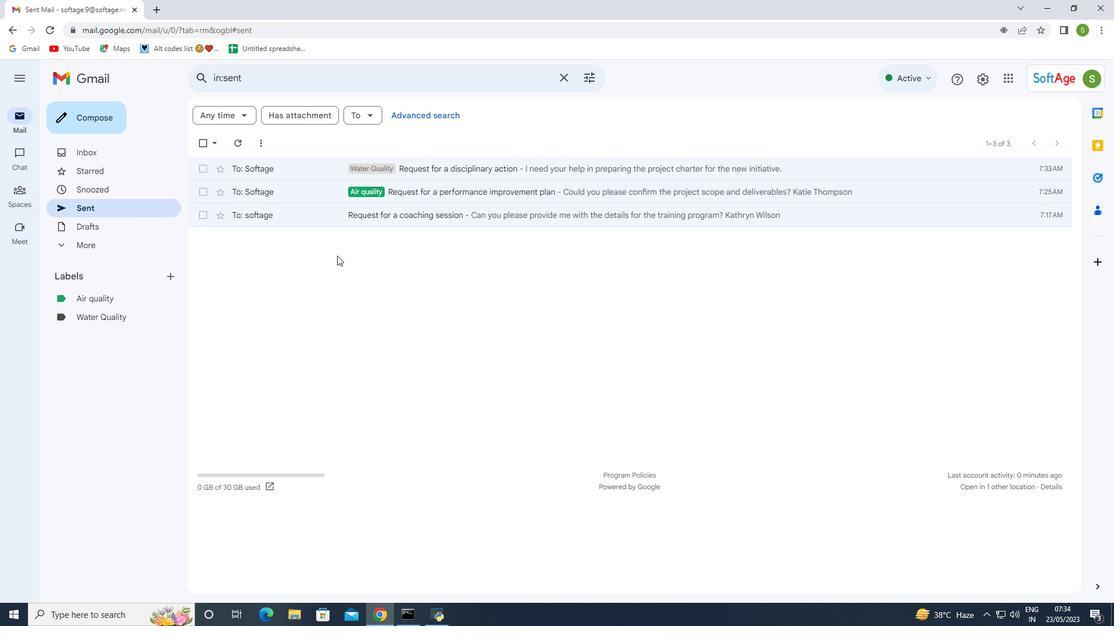 
